 Task: Find connections with filter location Rossendale with filter topic #contentmarketingwith filter profile language Potuguese with filter current company PNC Infratech Ltd. with filter school Mahatma Education Societys Pillais Institute of Information Technology Engineering Media Studies & Research Composite College Complex Plot No10 Sector16 New Panvel Dist Raigad with filter industry Building Structure and Exterior Contractors with filter service category Interior Design with filter keywords title Vehicle or Equipment Cleaner
Action: Mouse moved to (212, 296)
Screenshot: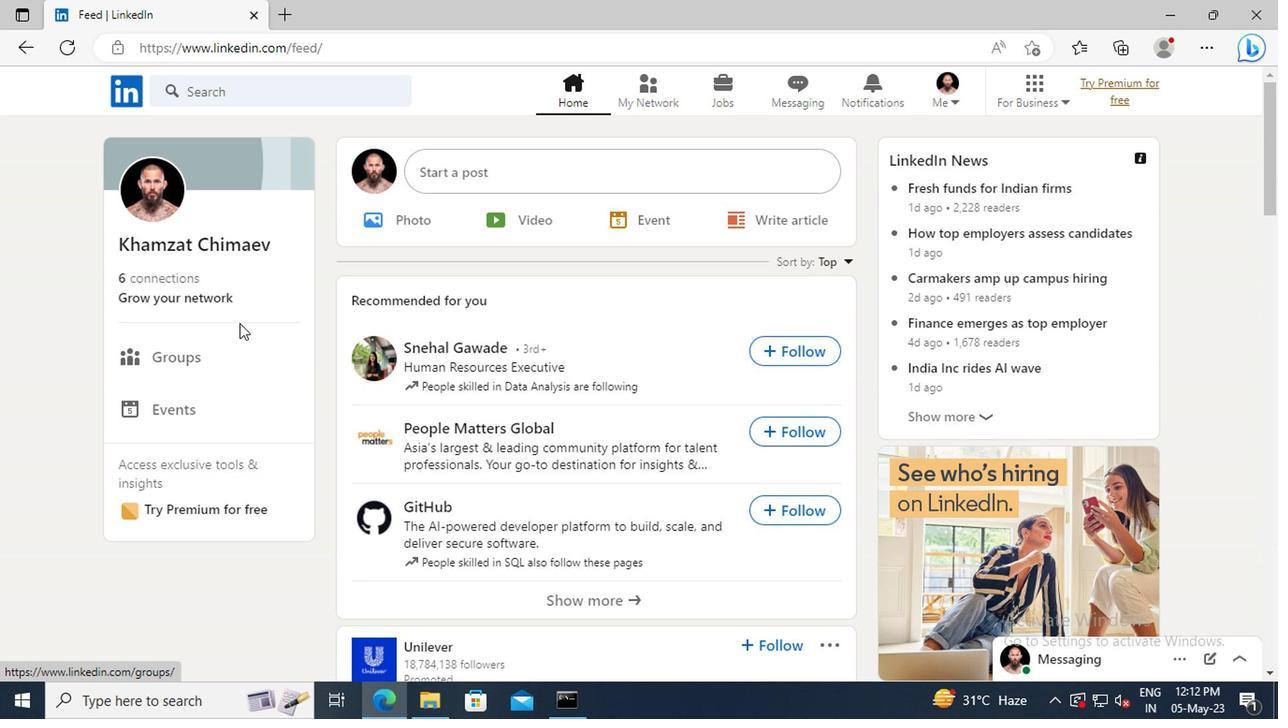 
Action: Mouse pressed left at (212, 296)
Screenshot: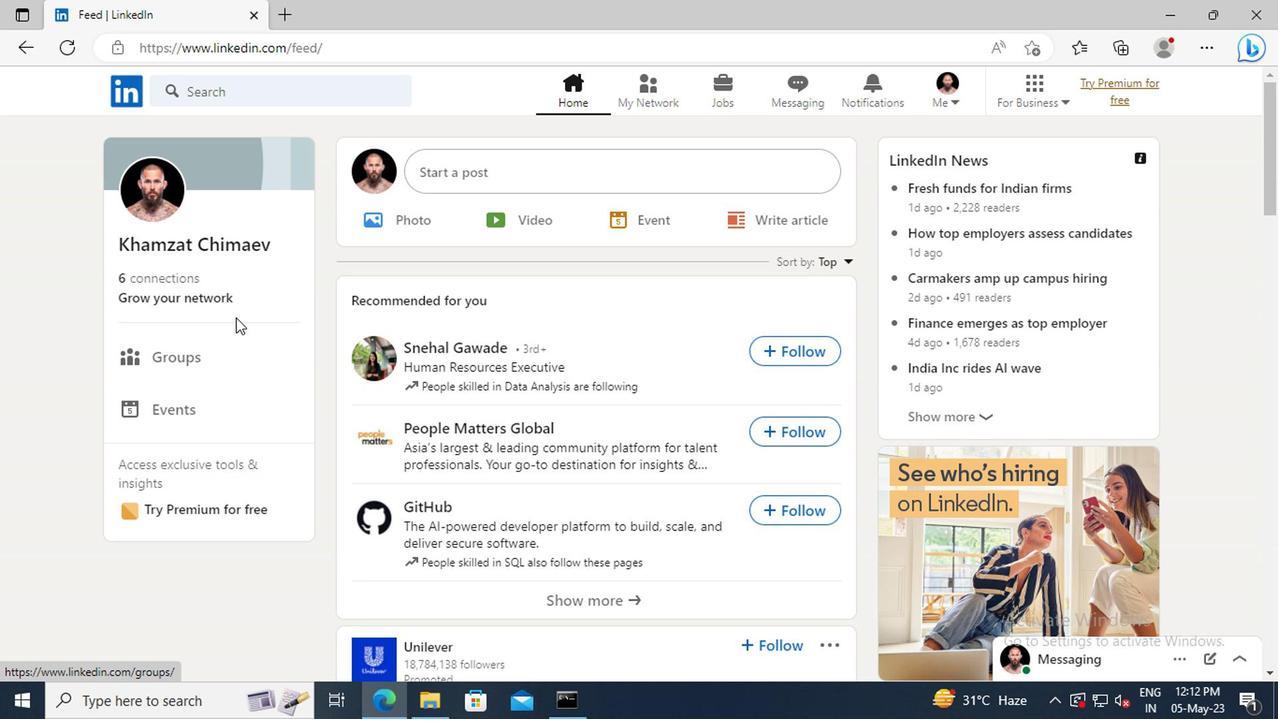 
Action: Mouse moved to (211, 199)
Screenshot: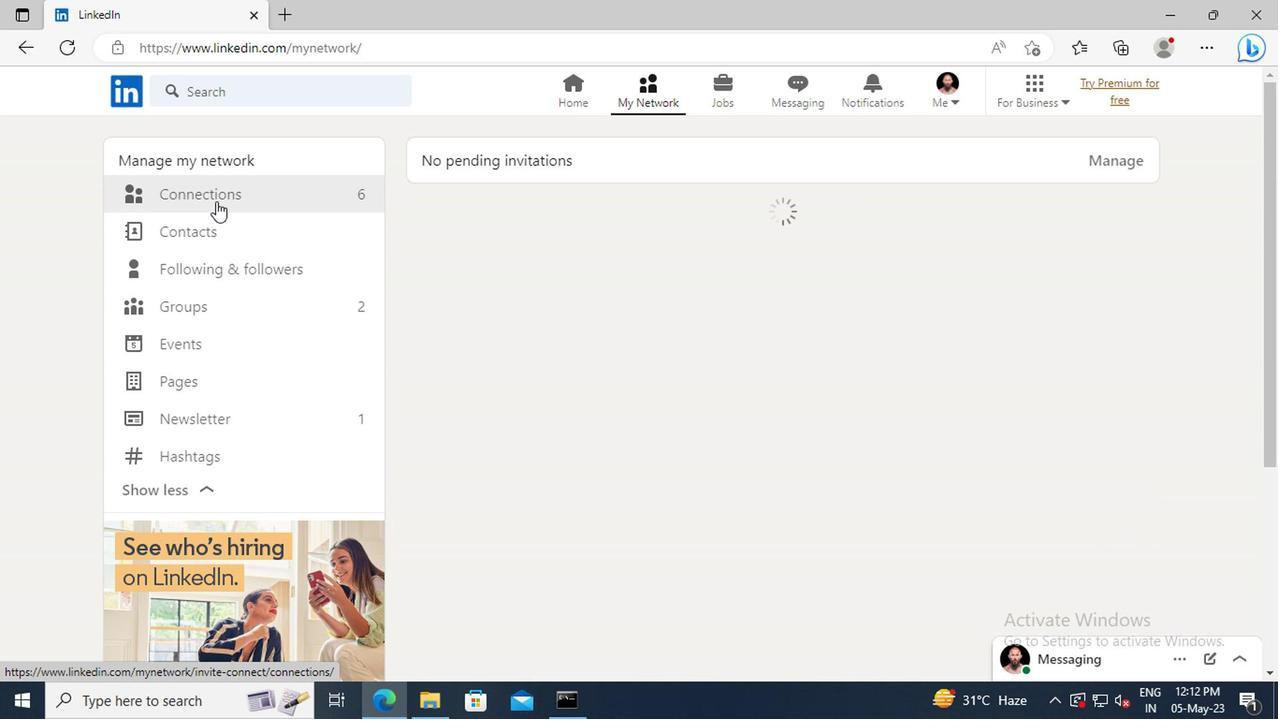 
Action: Mouse pressed left at (211, 199)
Screenshot: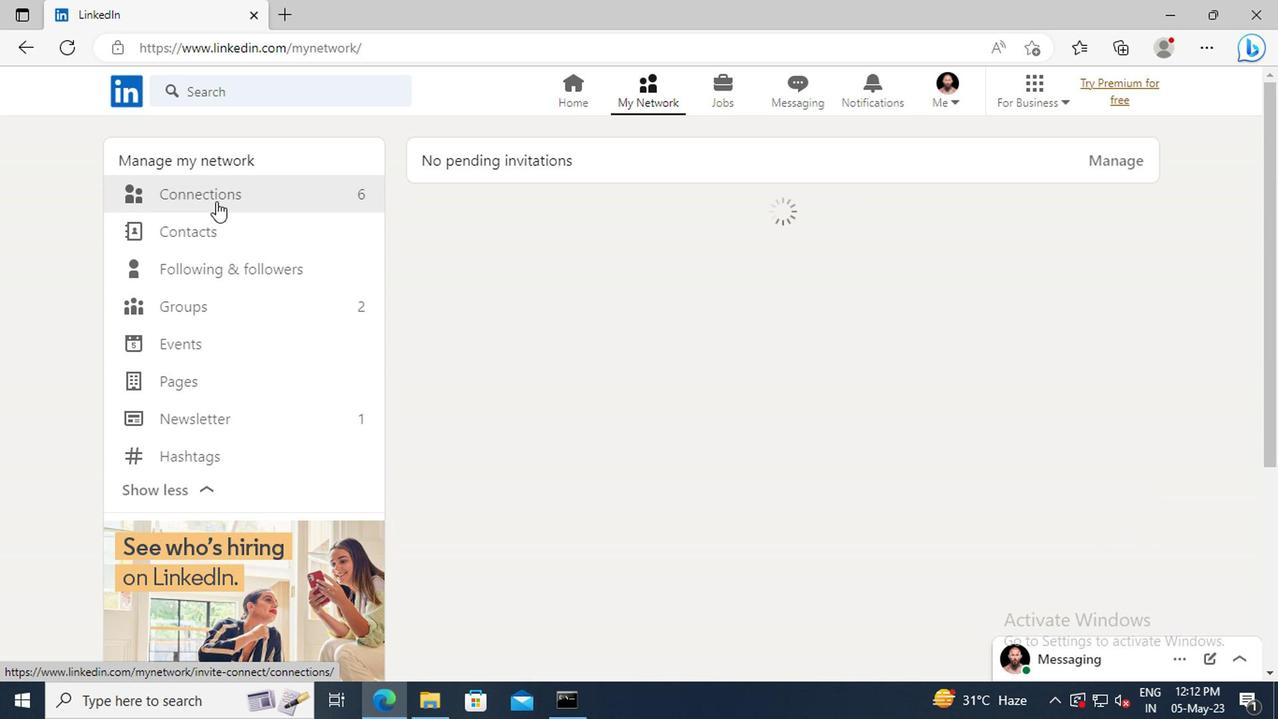 
Action: Mouse moved to (760, 203)
Screenshot: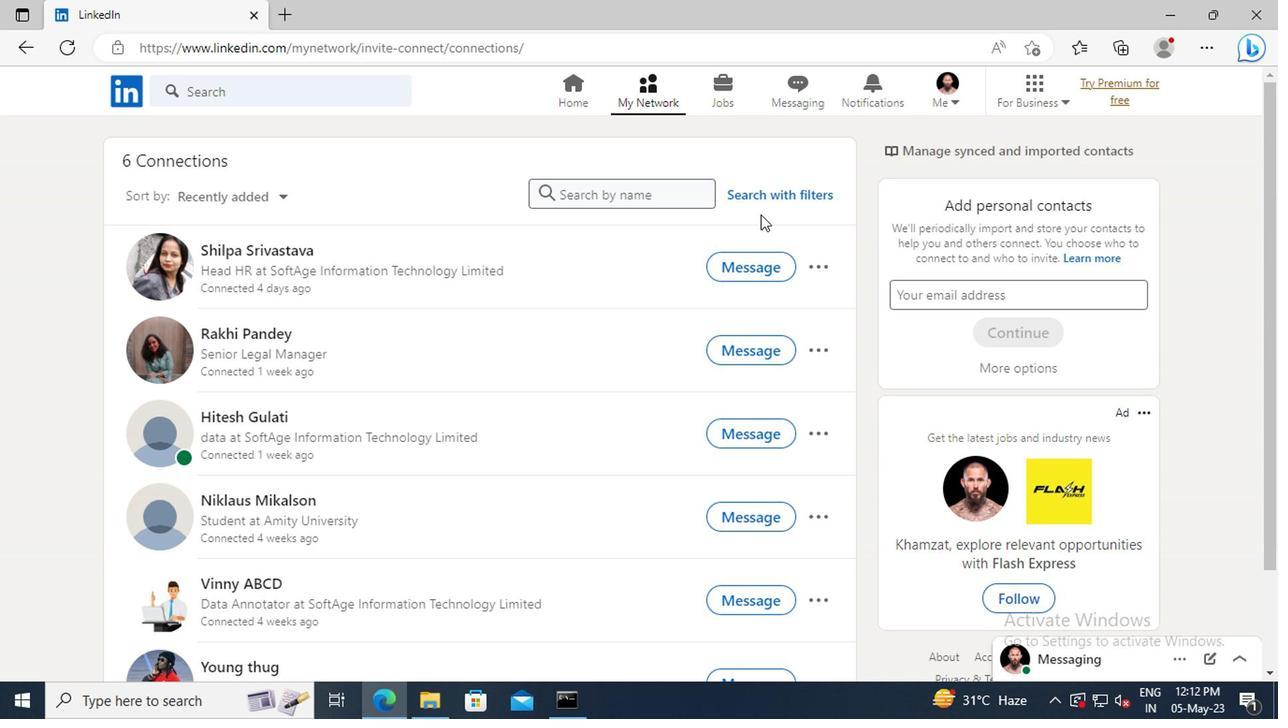 
Action: Mouse pressed left at (760, 203)
Screenshot: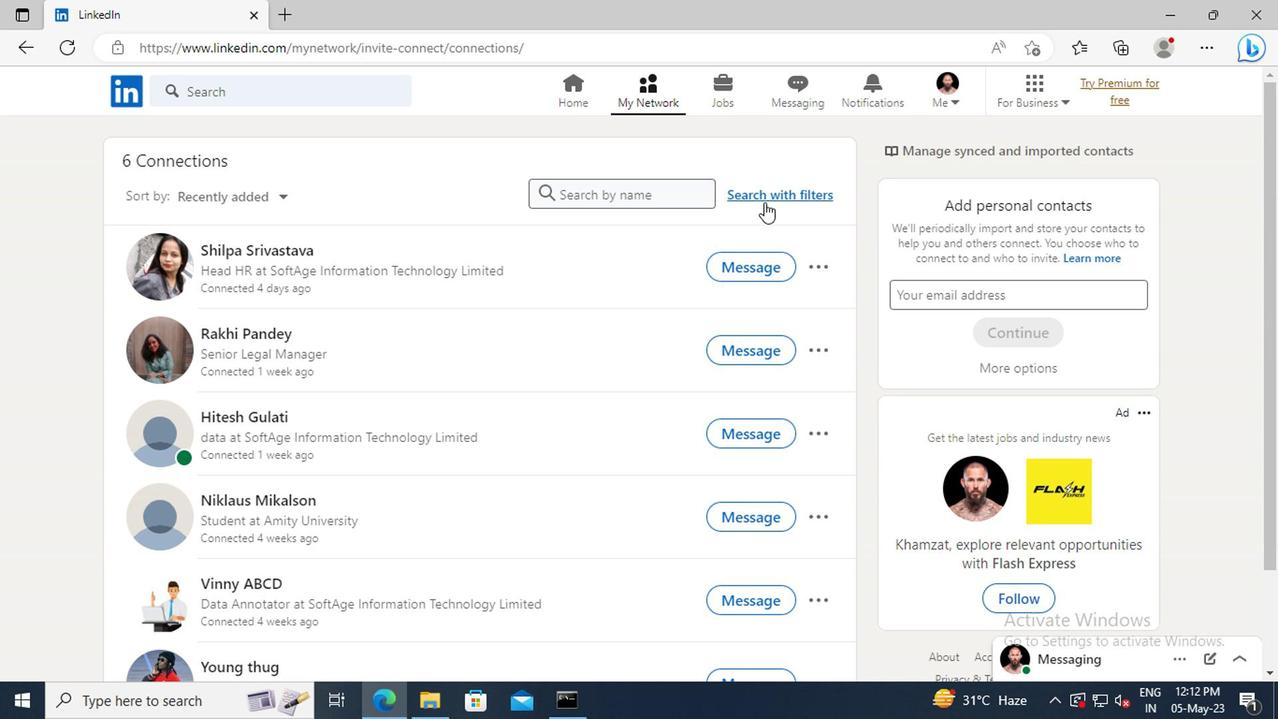 
Action: Mouse moved to (708, 145)
Screenshot: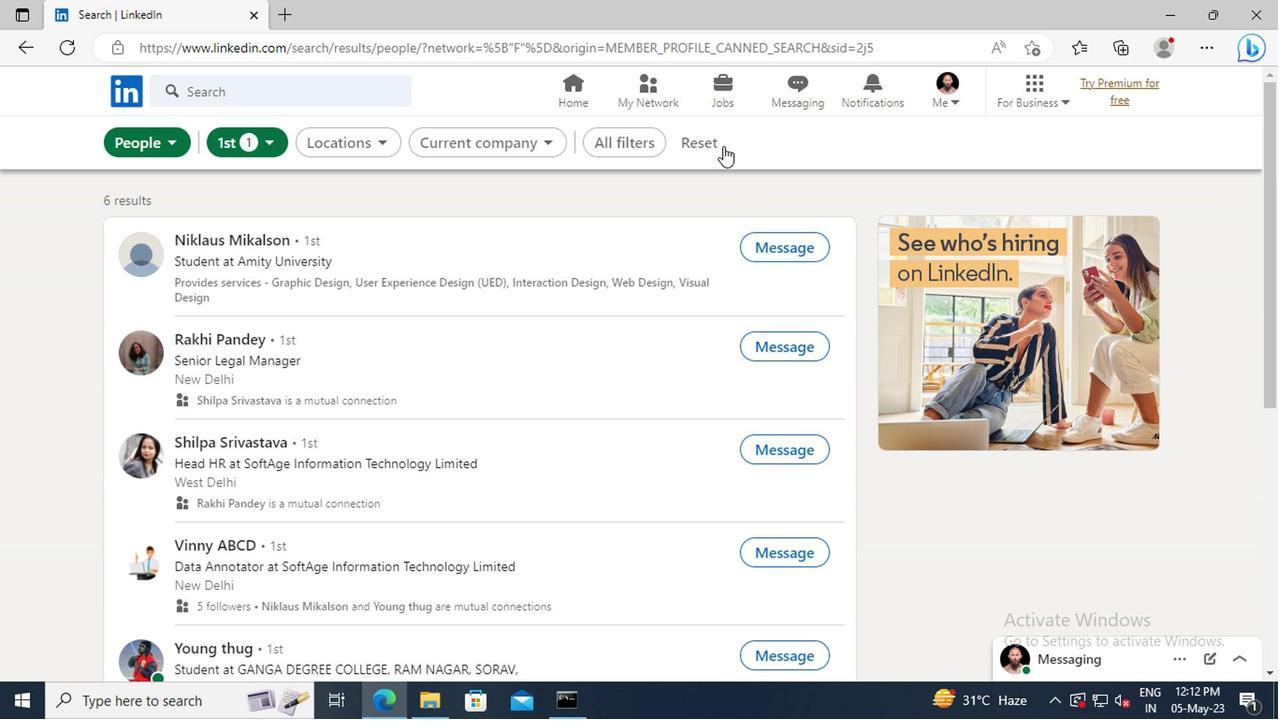 
Action: Mouse pressed left at (708, 145)
Screenshot: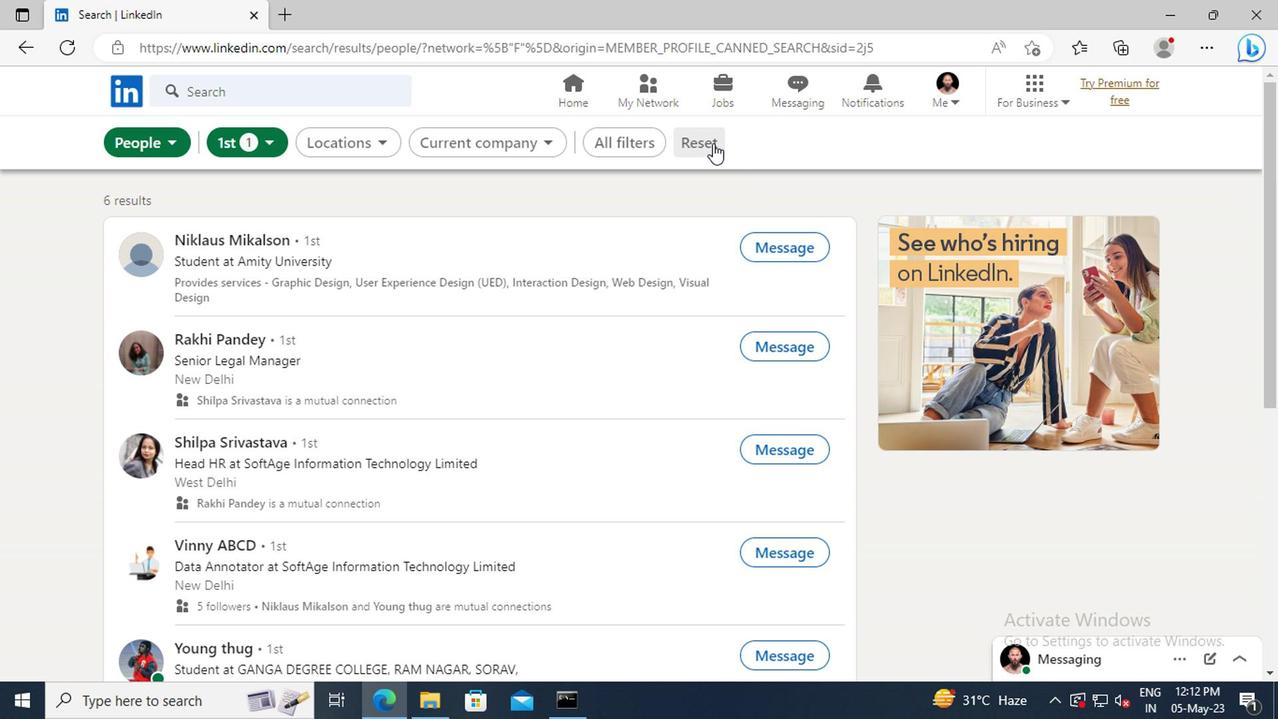 
Action: Mouse moved to (684, 145)
Screenshot: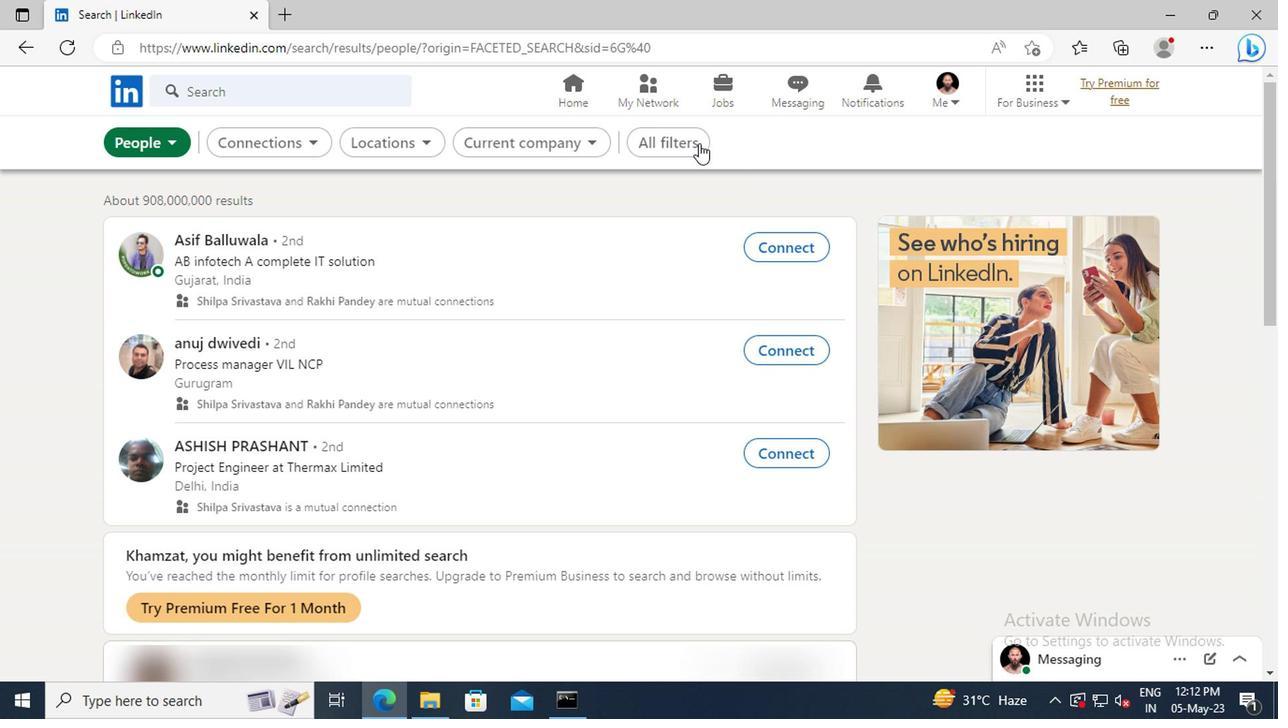 
Action: Mouse pressed left at (684, 145)
Screenshot: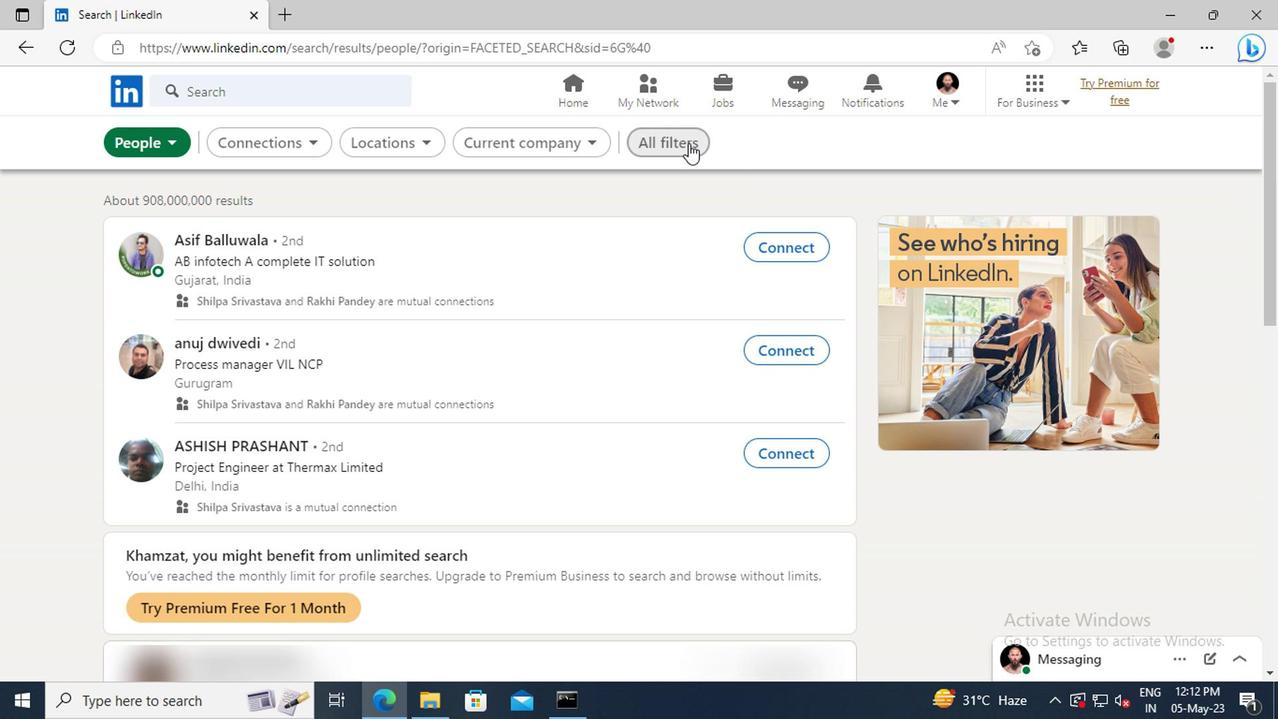 
Action: Mouse moved to (1010, 370)
Screenshot: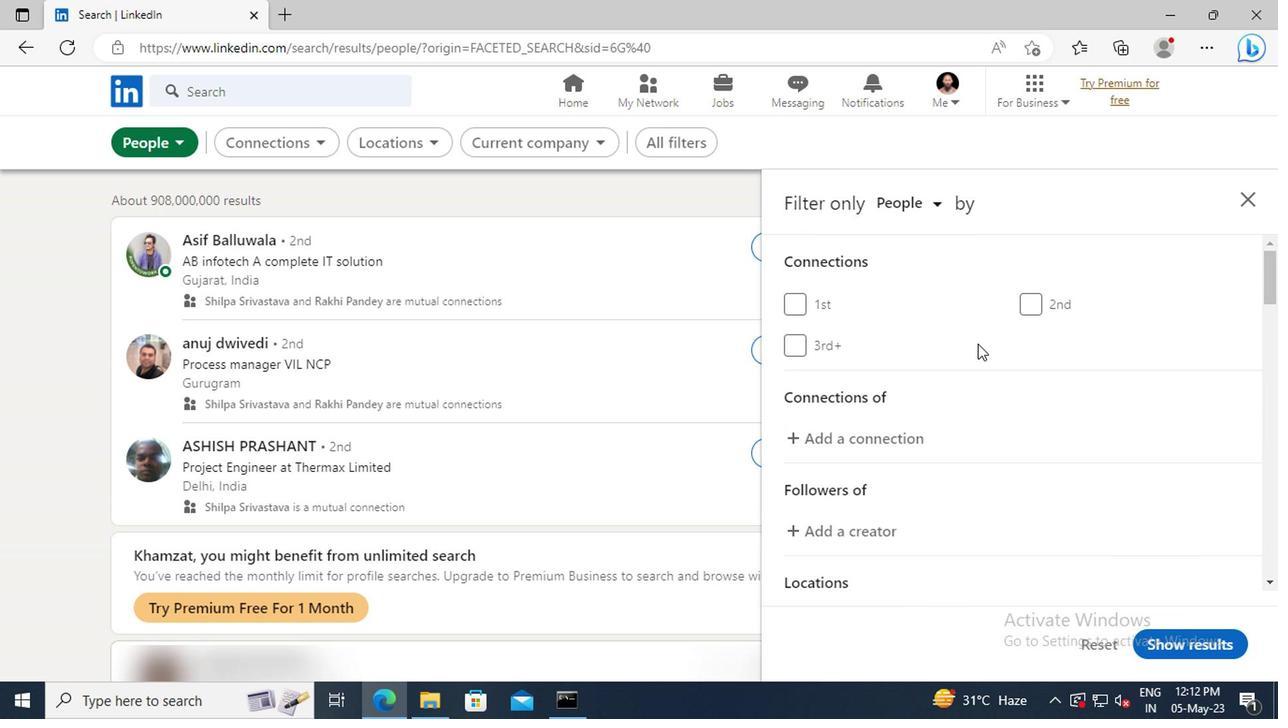 
Action: Mouse scrolled (1010, 370) with delta (0, 0)
Screenshot: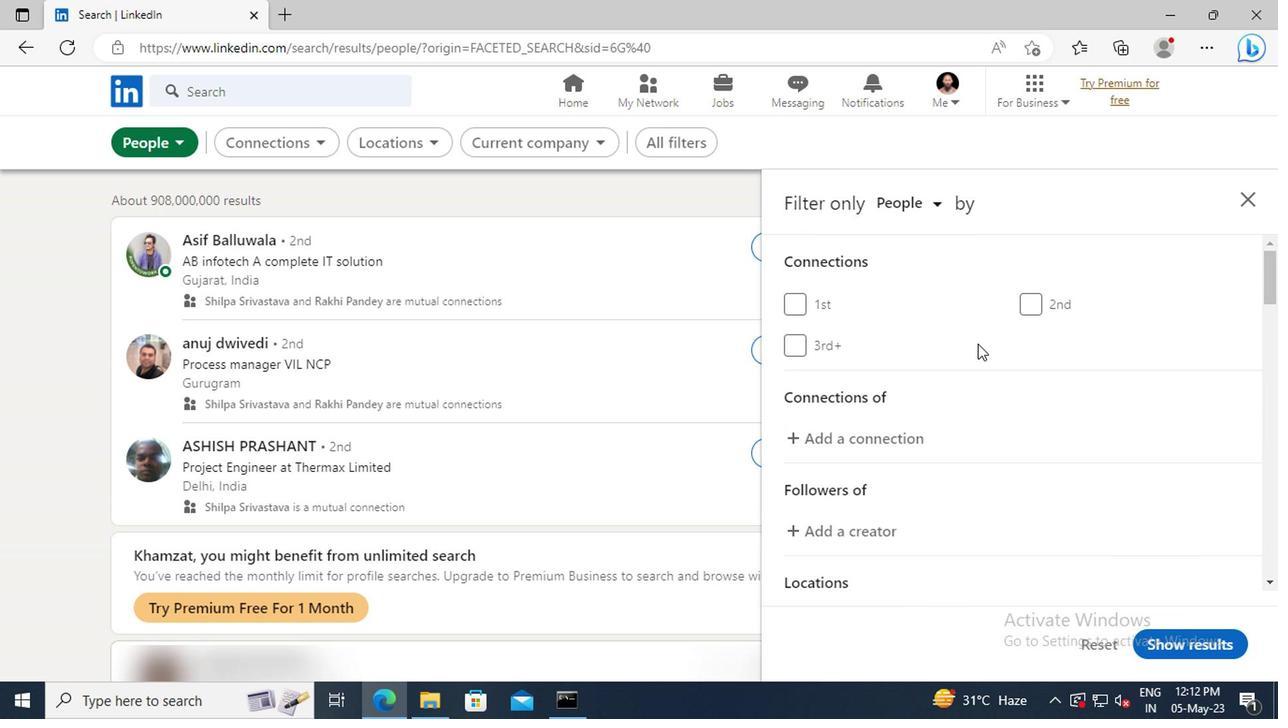 
Action: Mouse moved to (1013, 374)
Screenshot: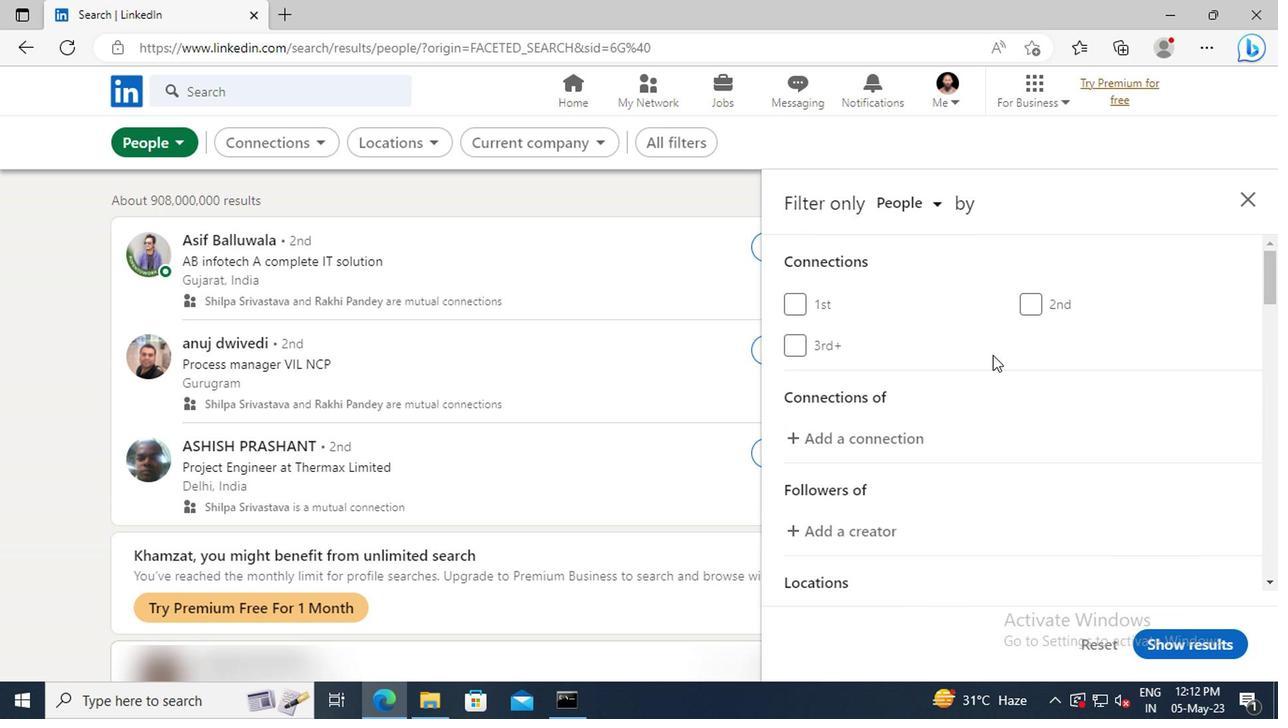 
Action: Mouse scrolled (1013, 372) with delta (0, -1)
Screenshot: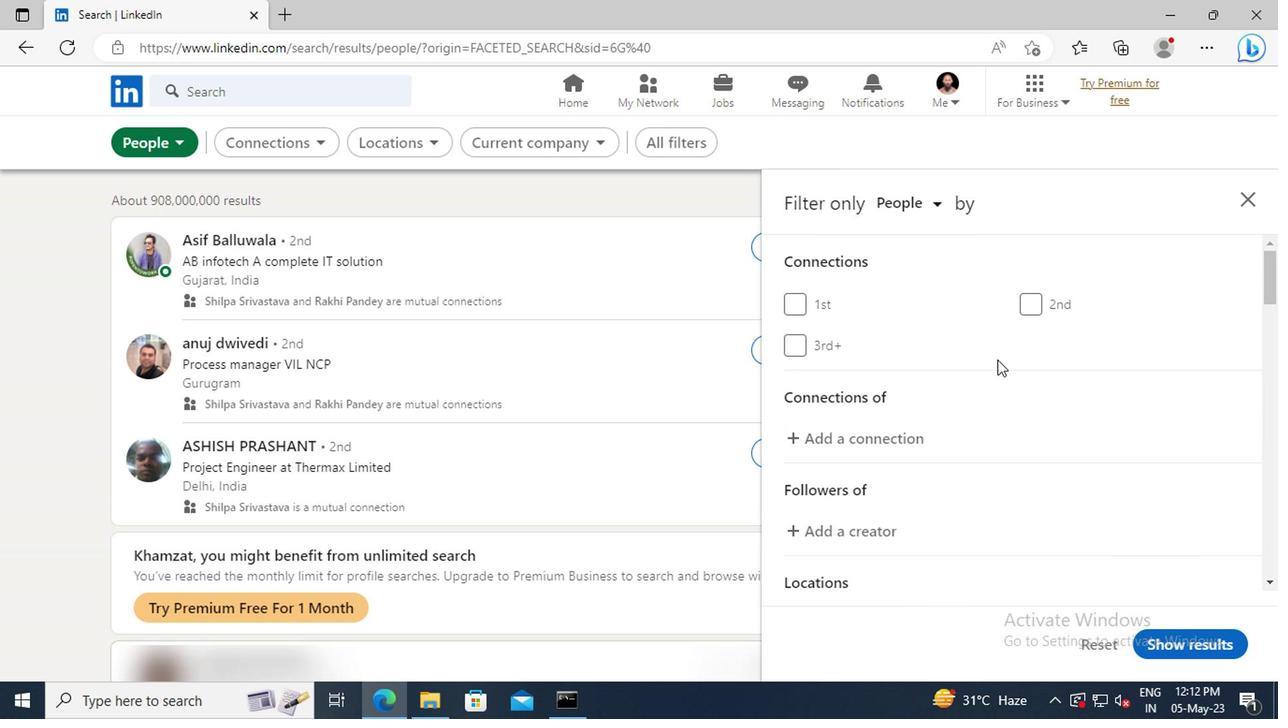 
Action: Mouse scrolled (1013, 372) with delta (0, -1)
Screenshot: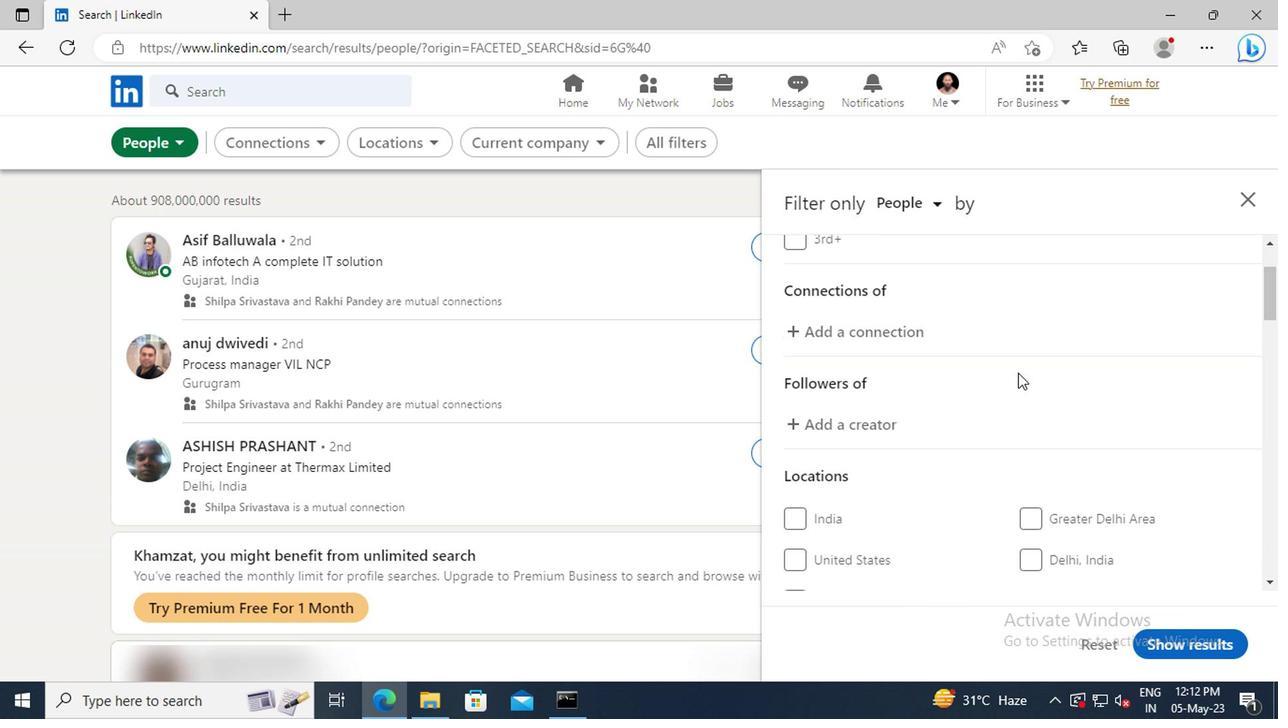 
Action: Mouse scrolled (1013, 372) with delta (0, -1)
Screenshot: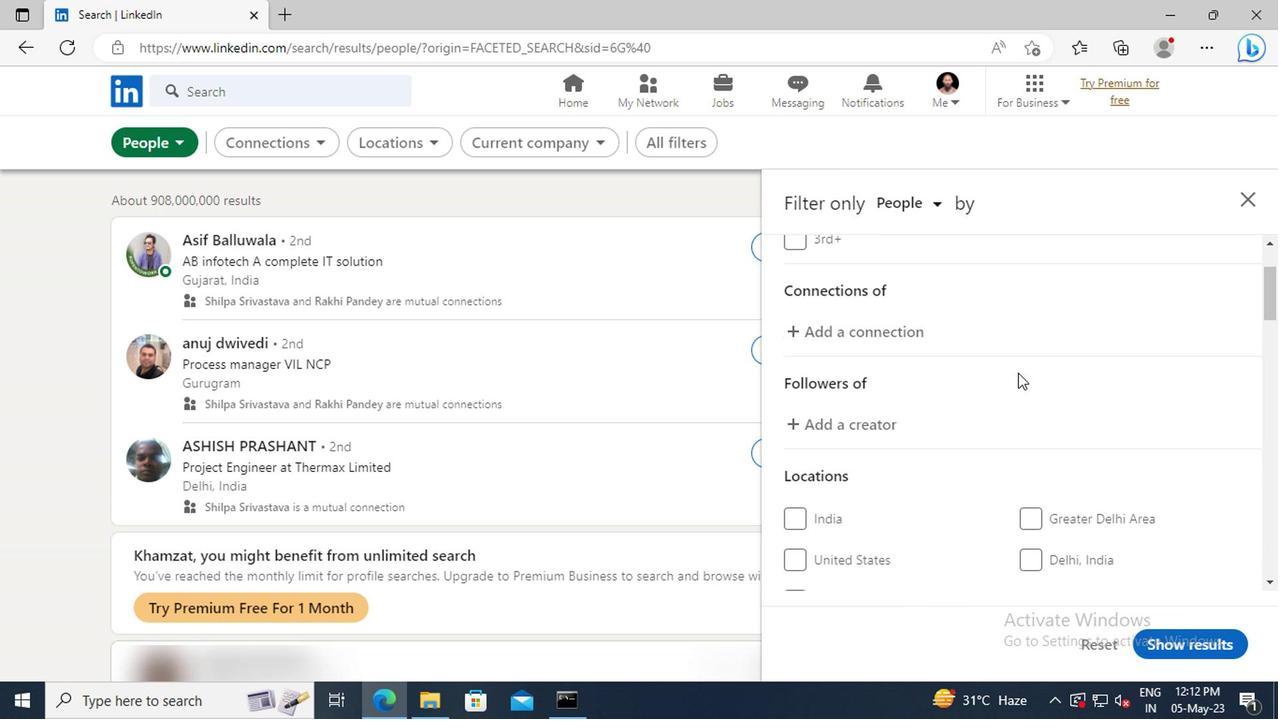 
Action: Mouse scrolled (1013, 372) with delta (0, -1)
Screenshot: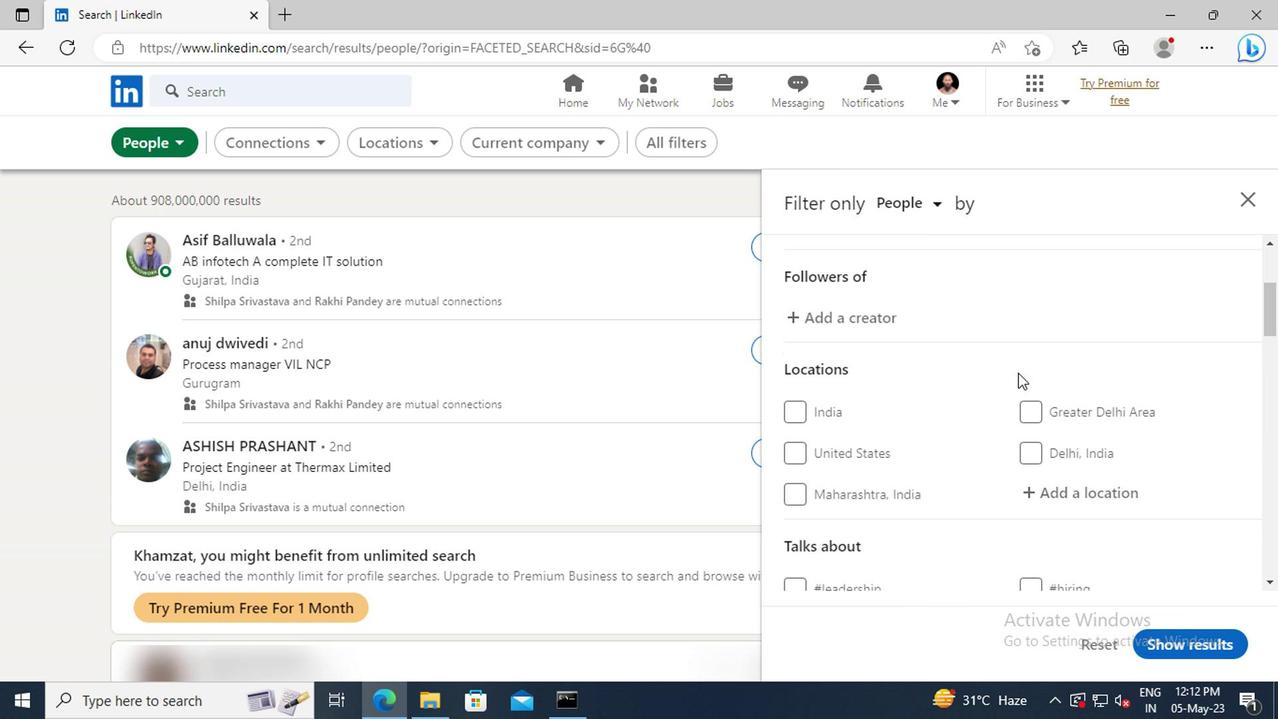 
Action: Mouse scrolled (1013, 372) with delta (0, -1)
Screenshot: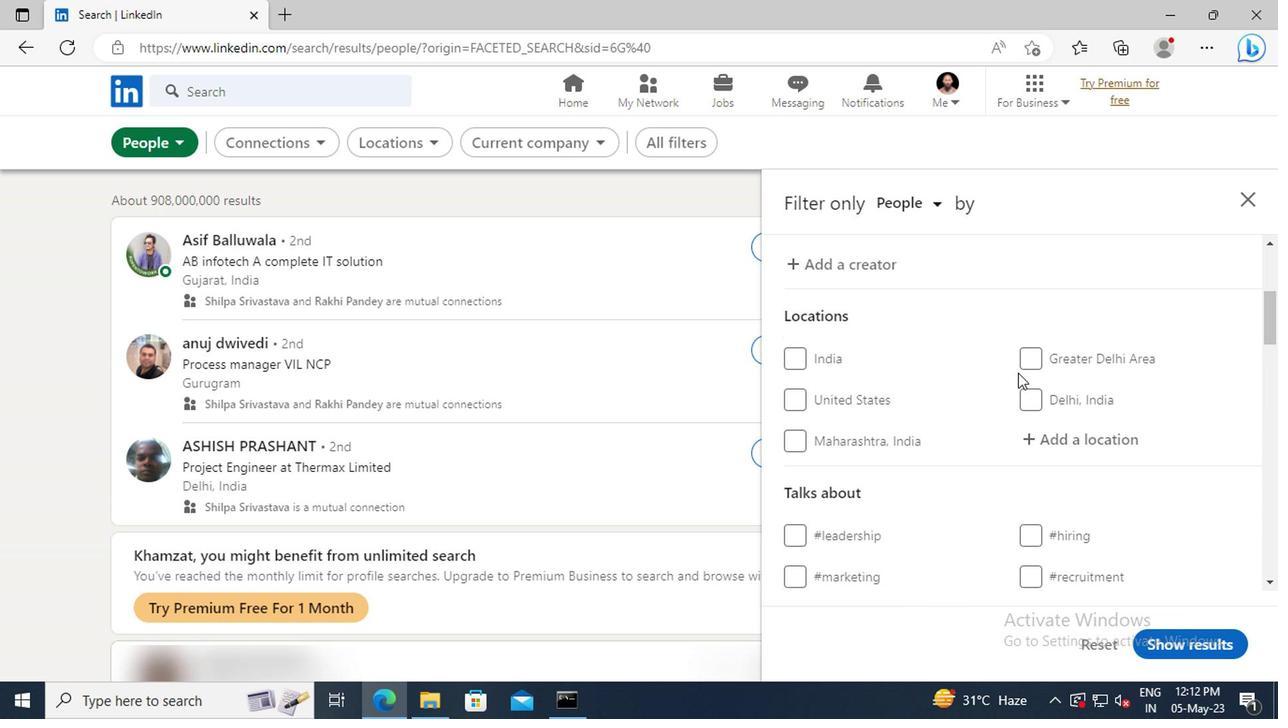 
Action: Mouse moved to (1033, 388)
Screenshot: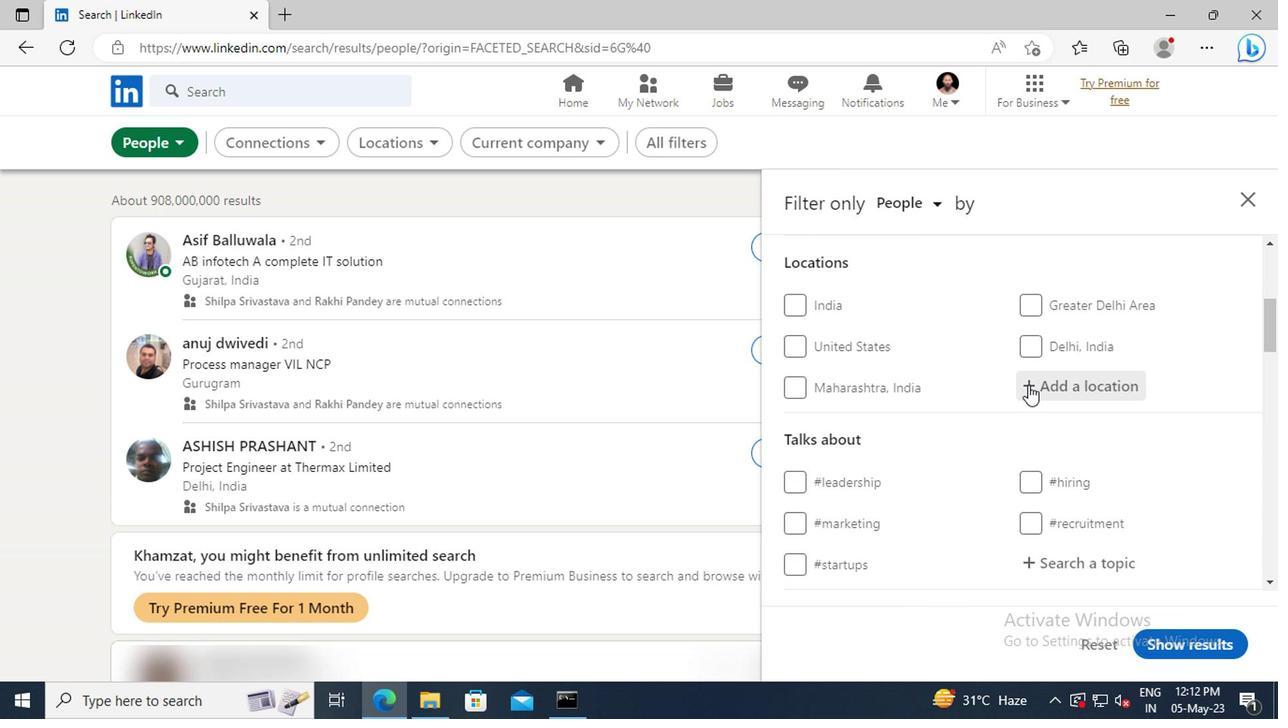 
Action: Mouse pressed left at (1033, 388)
Screenshot: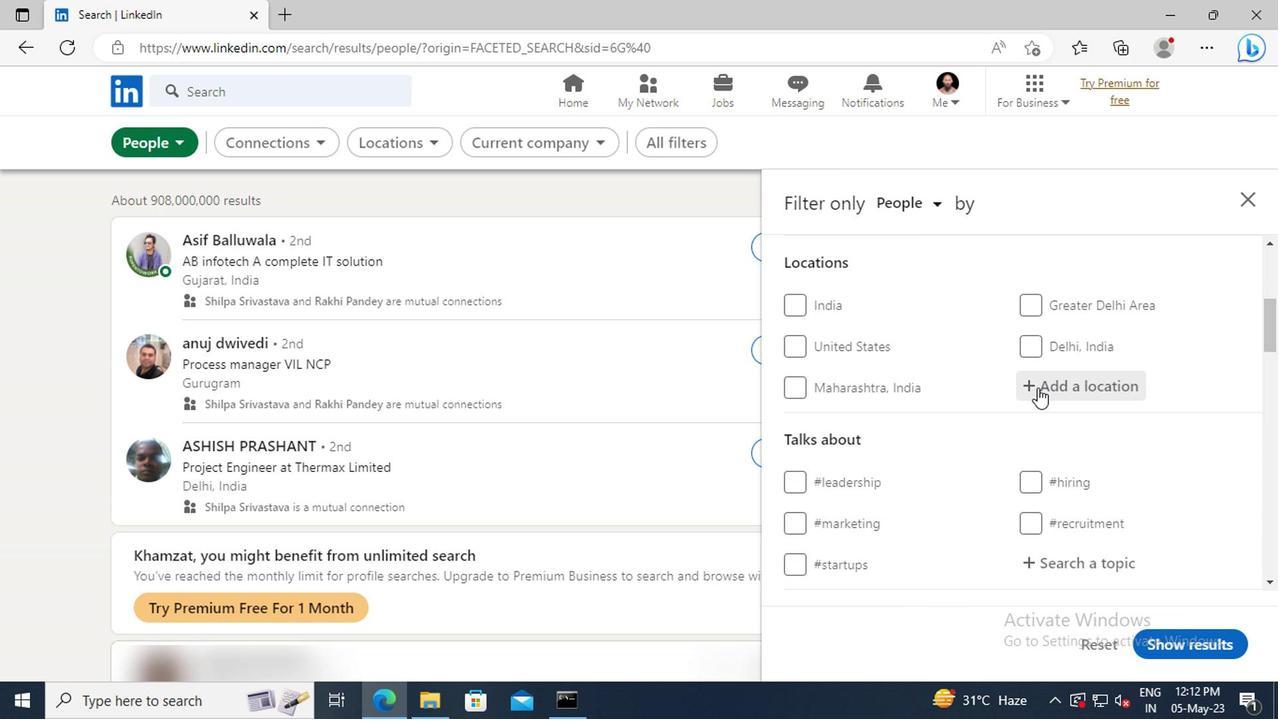 
Action: Mouse moved to (1033, 386)
Screenshot: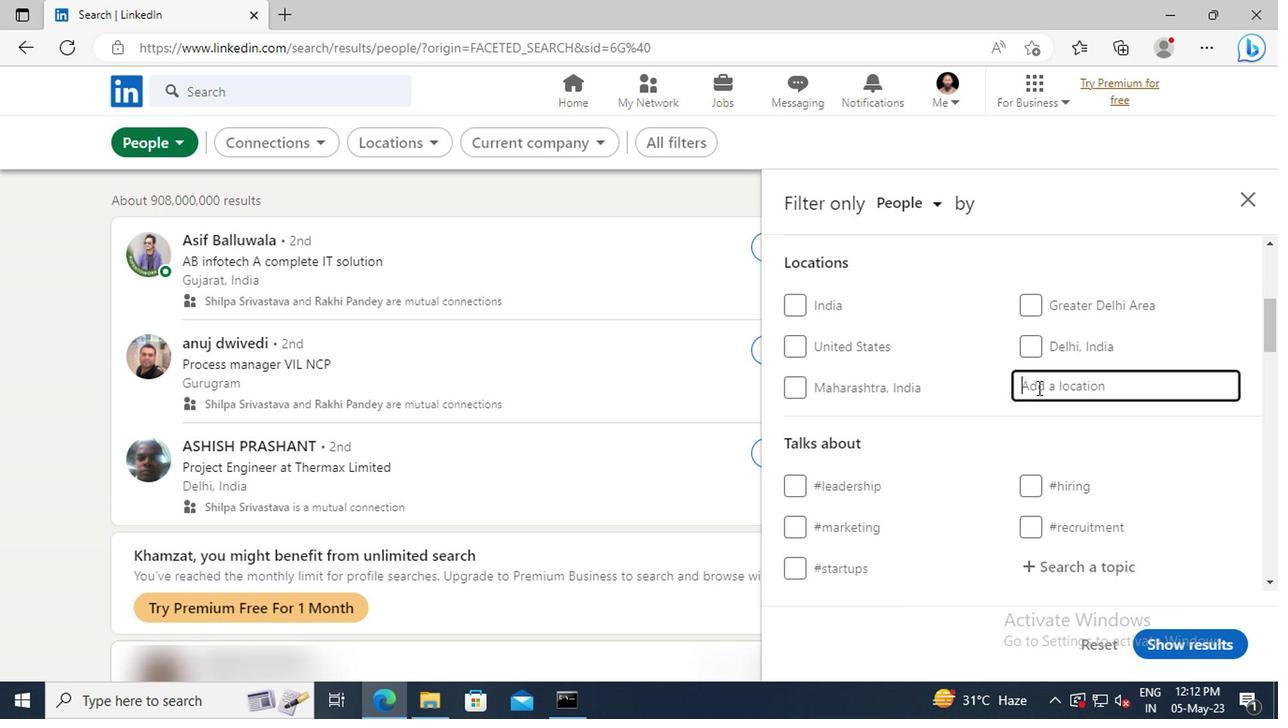 
Action: Key pressed <Key.shift><Key.shift>ROSSEND
Screenshot: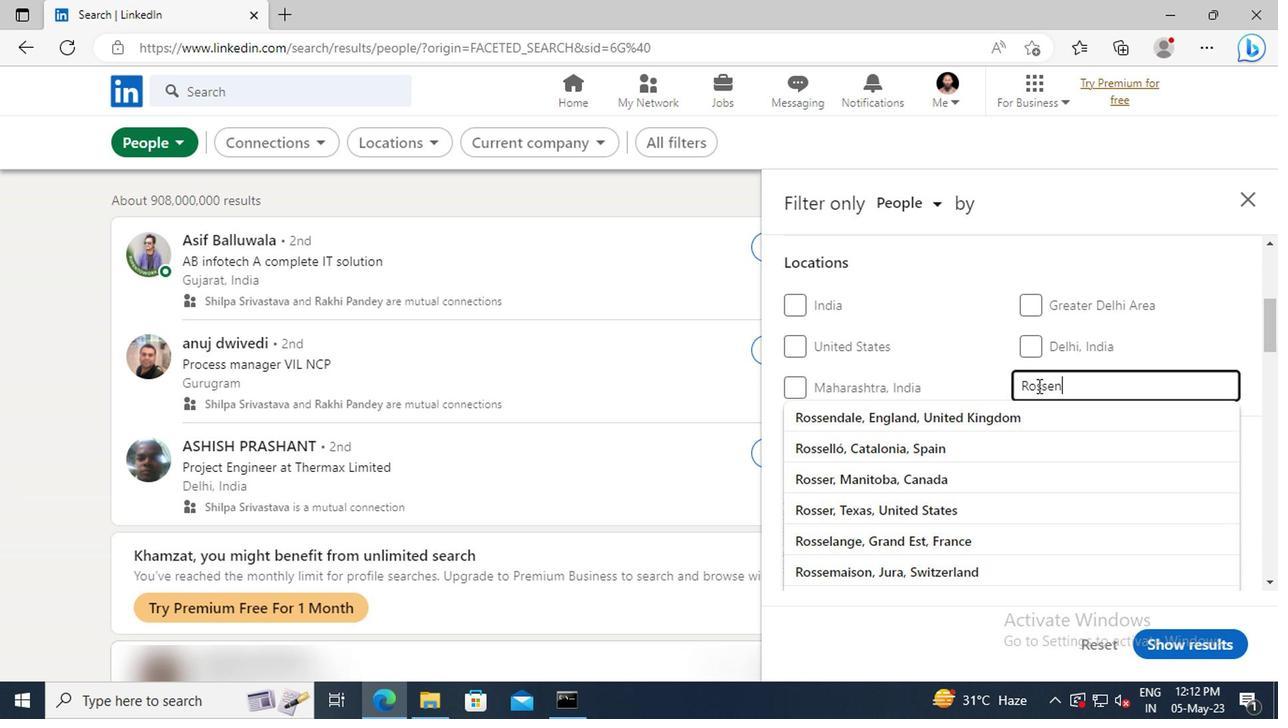 
Action: Mouse moved to (1040, 411)
Screenshot: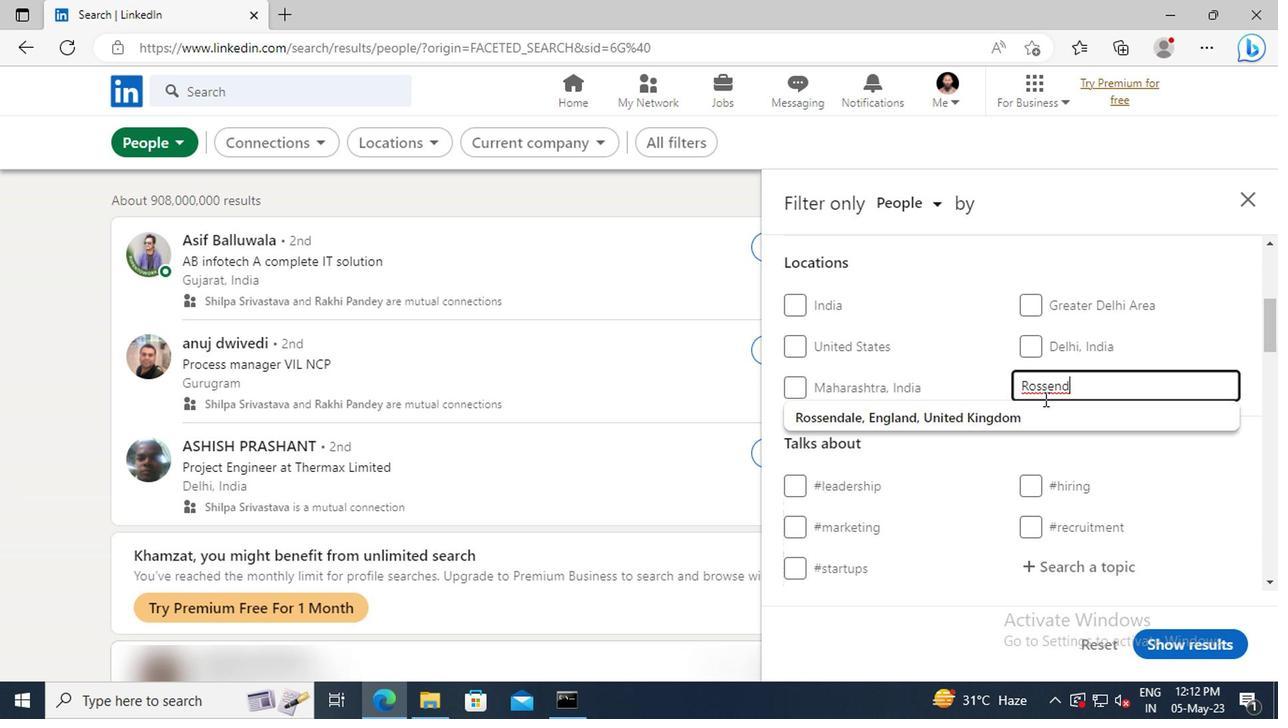 
Action: Mouse pressed left at (1040, 411)
Screenshot: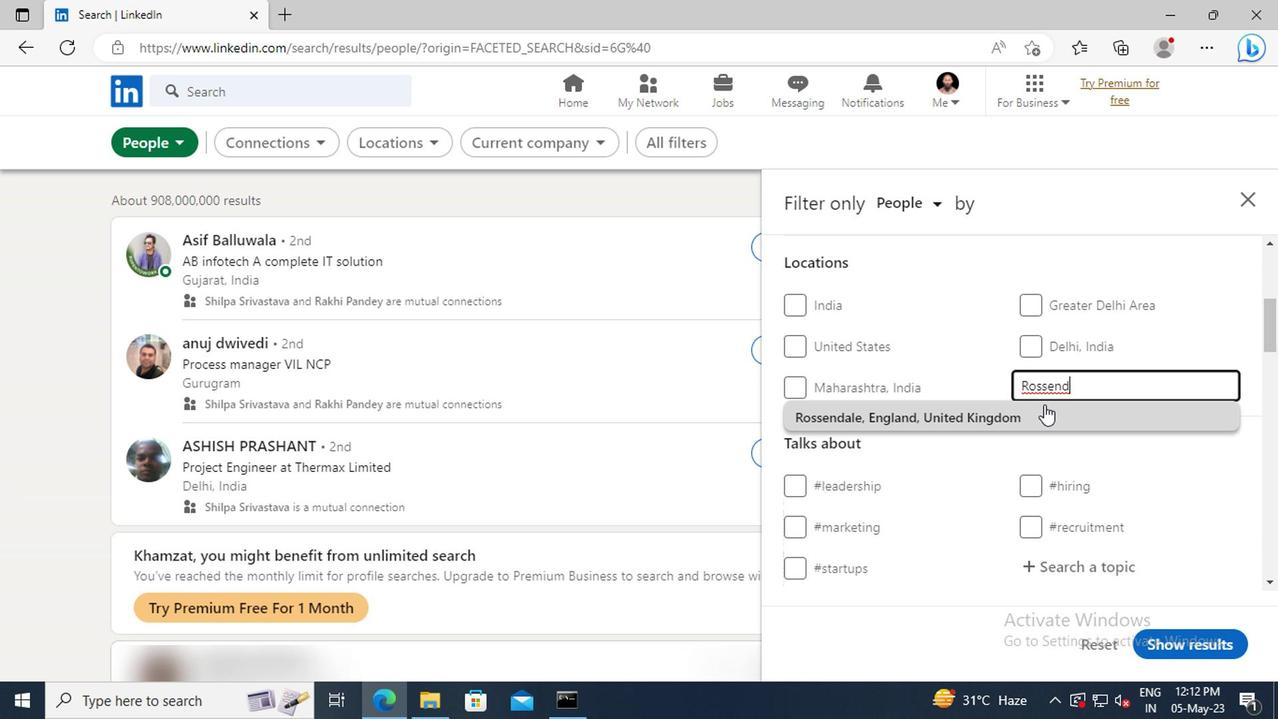 
Action: Mouse moved to (1042, 411)
Screenshot: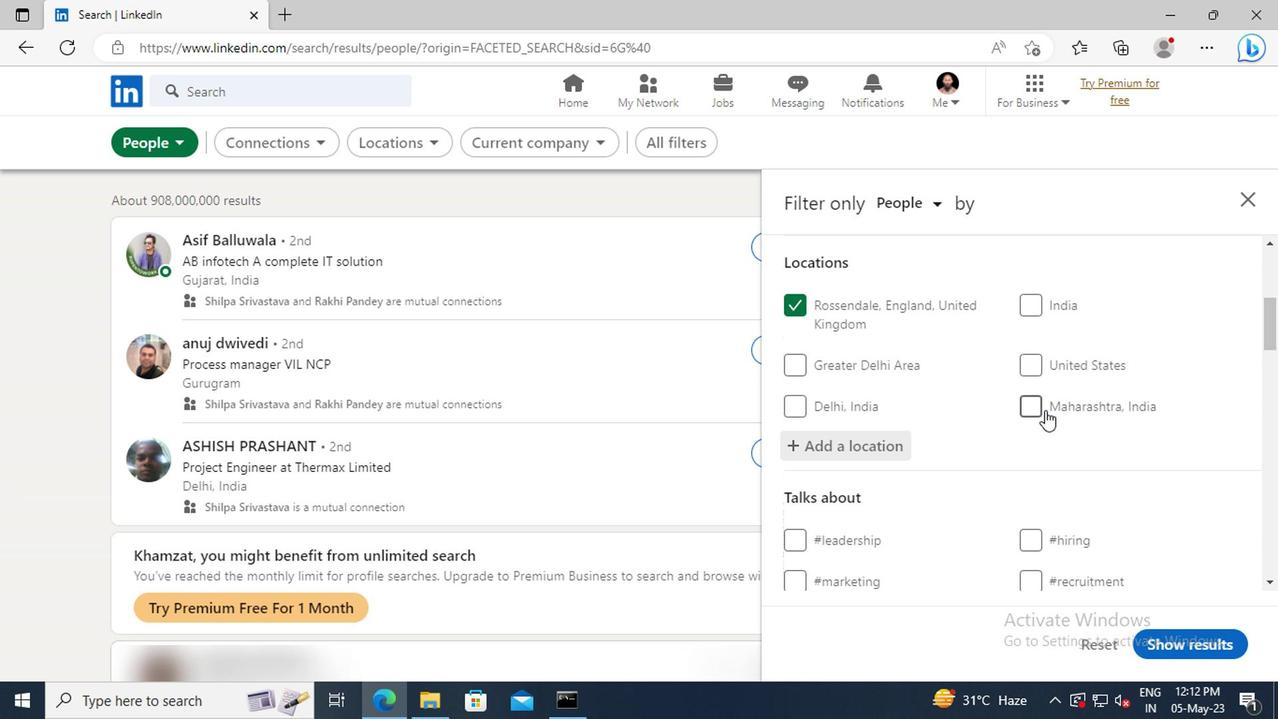 
Action: Mouse scrolled (1042, 410) with delta (0, -1)
Screenshot: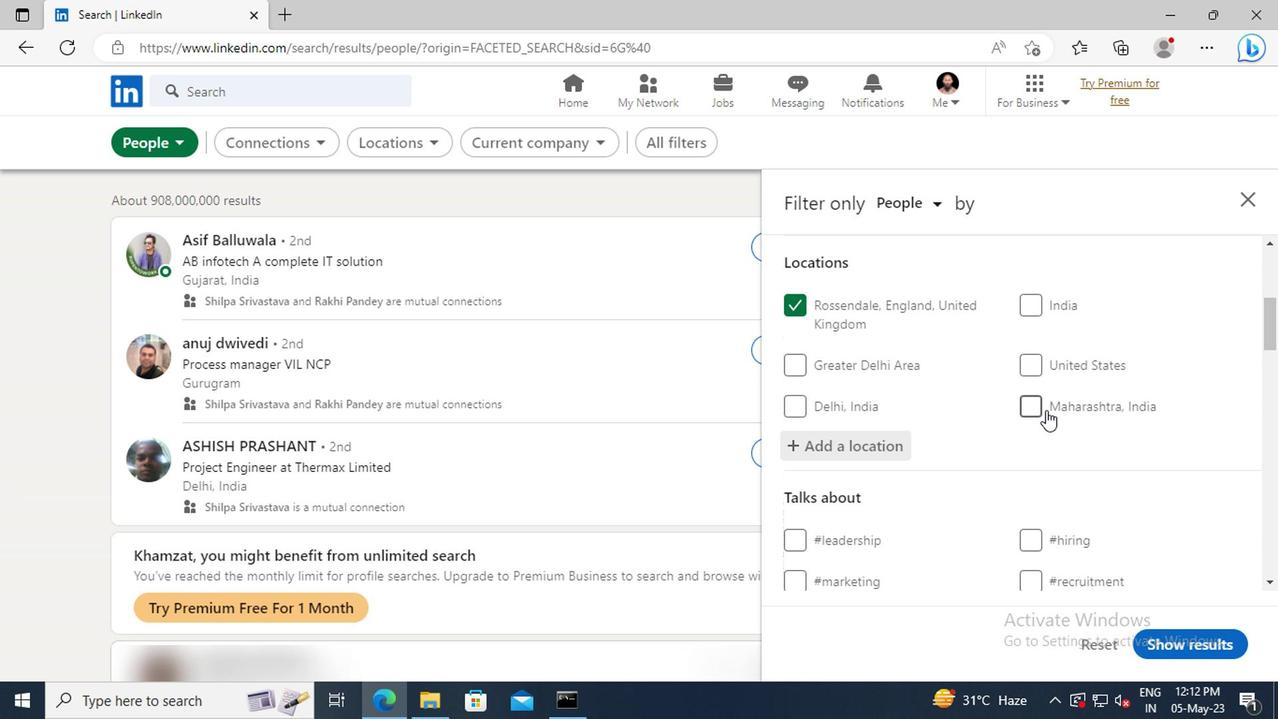 
Action: Mouse scrolled (1042, 410) with delta (0, -1)
Screenshot: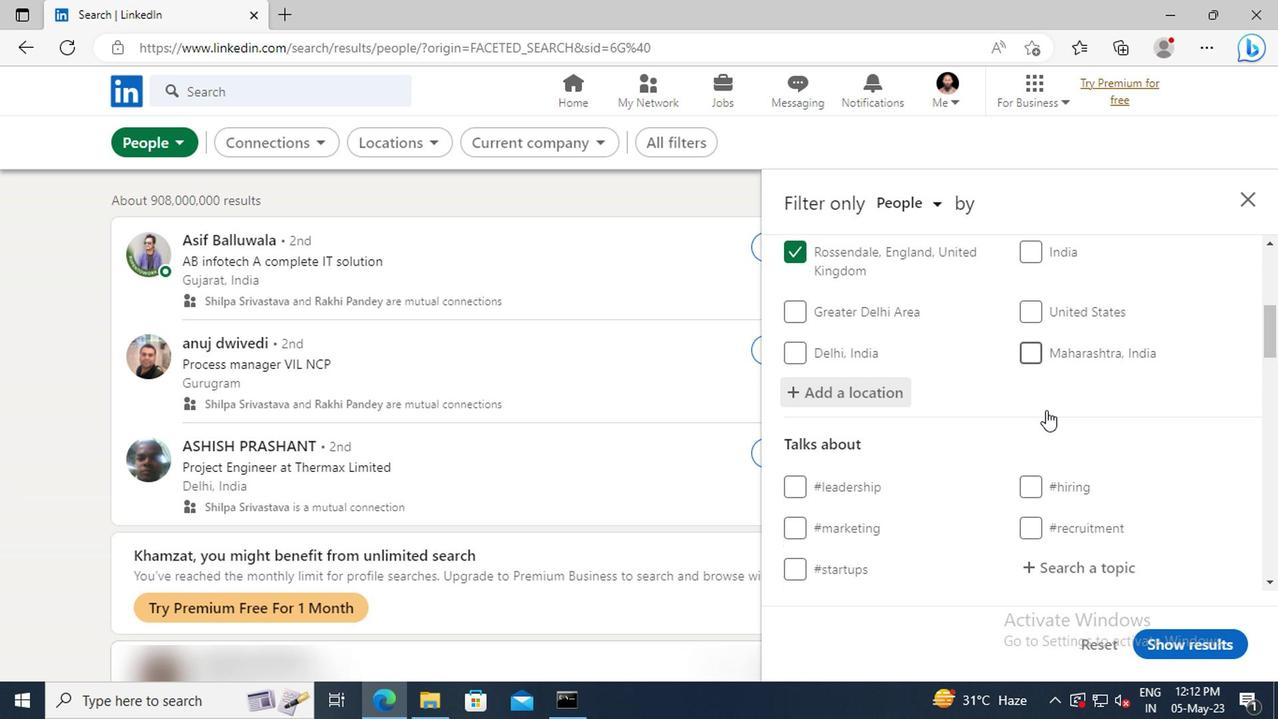 
Action: Mouse scrolled (1042, 410) with delta (0, -1)
Screenshot: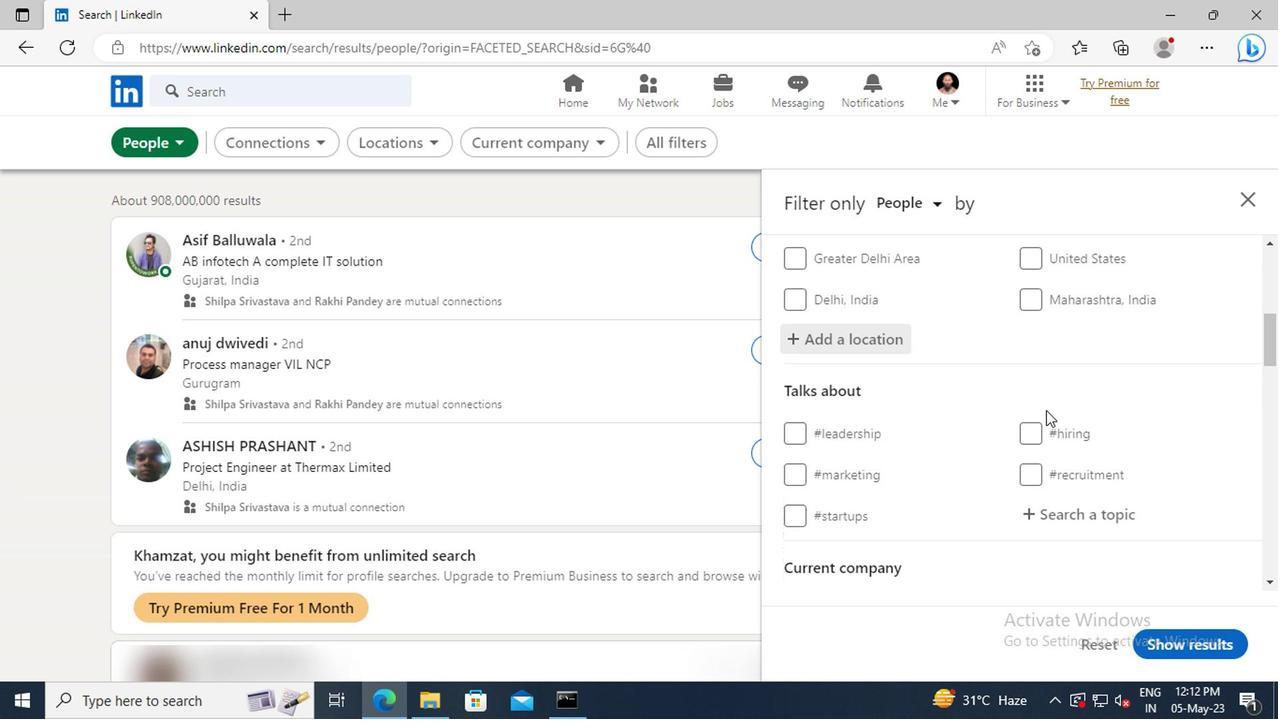 
Action: Mouse scrolled (1042, 410) with delta (0, -1)
Screenshot: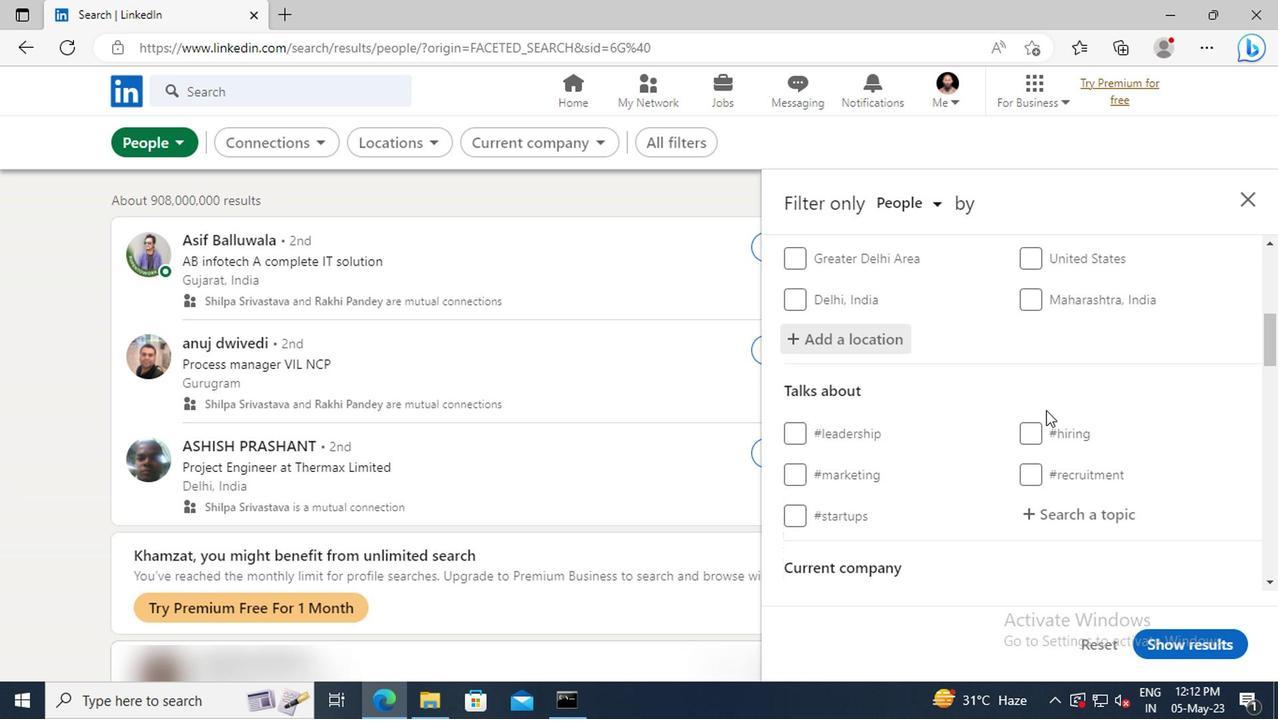 
Action: Mouse moved to (1042, 414)
Screenshot: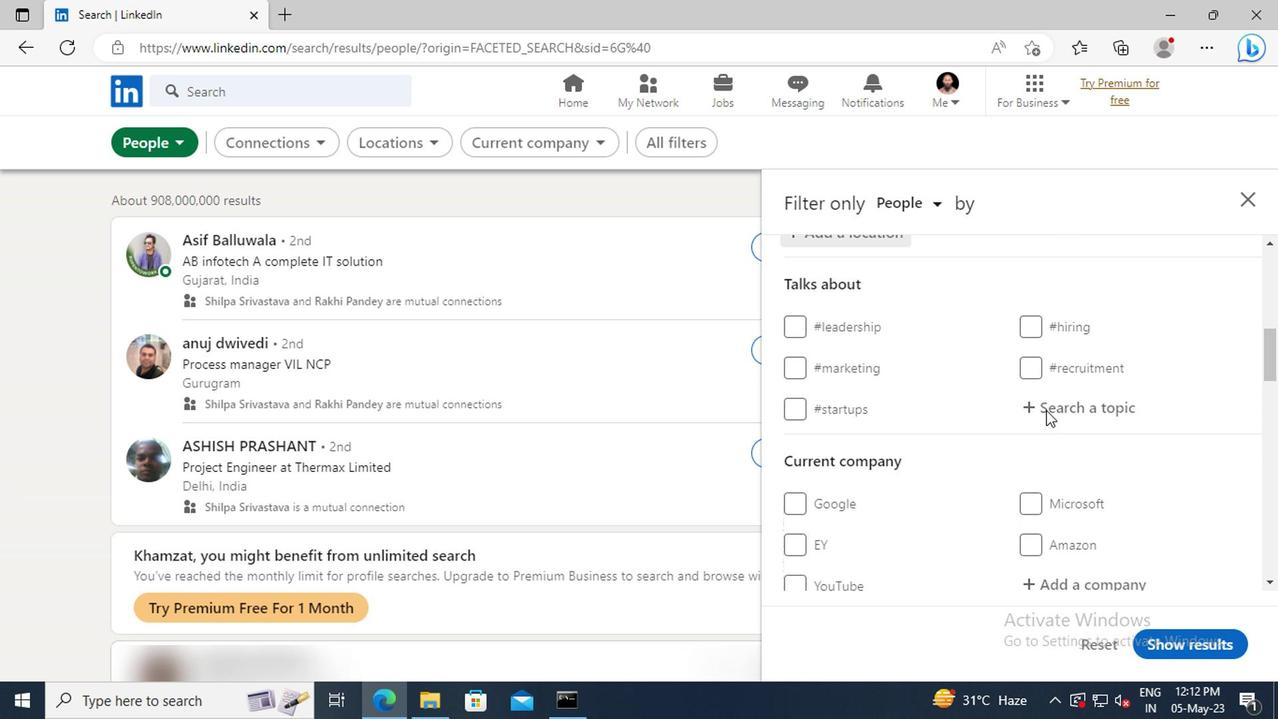 
Action: Mouse pressed left at (1042, 414)
Screenshot: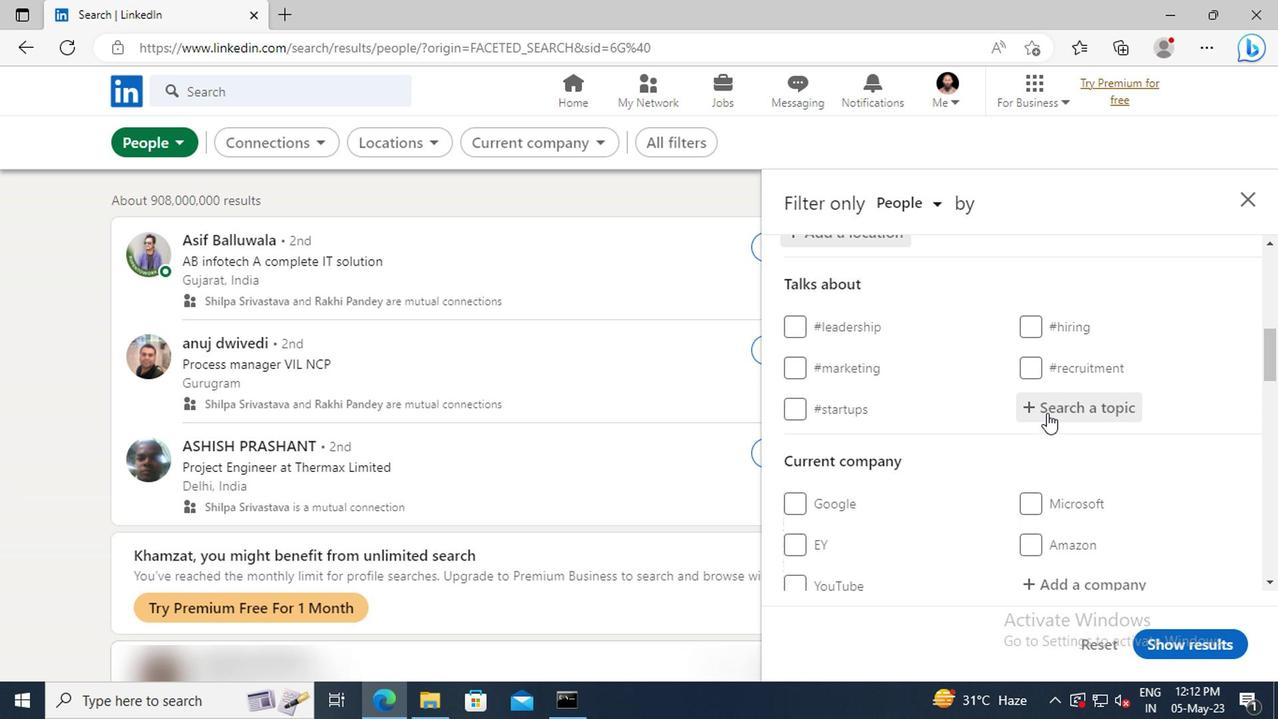 
Action: Mouse moved to (1043, 414)
Screenshot: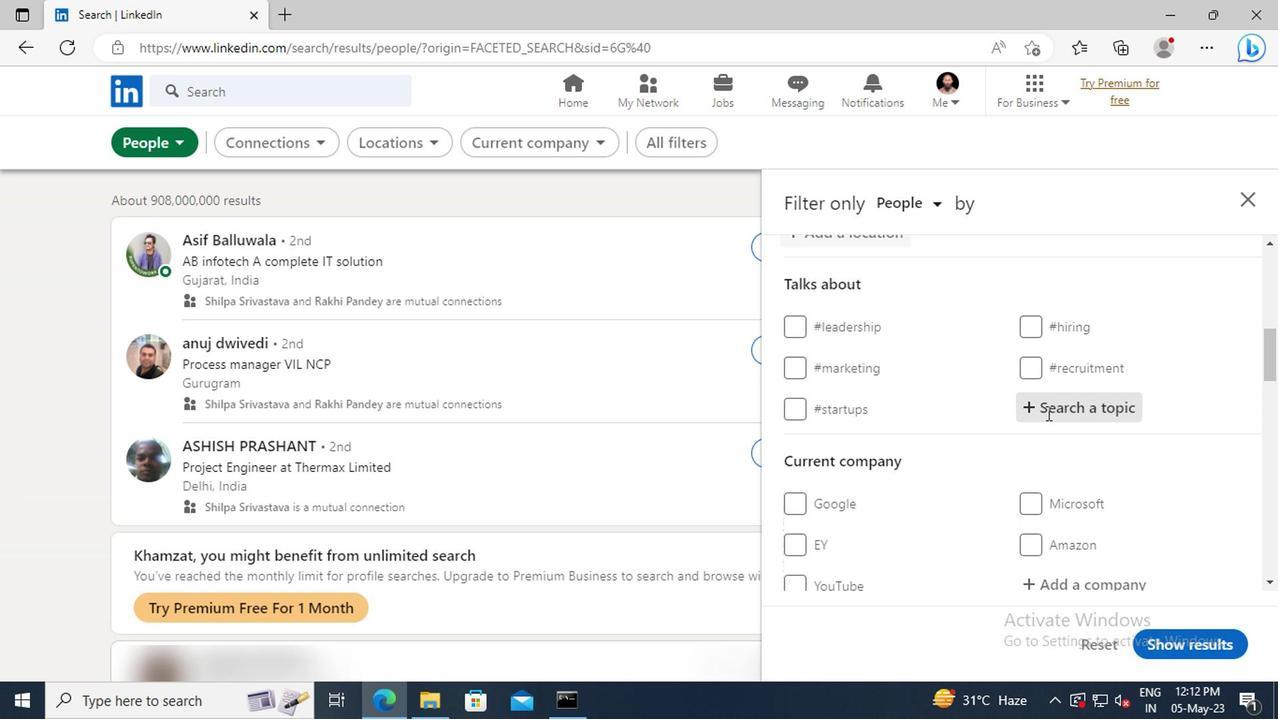 
Action: Key pressed CONTENTM
Screenshot: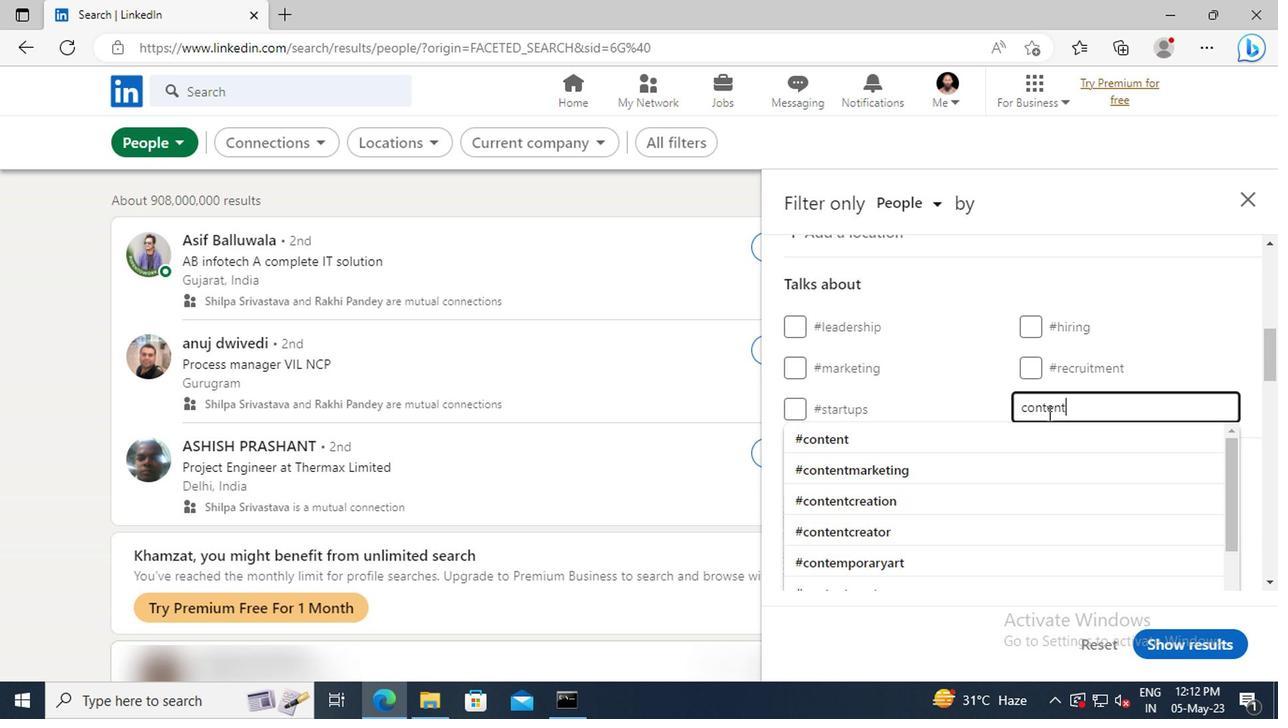 
Action: Mouse moved to (1048, 432)
Screenshot: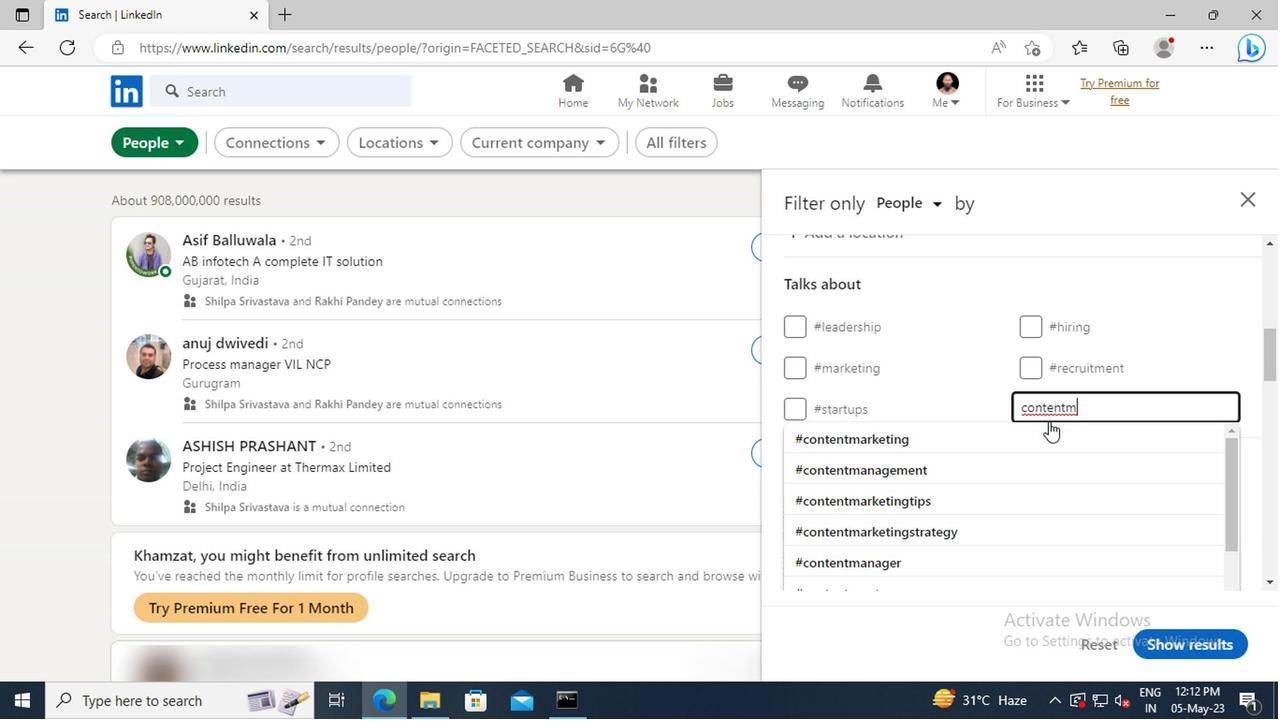 
Action: Mouse pressed left at (1048, 432)
Screenshot: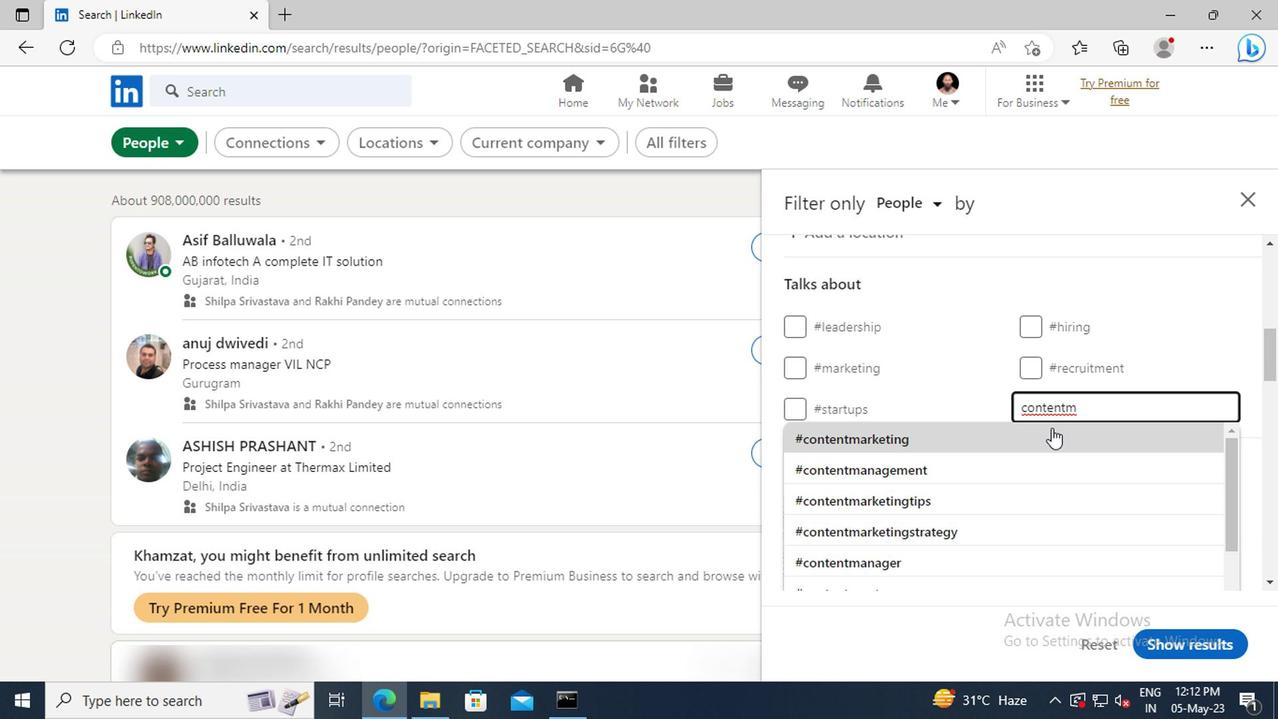 
Action: Mouse scrolled (1048, 430) with delta (0, -1)
Screenshot: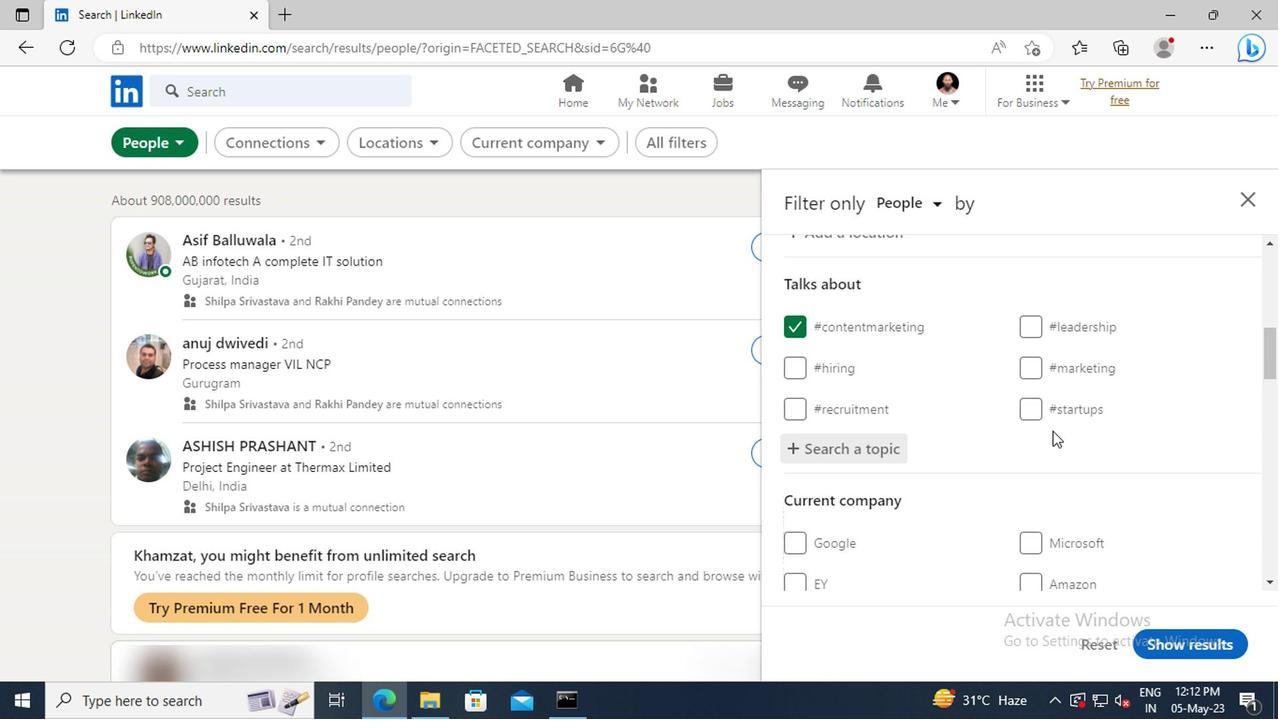 
Action: Mouse scrolled (1048, 430) with delta (0, -1)
Screenshot: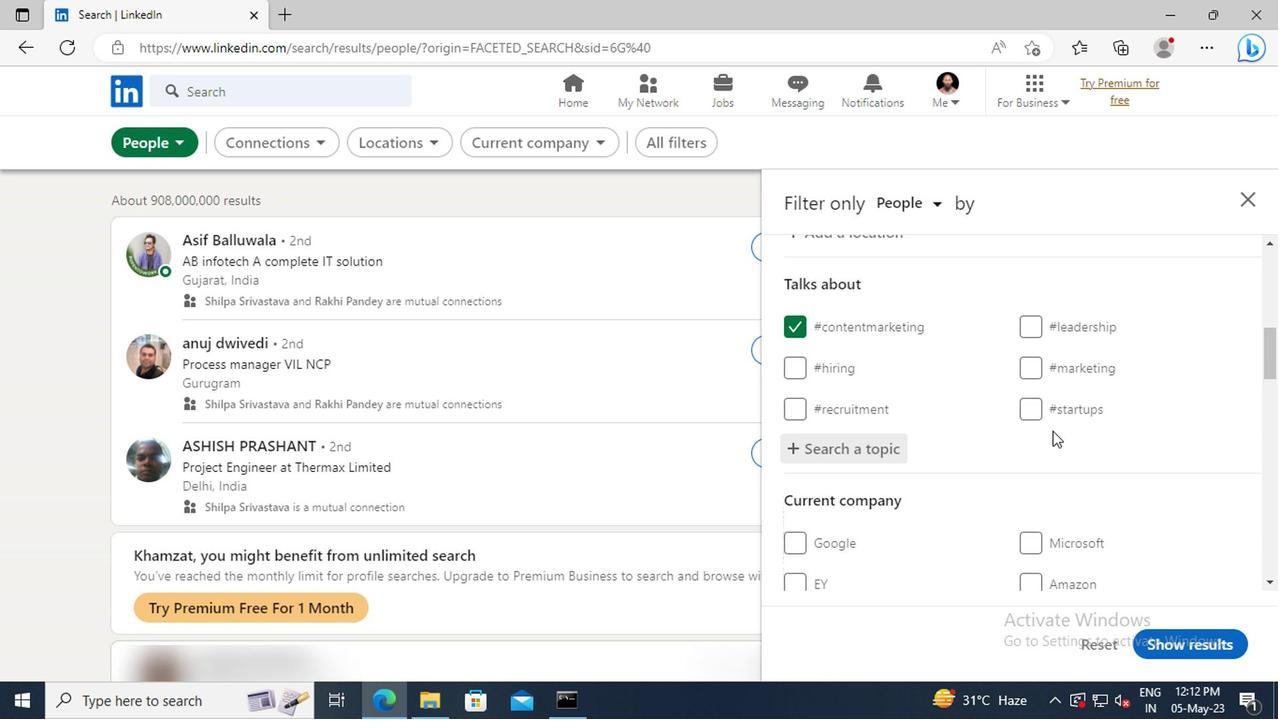 
Action: Mouse scrolled (1048, 430) with delta (0, -1)
Screenshot: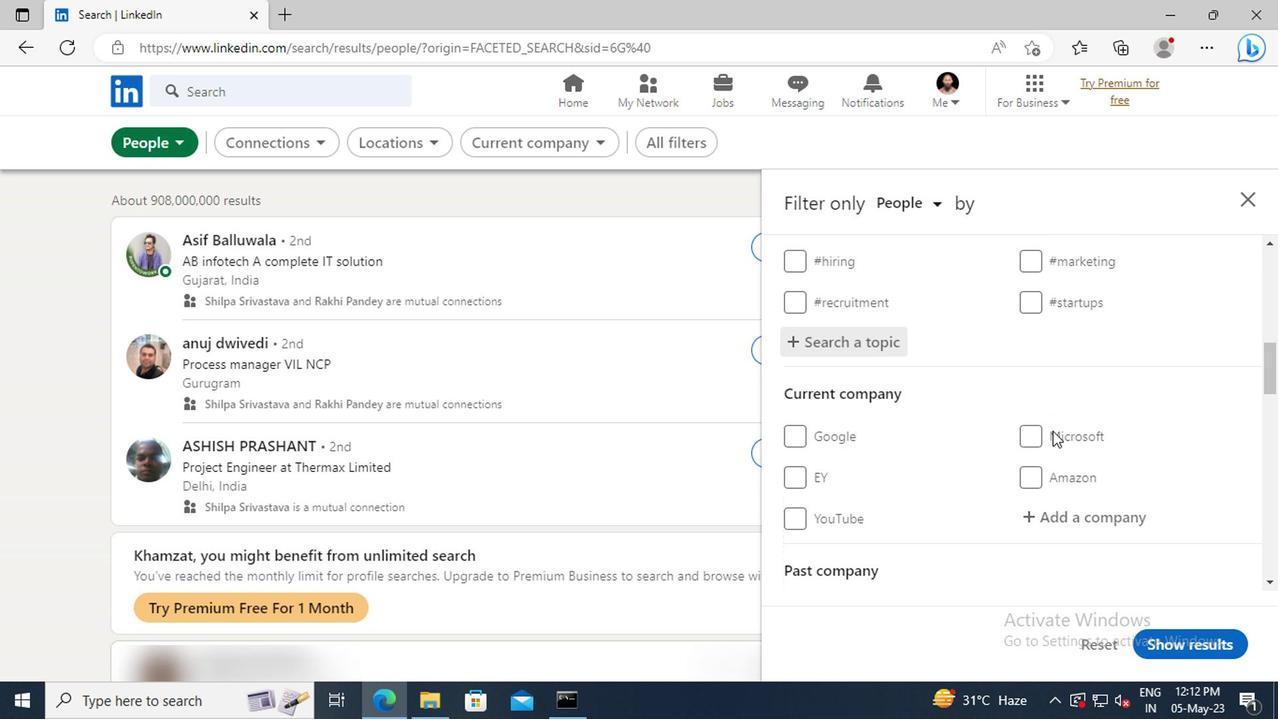 
Action: Mouse scrolled (1048, 430) with delta (0, -1)
Screenshot: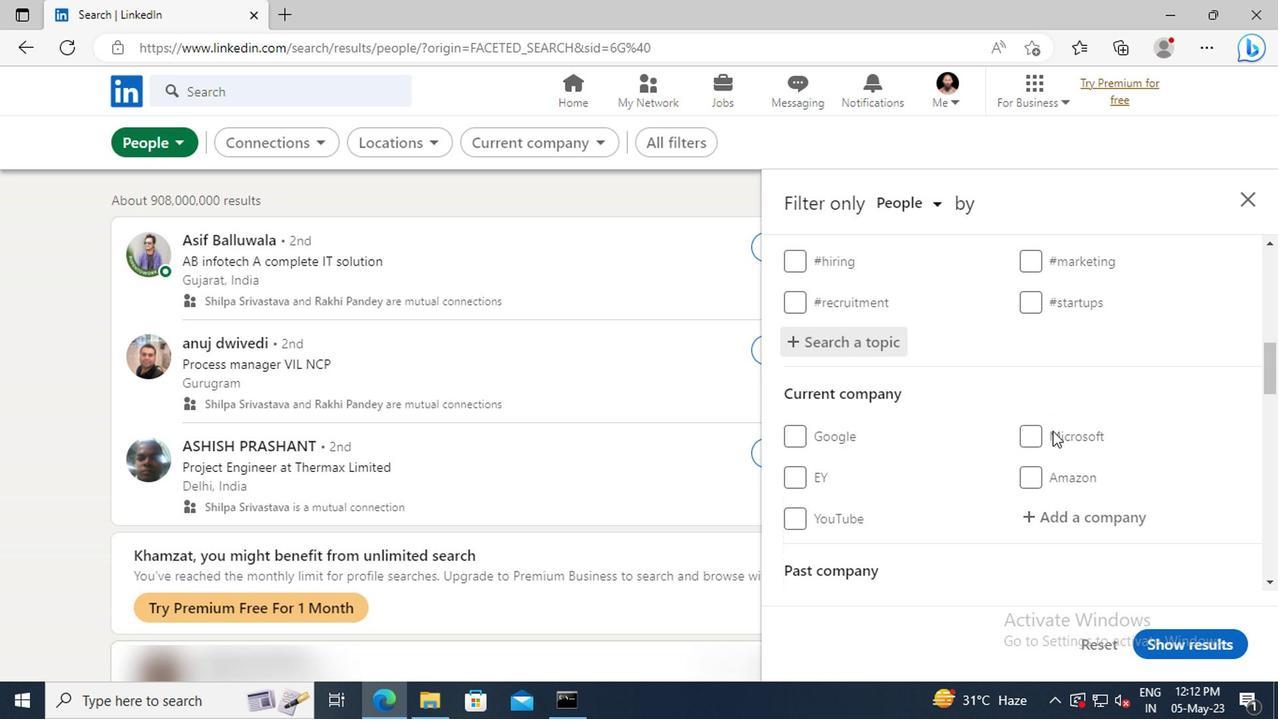 
Action: Mouse scrolled (1048, 430) with delta (0, -1)
Screenshot: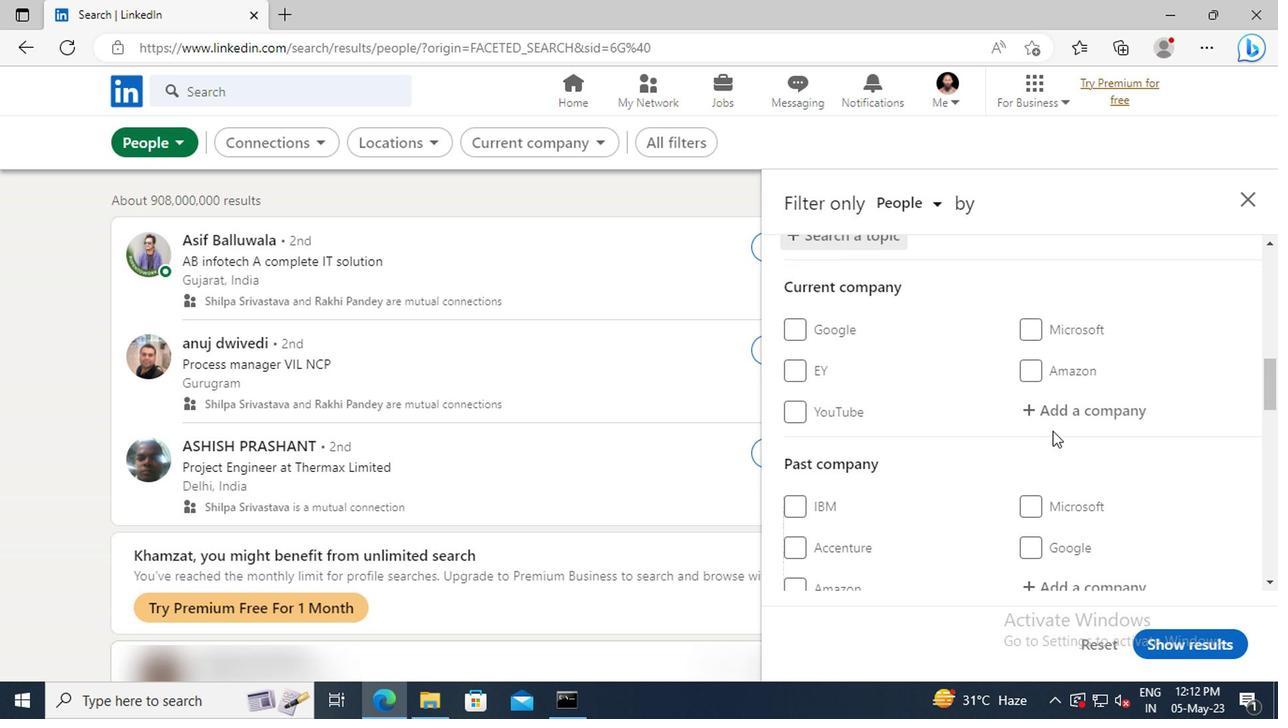 
Action: Mouse scrolled (1048, 430) with delta (0, -1)
Screenshot: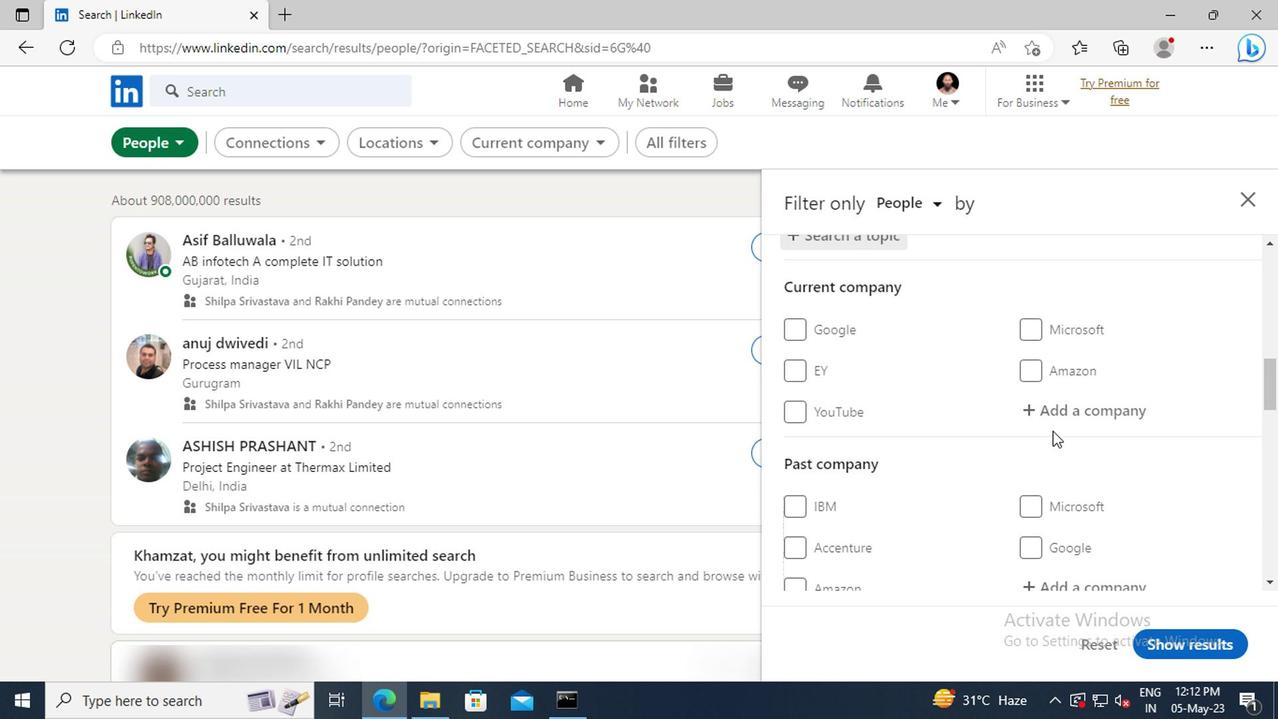 
Action: Mouse scrolled (1048, 430) with delta (0, -1)
Screenshot: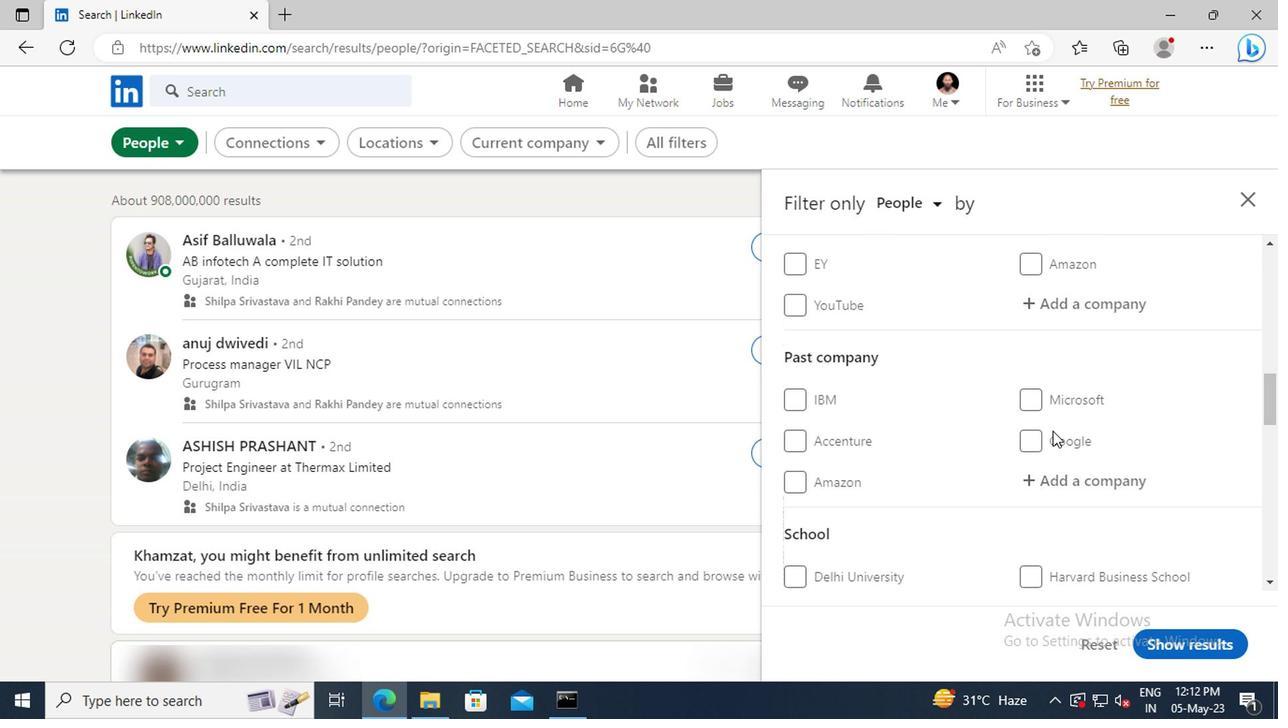 
Action: Mouse scrolled (1048, 430) with delta (0, -1)
Screenshot: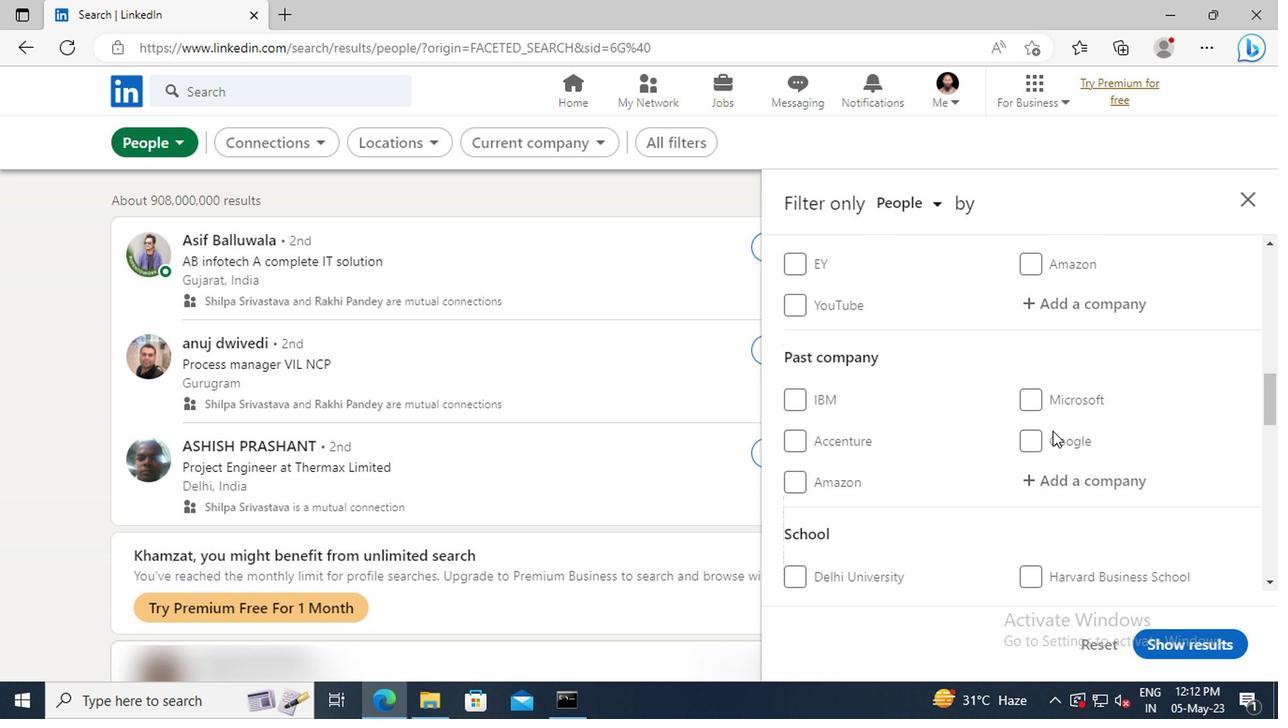 
Action: Mouse scrolled (1048, 430) with delta (0, -1)
Screenshot: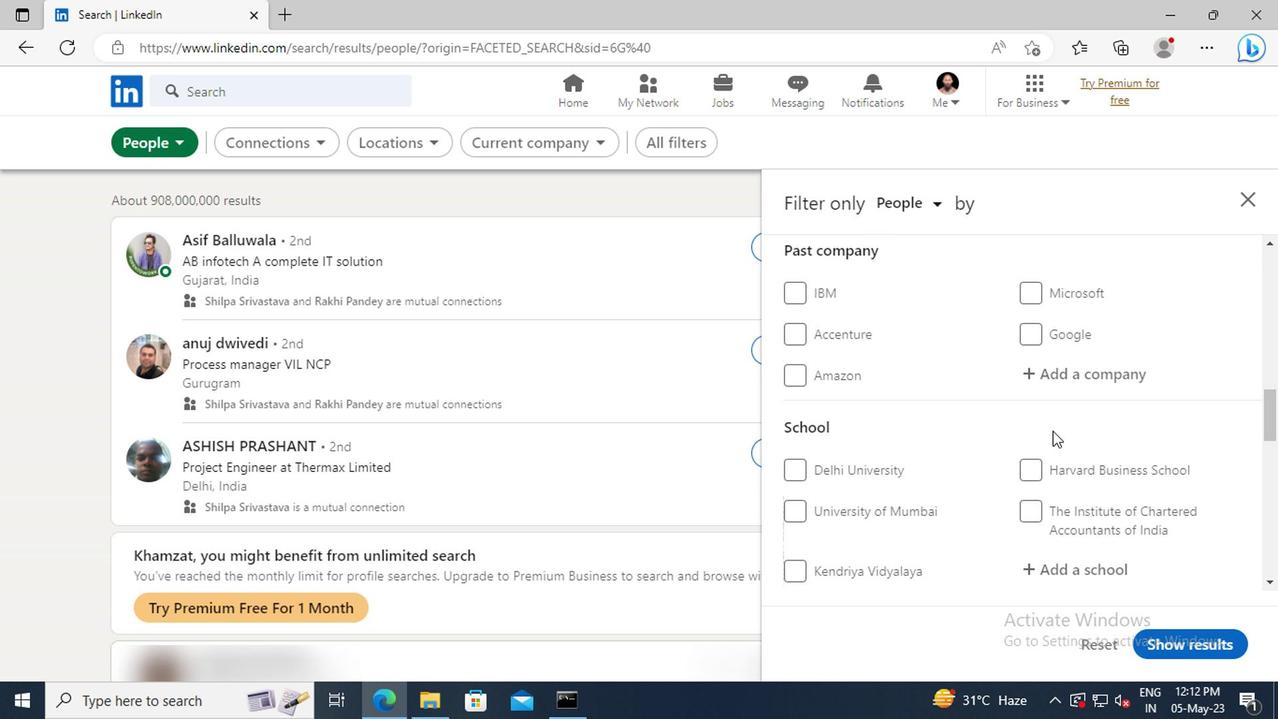 
Action: Mouse scrolled (1048, 430) with delta (0, -1)
Screenshot: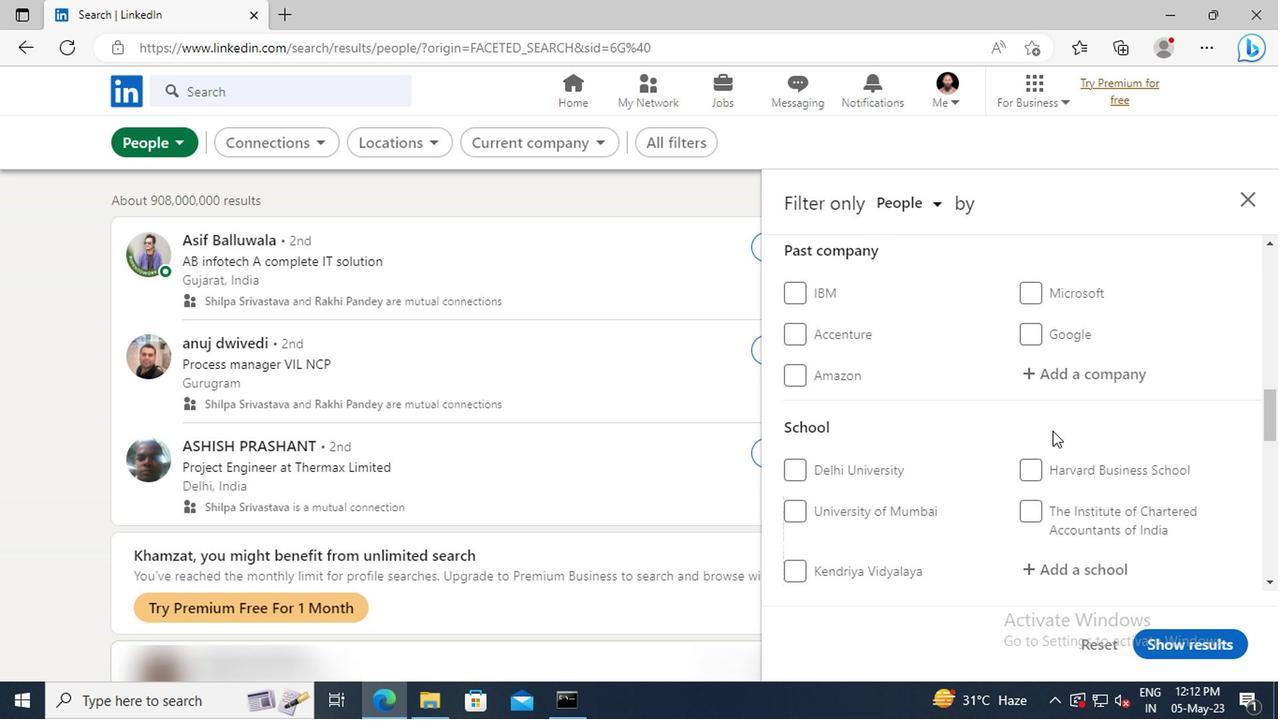 
Action: Mouse scrolled (1048, 430) with delta (0, -1)
Screenshot: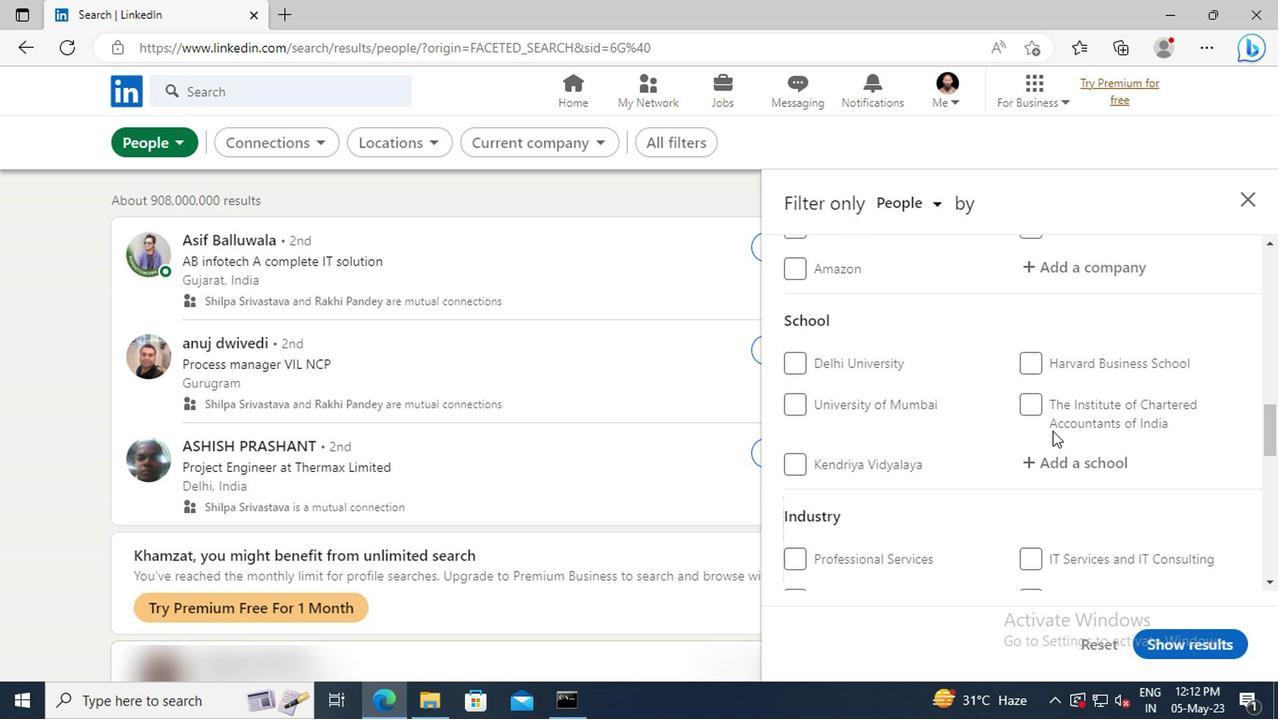 
Action: Mouse scrolled (1048, 430) with delta (0, -1)
Screenshot: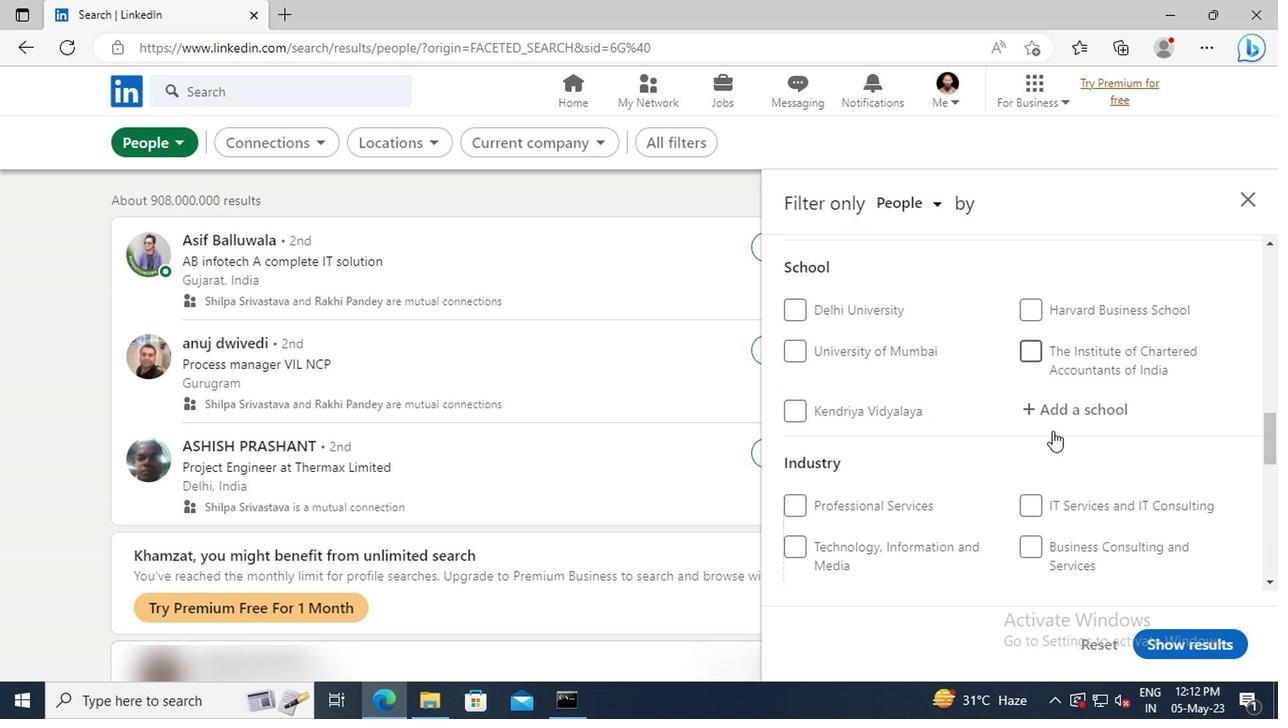 
Action: Mouse scrolled (1048, 430) with delta (0, -1)
Screenshot: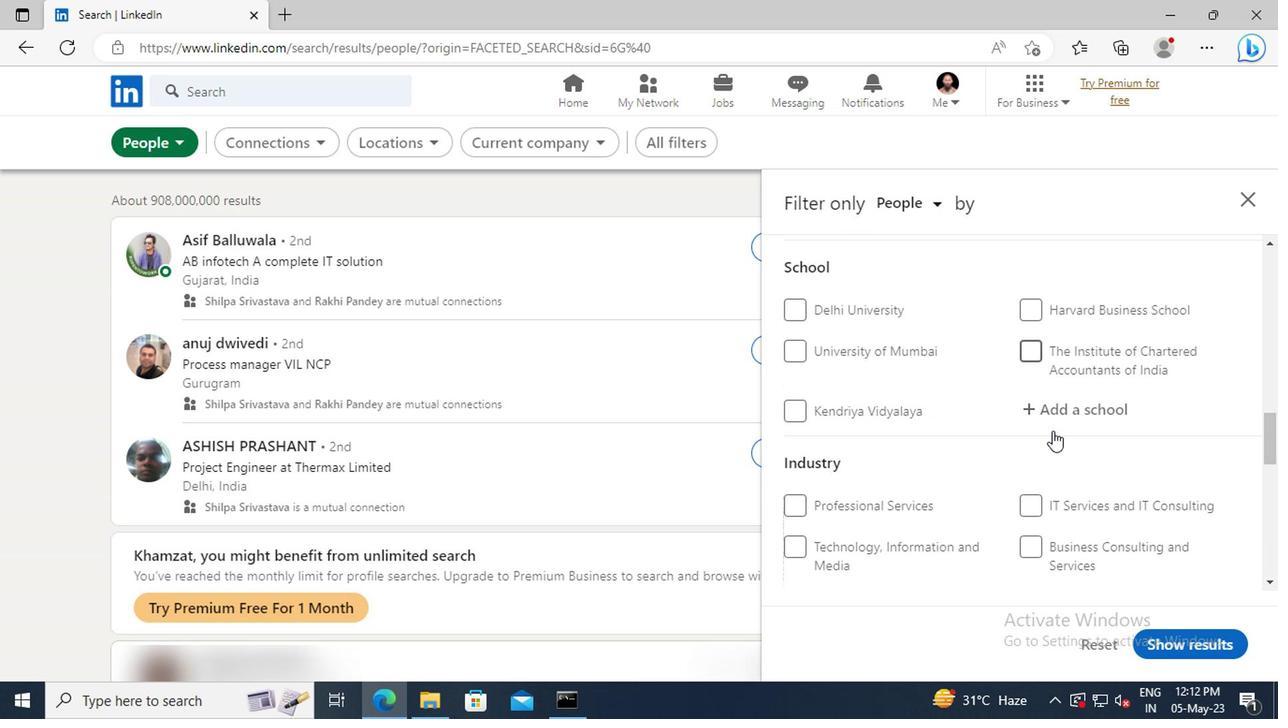 
Action: Mouse scrolled (1048, 430) with delta (0, -1)
Screenshot: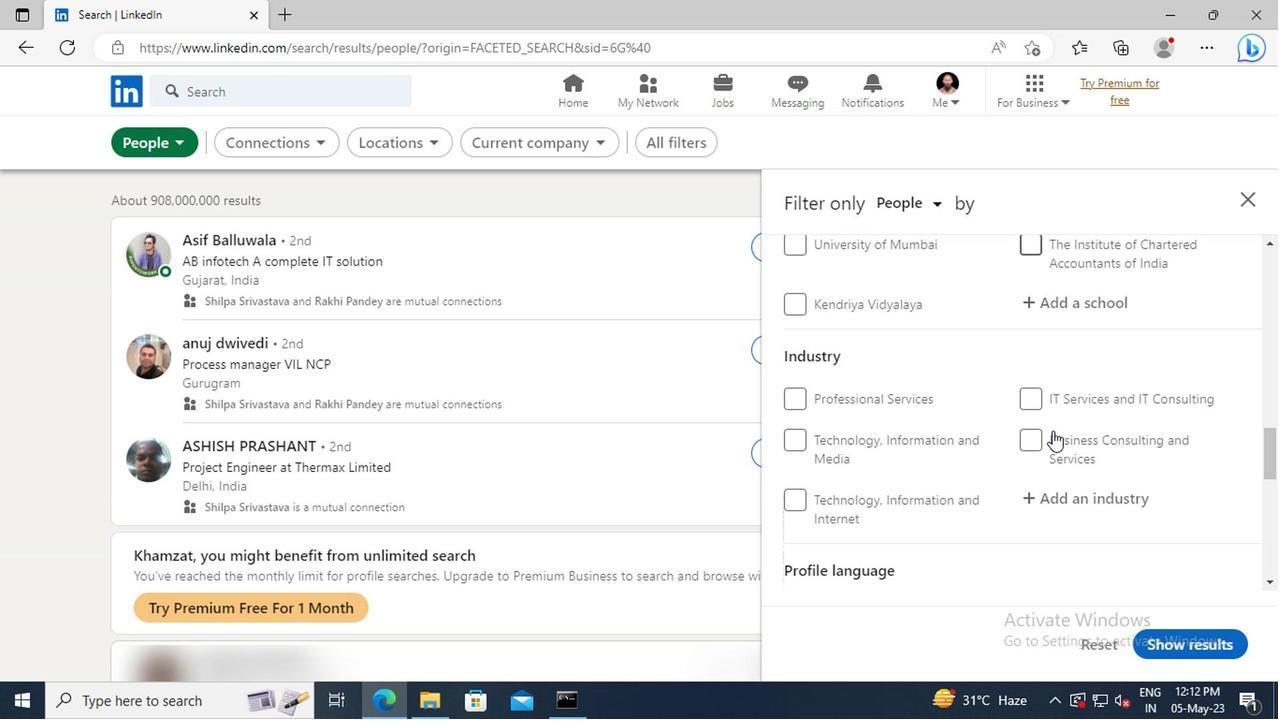 
Action: Mouse scrolled (1048, 430) with delta (0, -1)
Screenshot: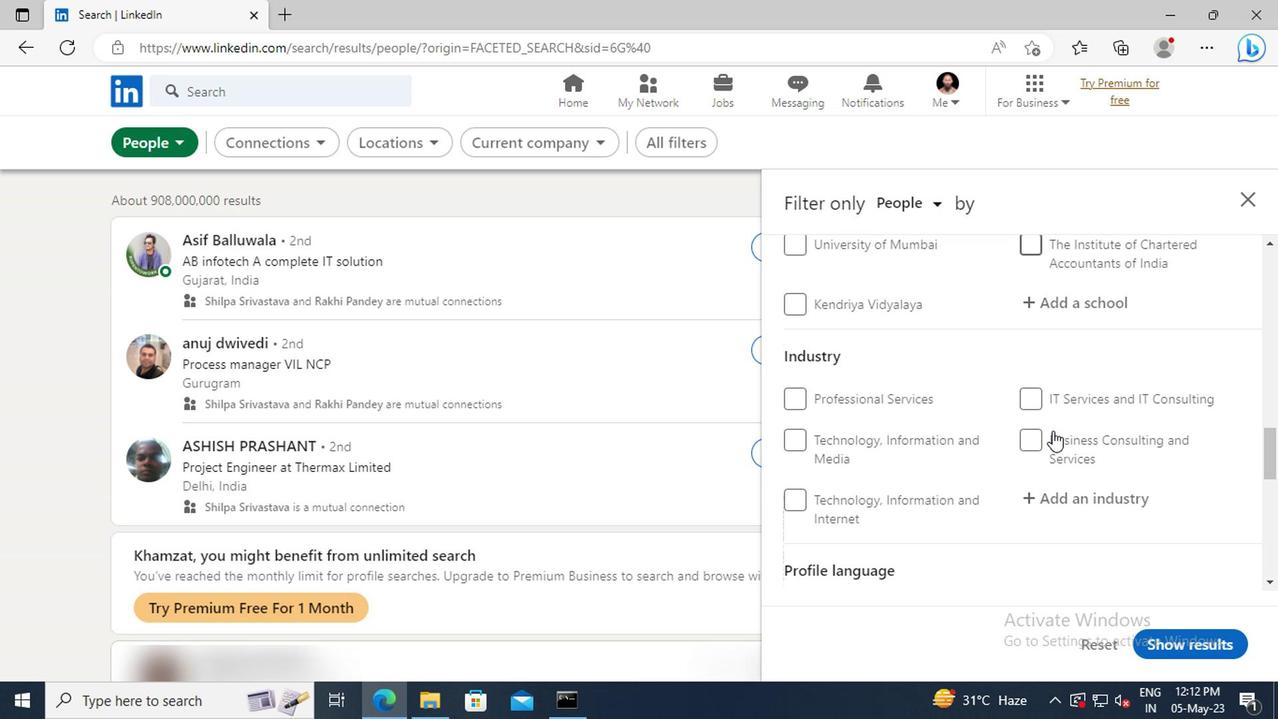 
Action: Mouse scrolled (1048, 430) with delta (0, -1)
Screenshot: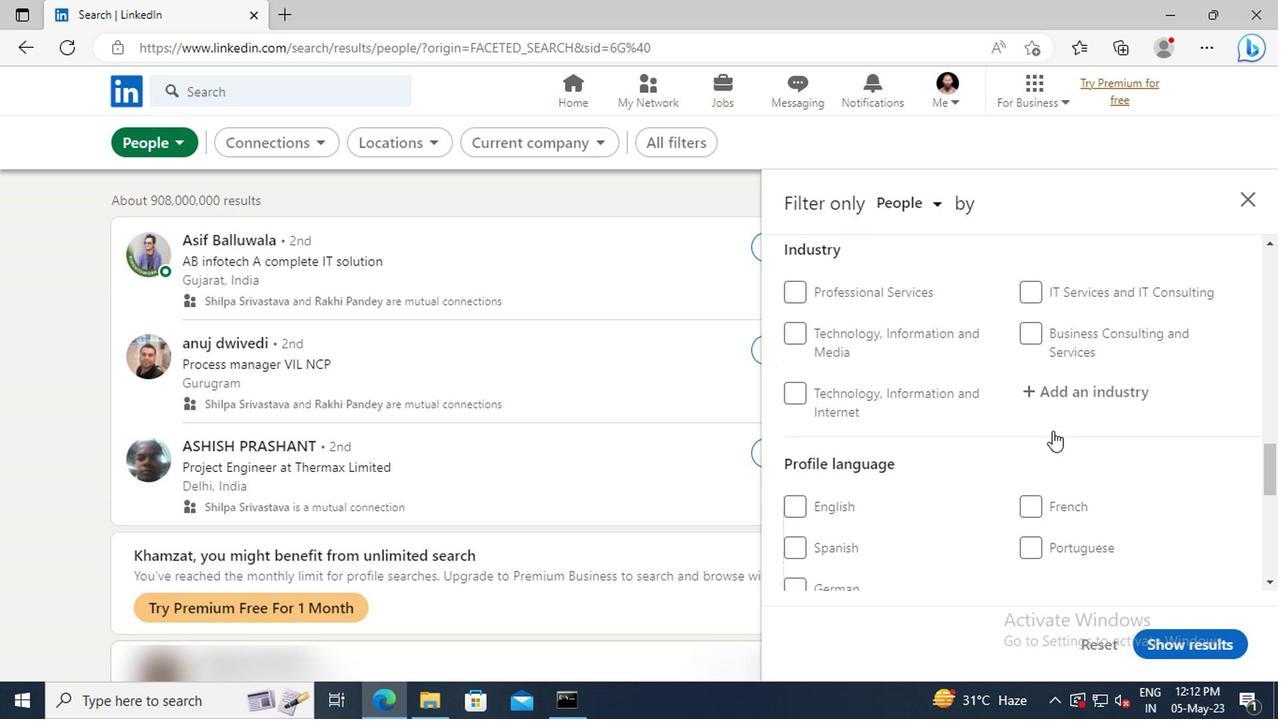 
Action: Mouse scrolled (1048, 430) with delta (0, -1)
Screenshot: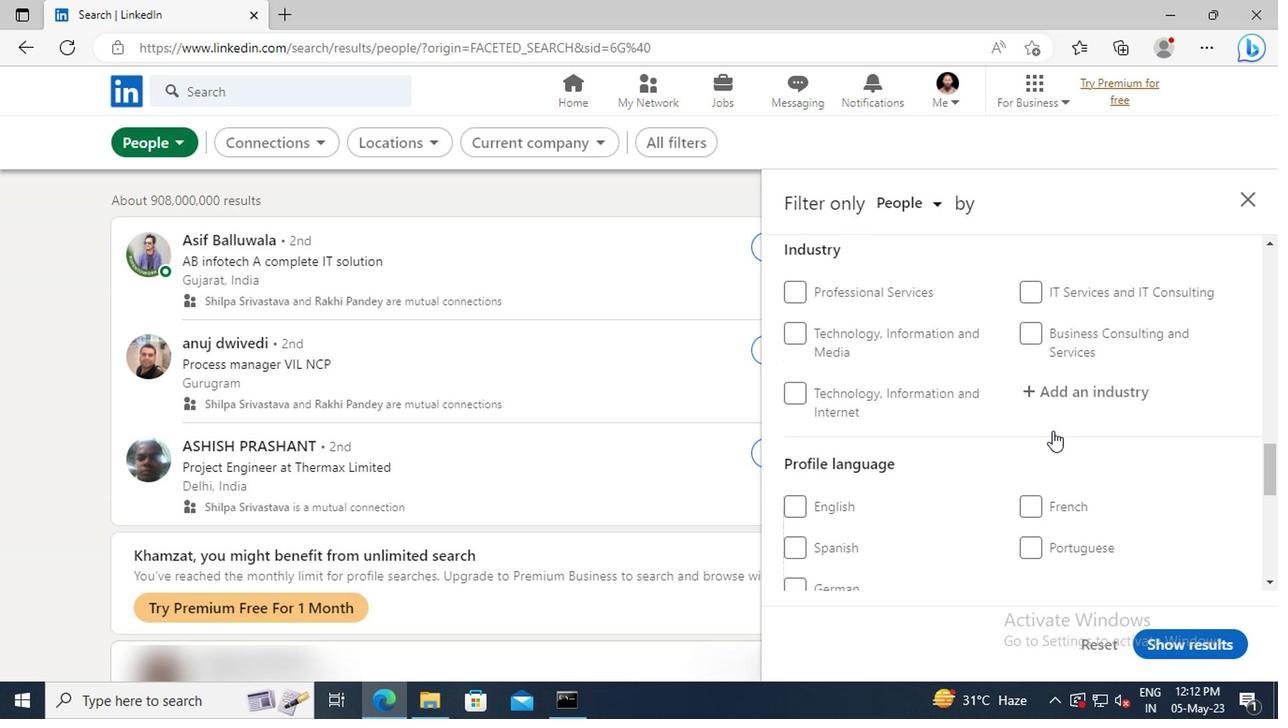 
Action: Mouse moved to (1030, 446)
Screenshot: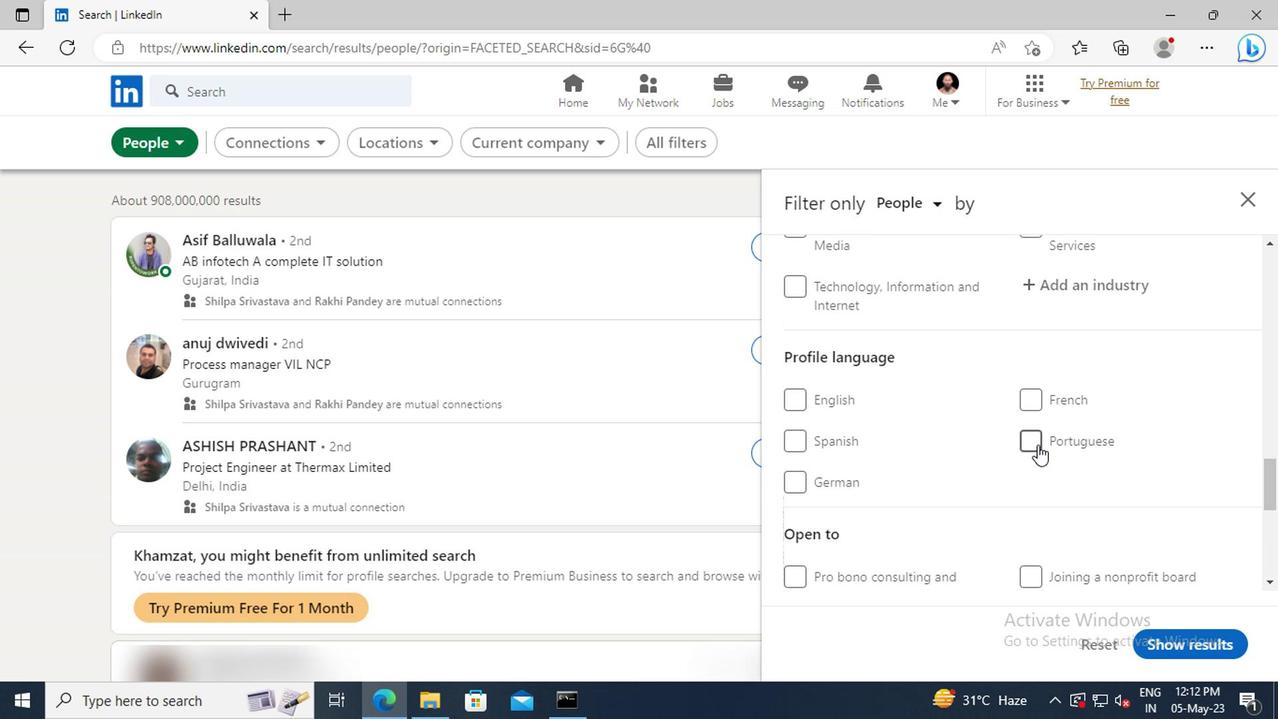 
Action: Mouse pressed left at (1030, 446)
Screenshot: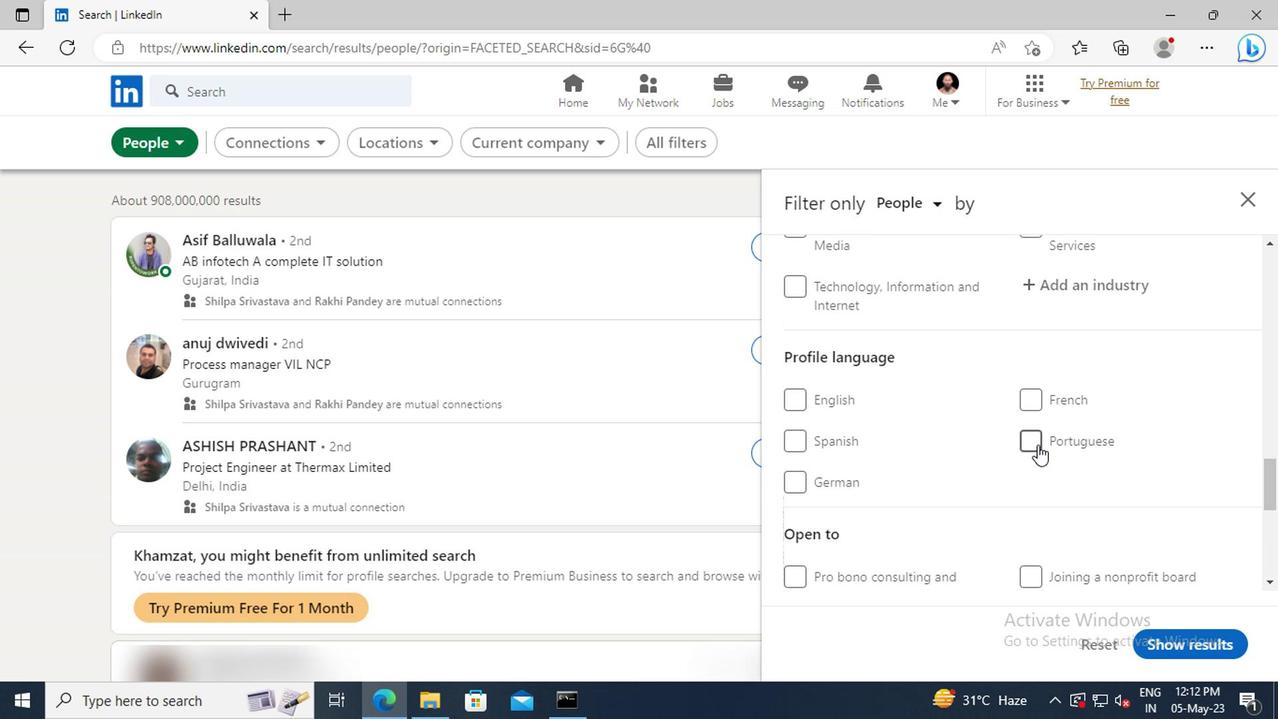 
Action: Mouse moved to (1056, 414)
Screenshot: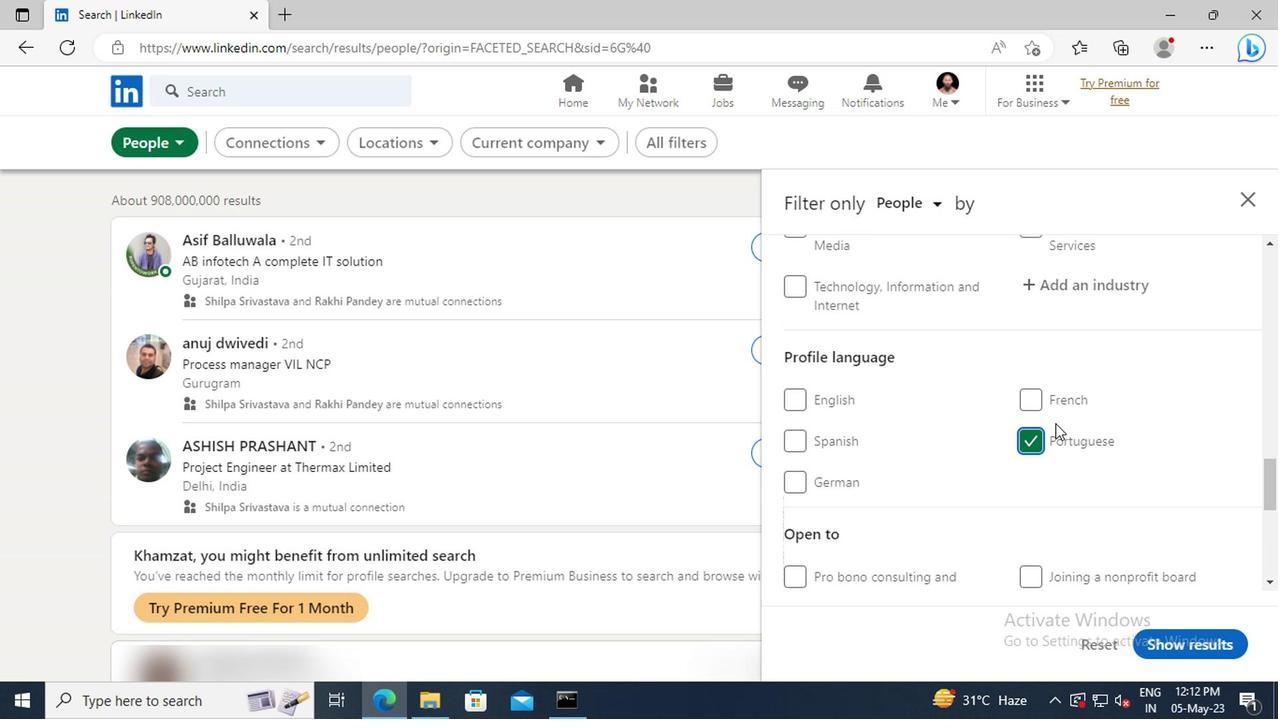
Action: Mouse scrolled (1056, 416) with delta (0, 1)
Screenshot: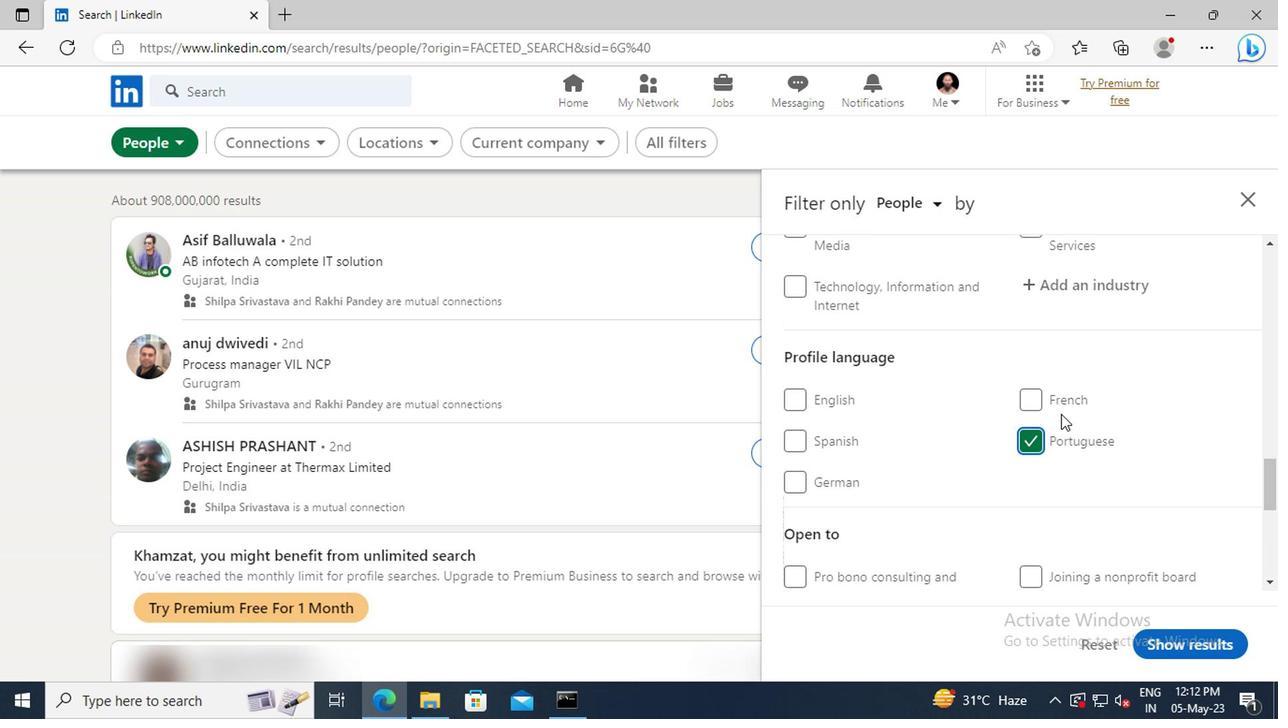 
Action: Mouse scrolled (1056, 416) with delta (0, 1)
Screenshot: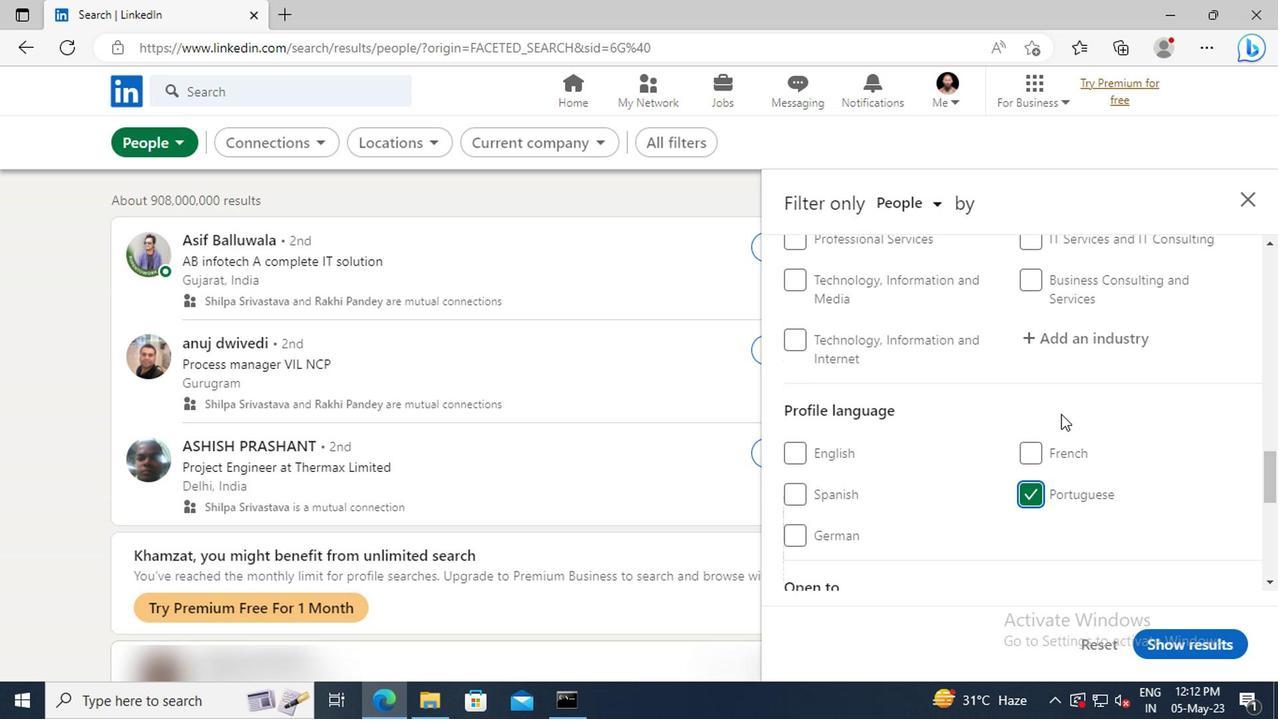 
Action: Mouse scrolled (1056, 416) with delta (0, 1)
Screenshot: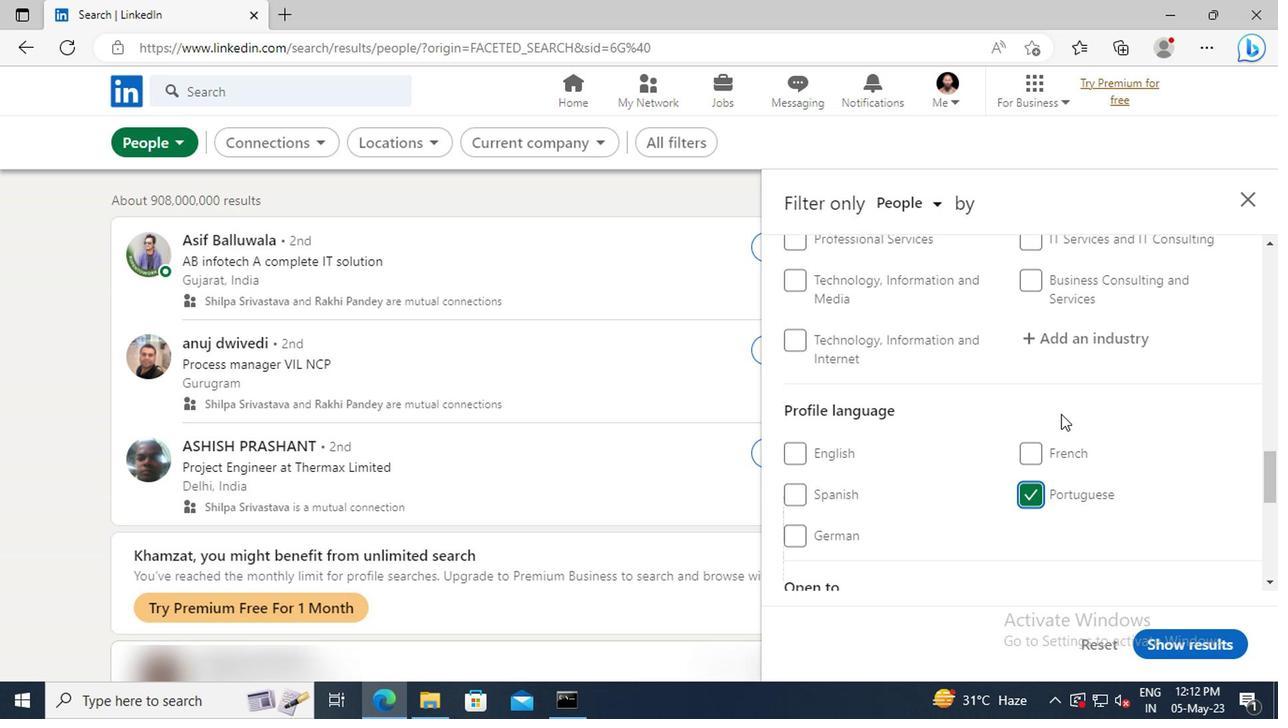 
Action: Mouse scrolled (1056, 416) with delta (0, 1)
Screenshot: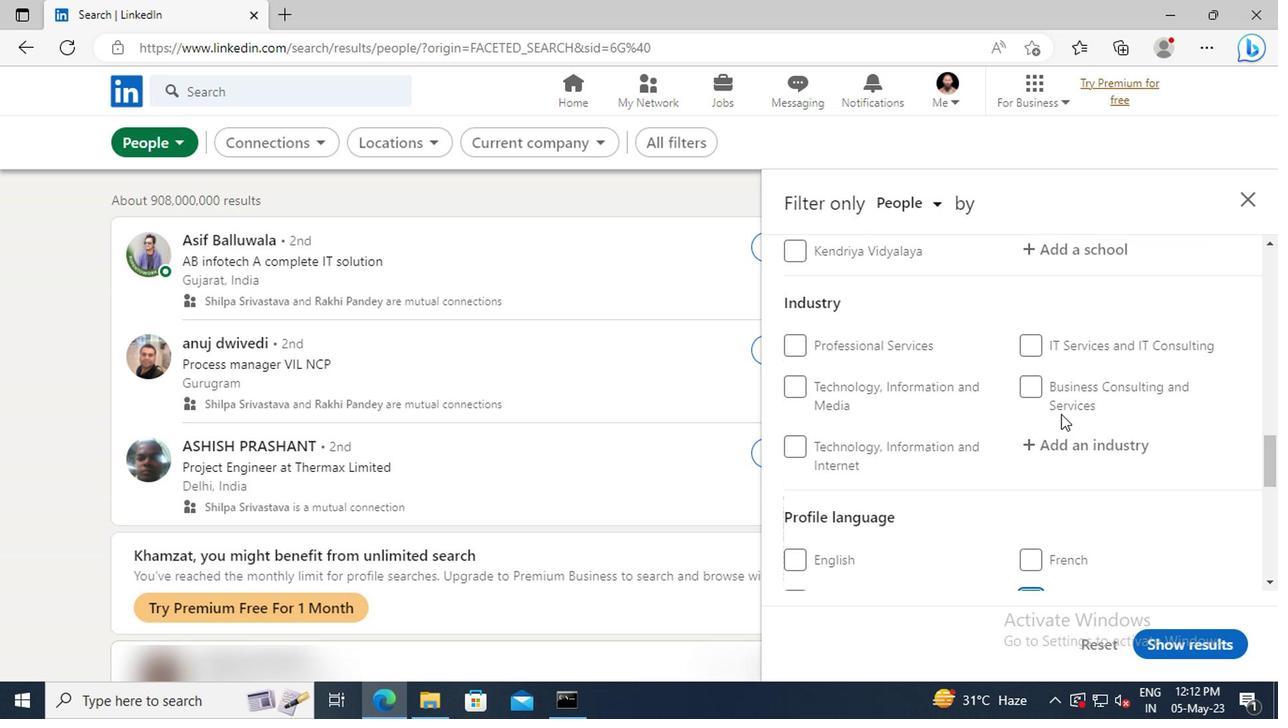 
Action: Mouse scrolled (1056, 416) with delta (0, 1)
Screenshot: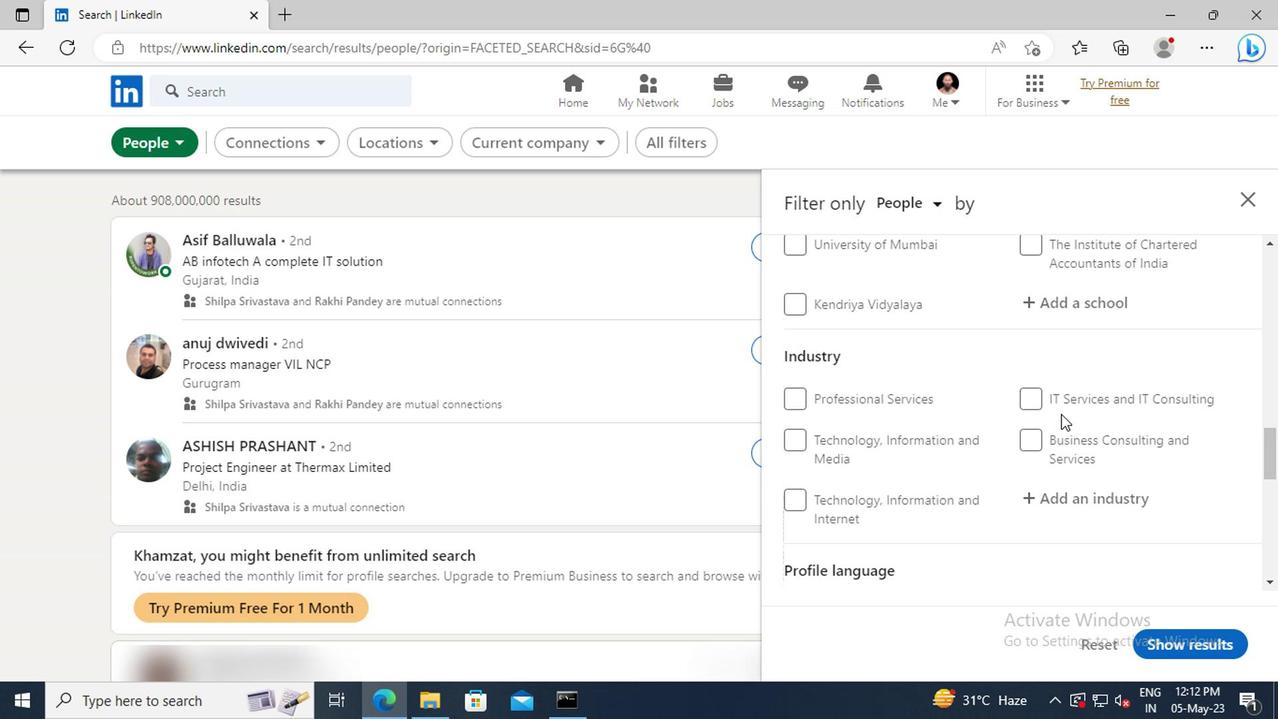 
Action: Mouse scrolled (1056, 416) with delta (0, 1)
Screenshot: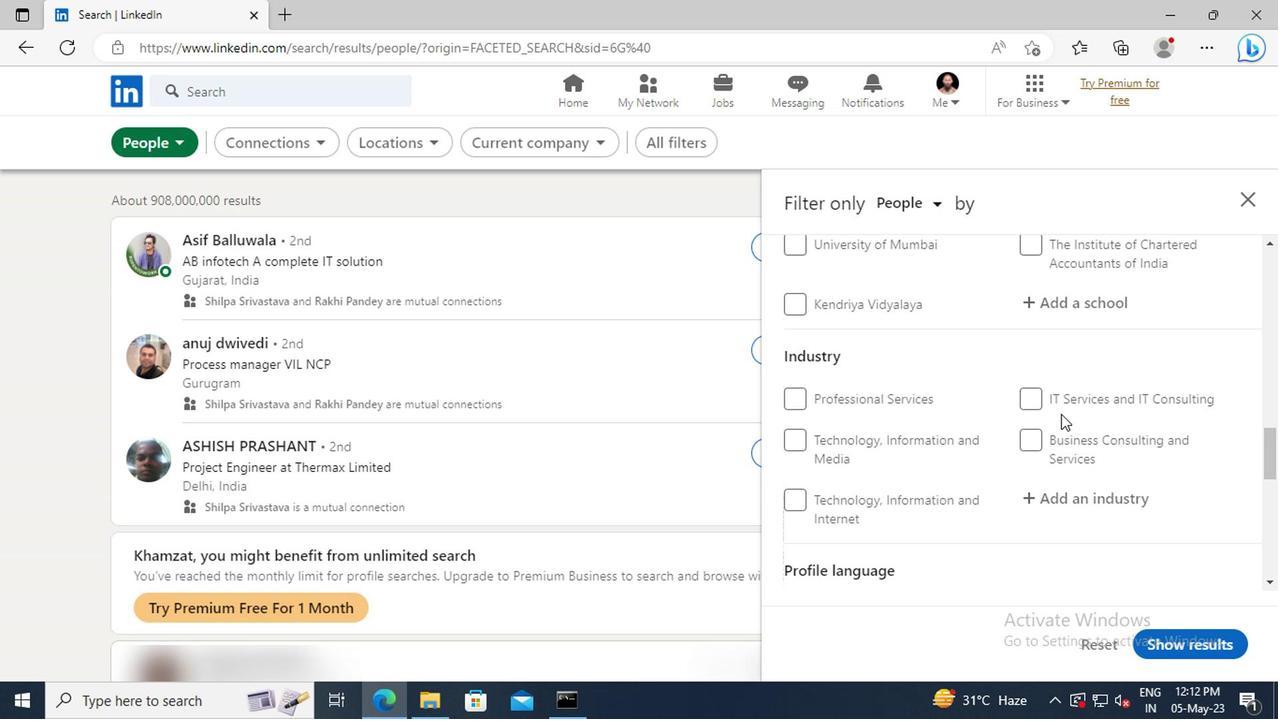 
Action: Mouse scrolled (1056, 416) with delta (0, 1)
Screenshot: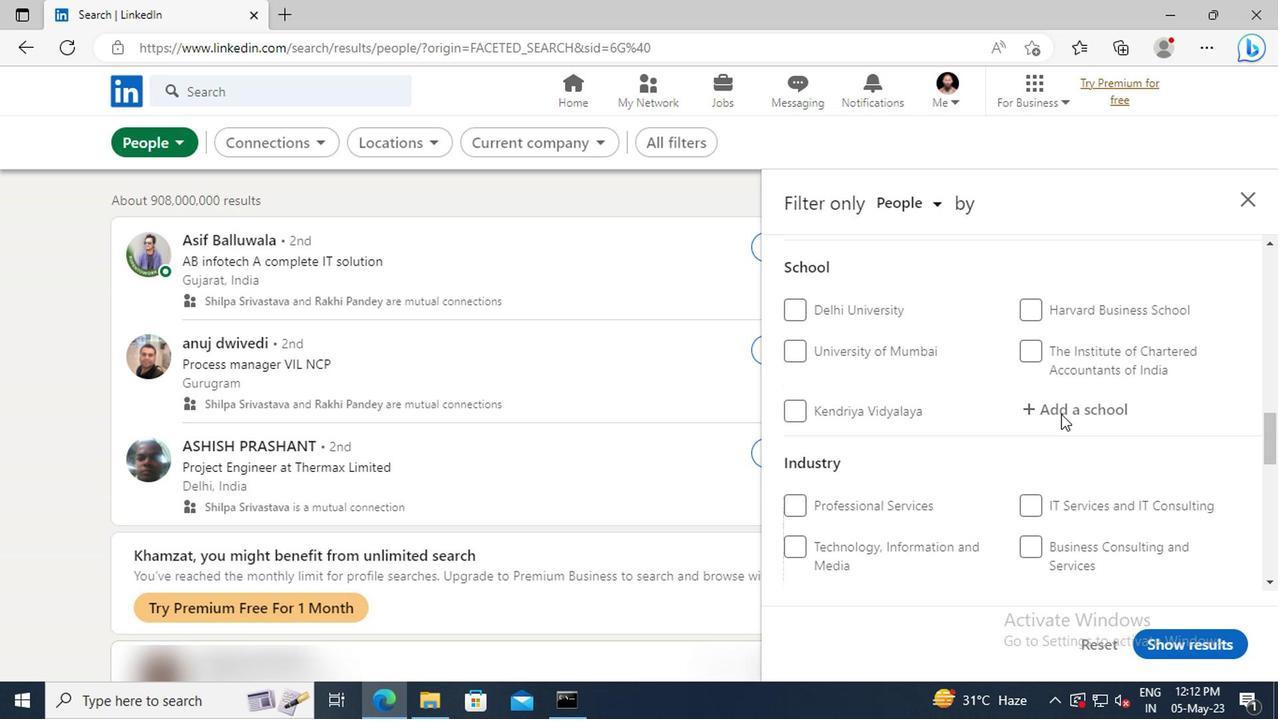 
Action: Mouse scrolled (1056, 416) with delta (0, 1)
Screenshot: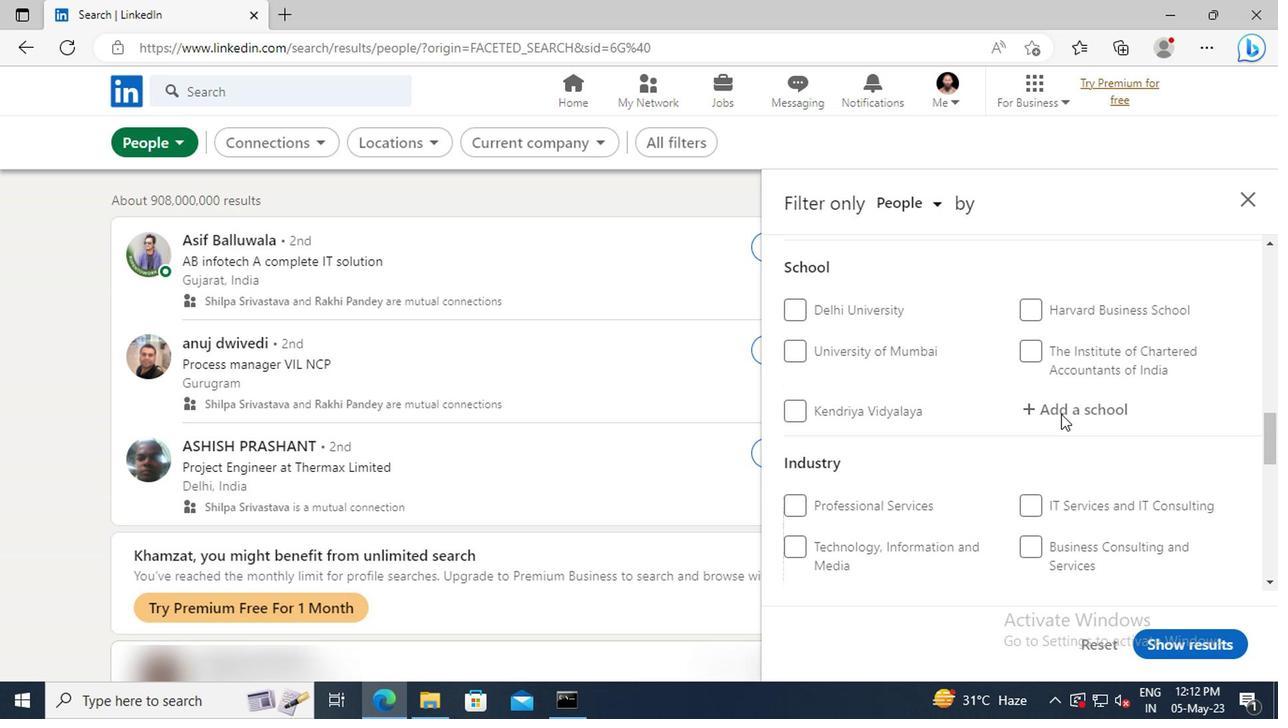 
Action: Mouse scrolled (1056, 416) with delta (0, 1)
Screenshot: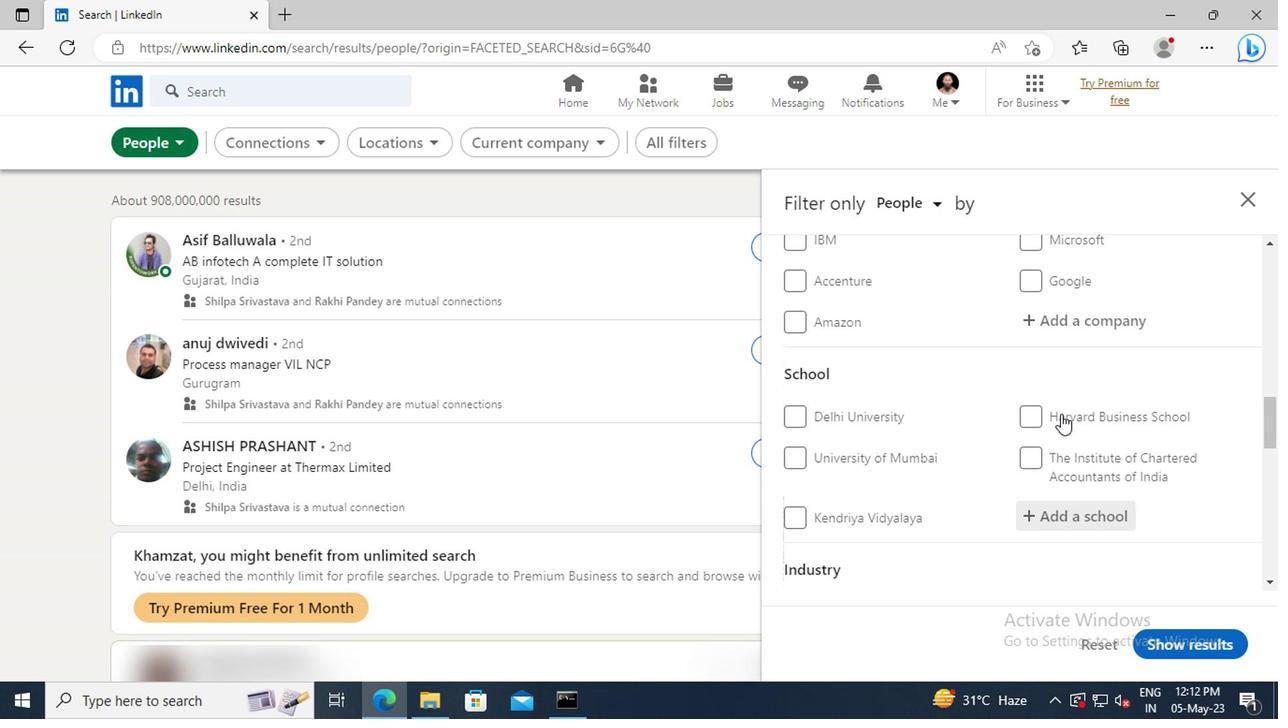 
Action: Mouse scrolled (1056, 416) with delta (0, 1)
Screenshot: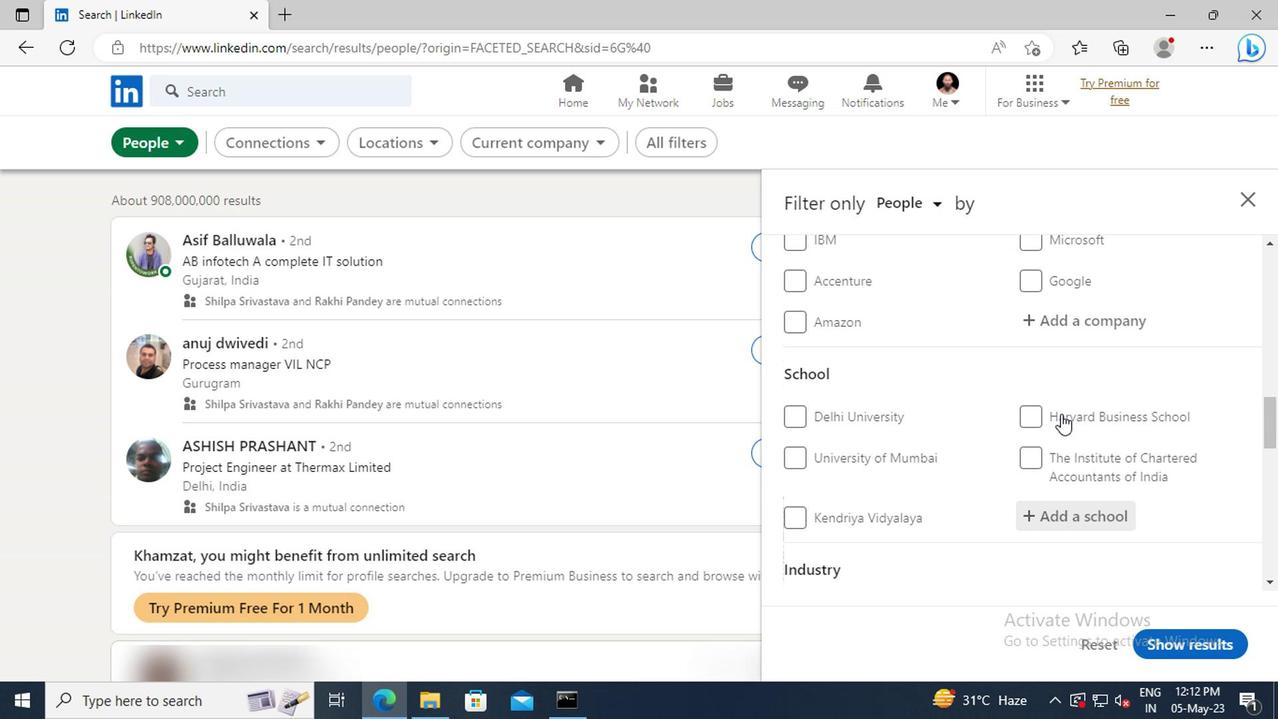 
Action: Mouse scrolled (1056, 416) with delta (0, 1)
Screenshot: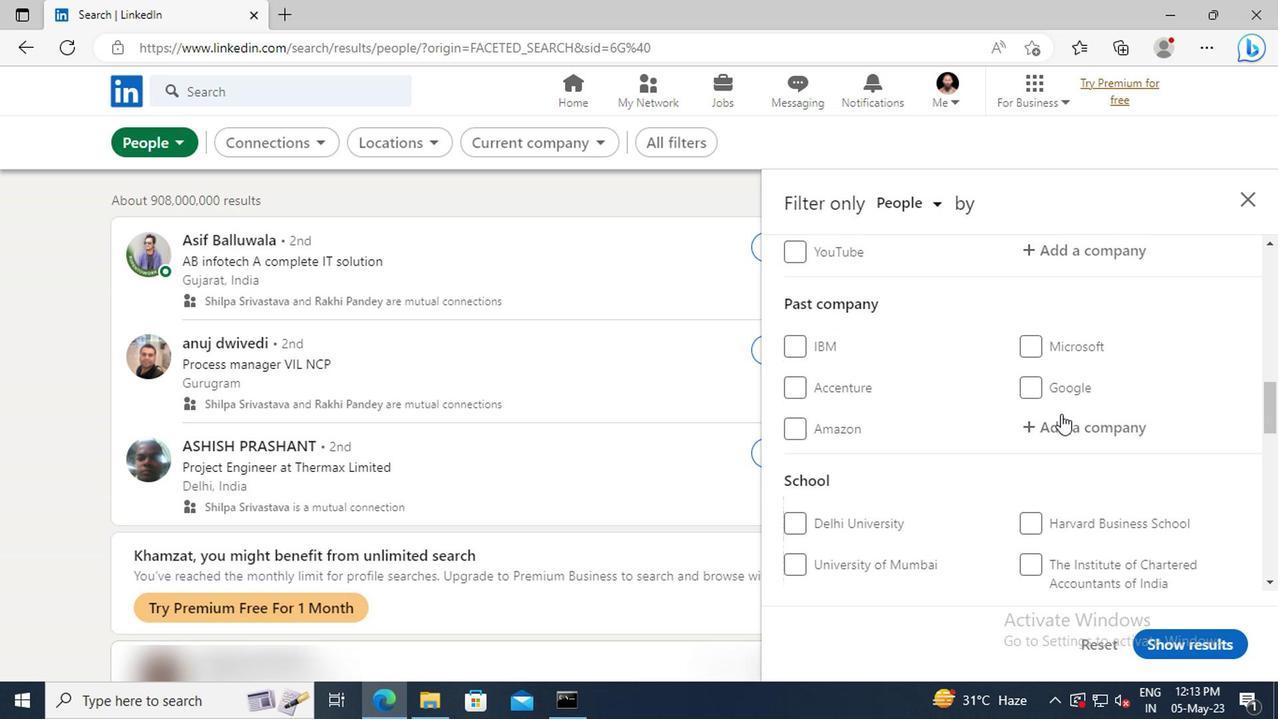 
Action: Mouse scrolled (1056, 416) with delta (0, 1)
Screenshot: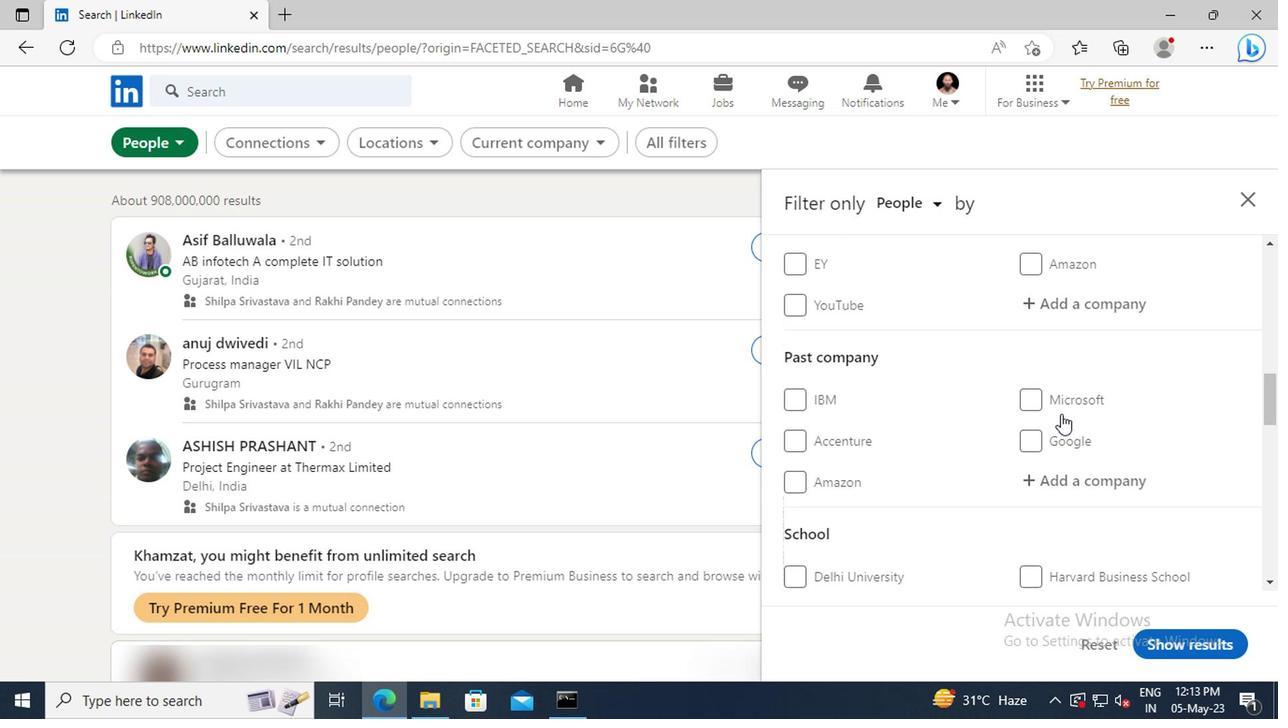 
Action: Mouse scrolled (1056, 416) with delta (0, 1)
Screenshot: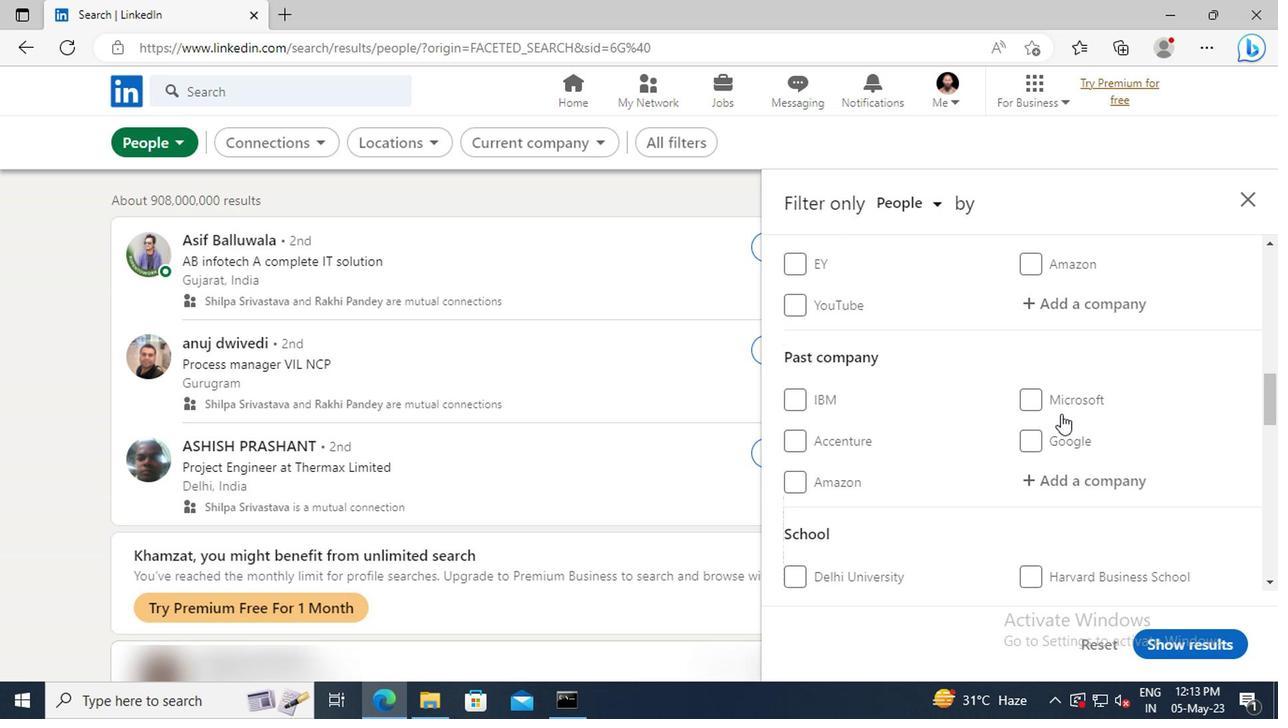 
Action: Mouse pressed left at (1056, 414)
Screenshot: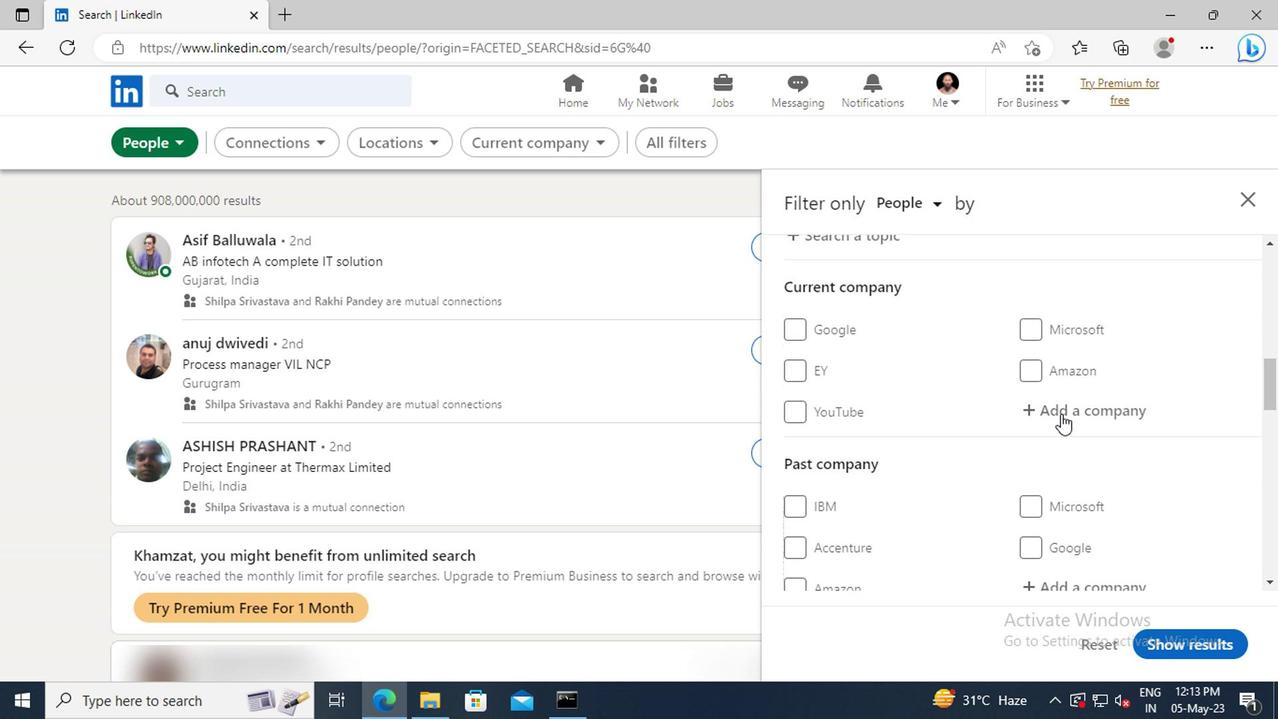 
Action: Mouse moved to (1056, 414)
Screenshot: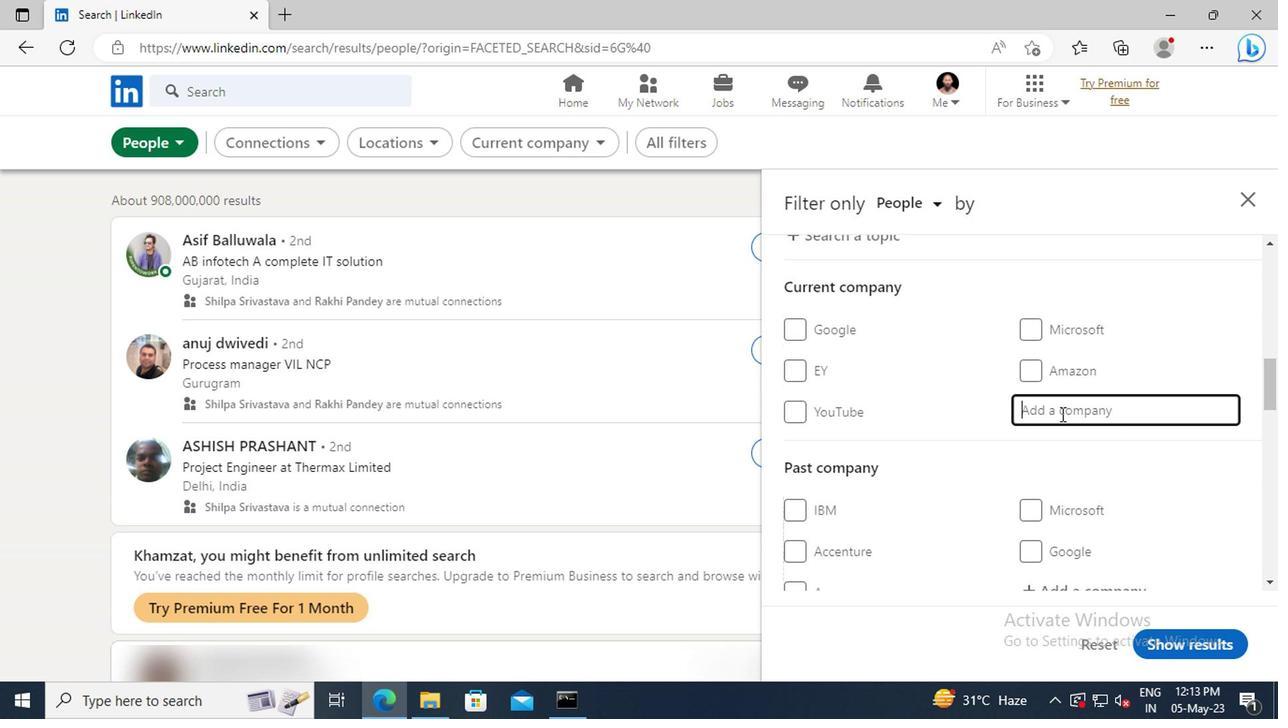 
Action: Key pressed <Key.shift>PNC<Key.space><Key.shift>INFR
Screenshot: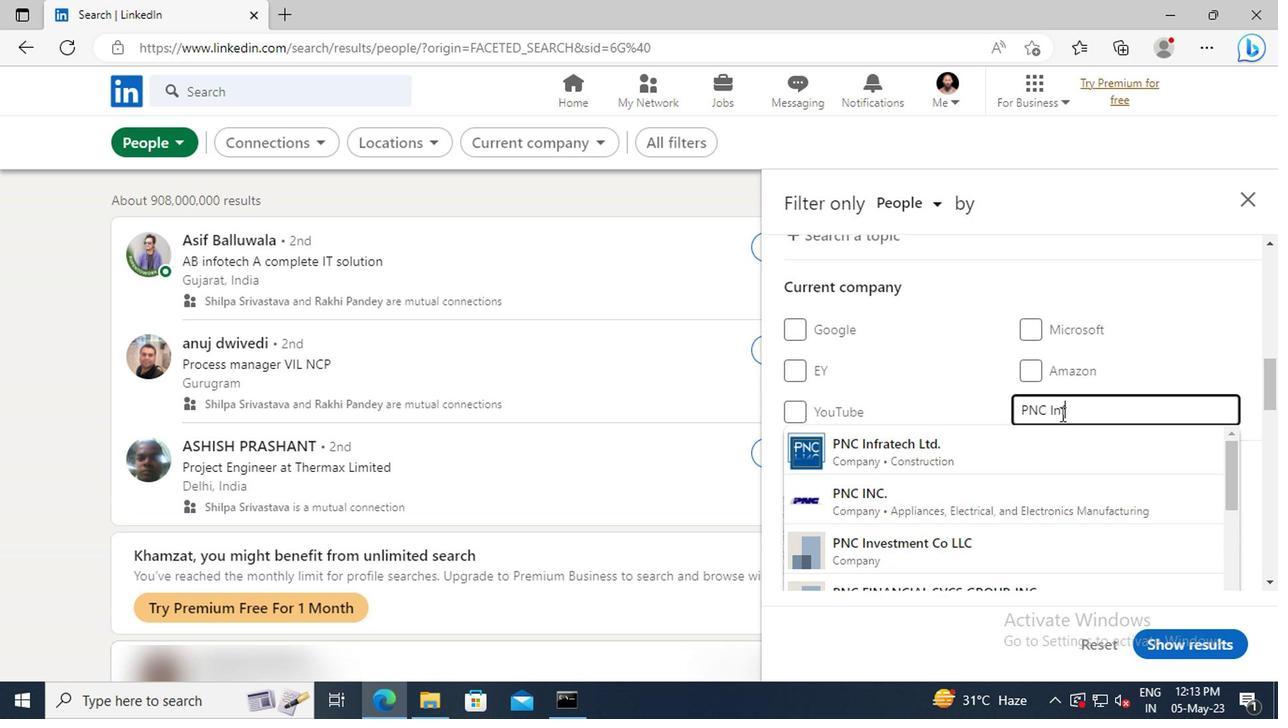 
Action: Mouse moved to (1052, 440)
Screenshot: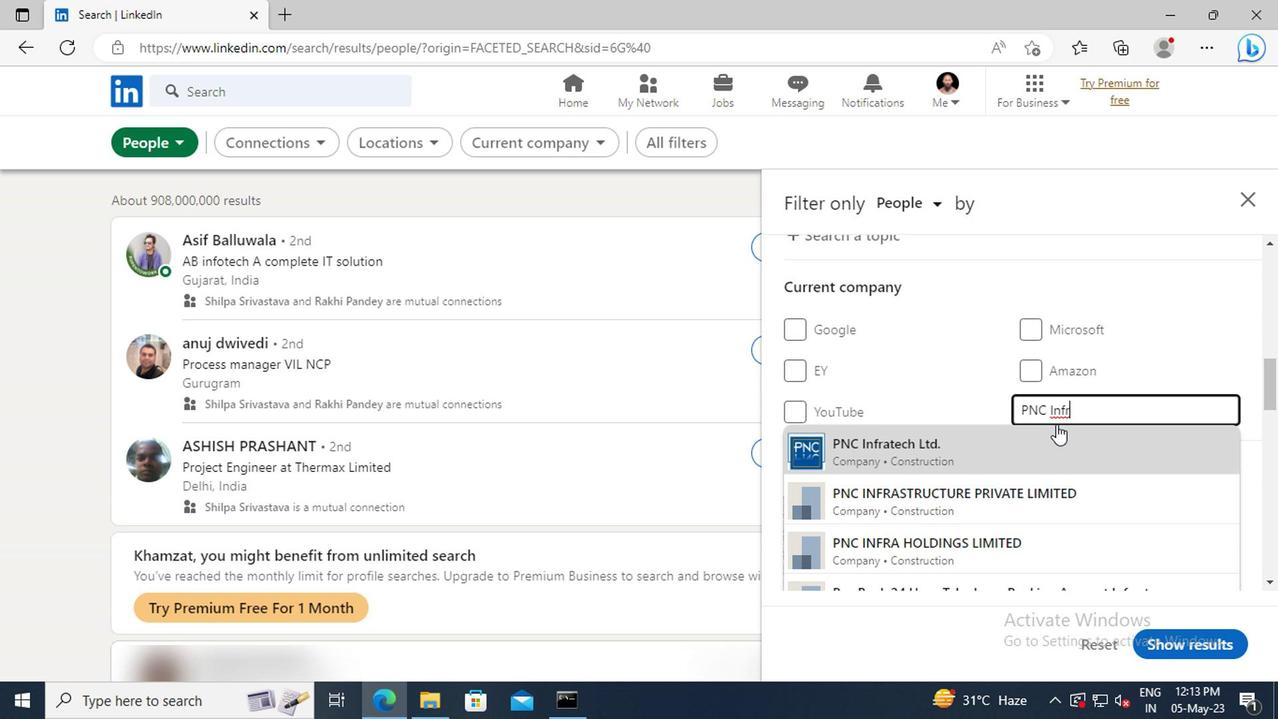 
Action: Mouse pressed left at (1052, 440)
Screenshot: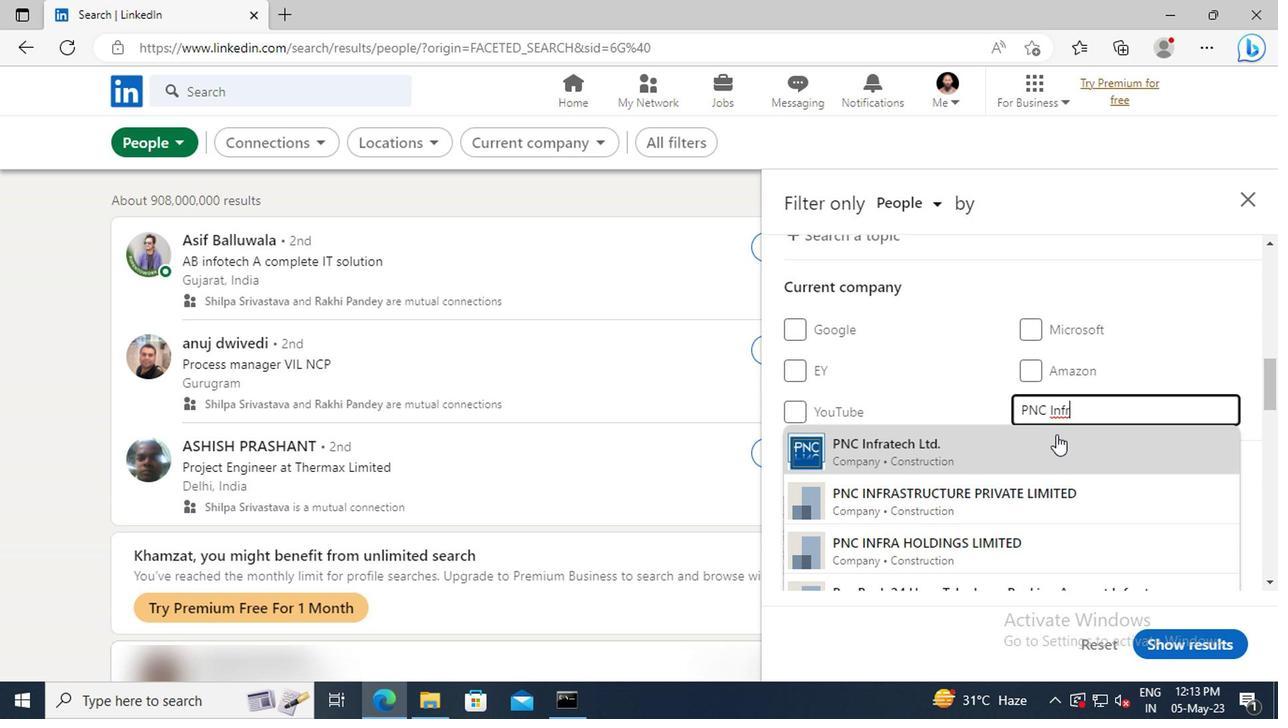 
Action: Mouse moved to (1050, 440)
Screenshot: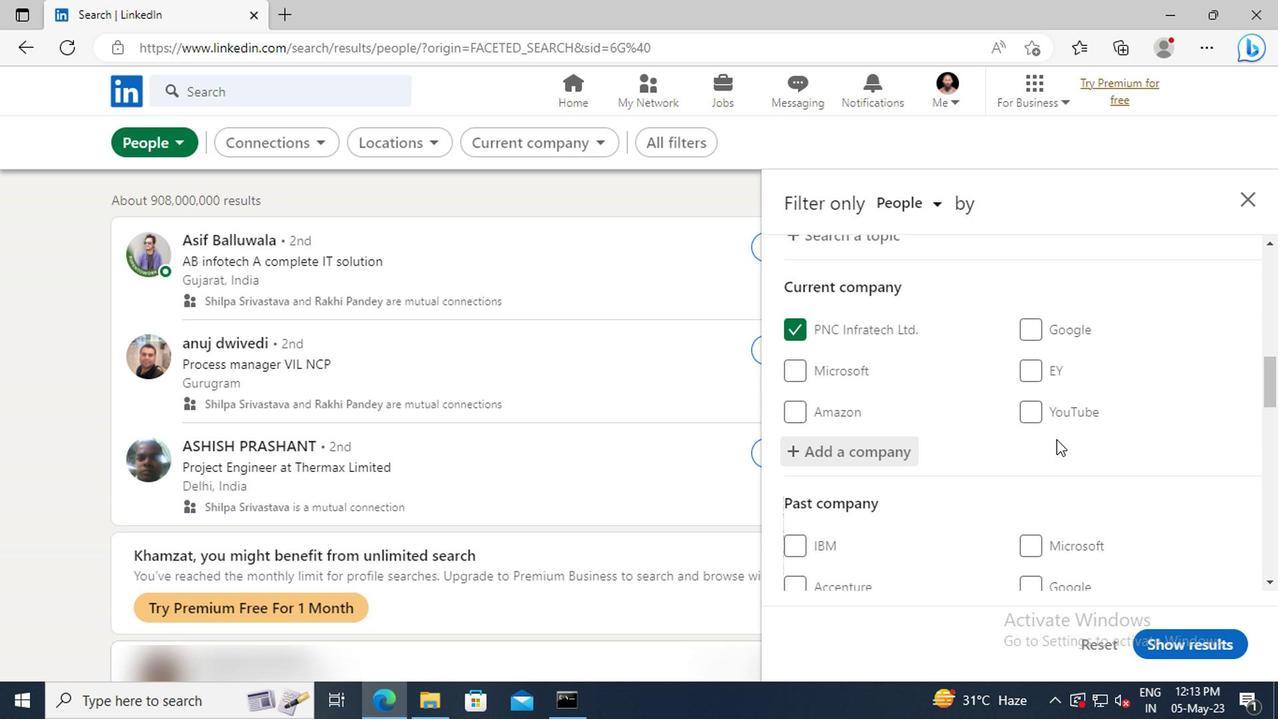 
Action: Mouse scrolled (1050, 439) with delta (0, 0)
Screenshot: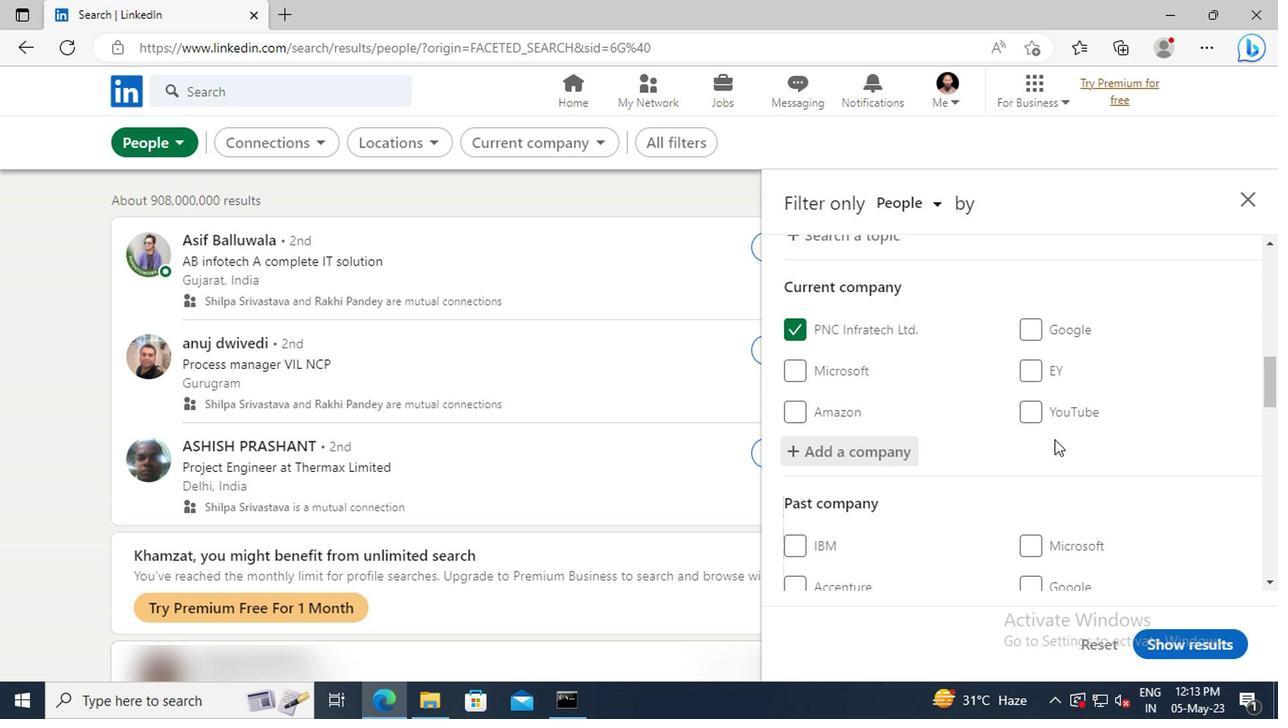 
Action: Mouse scrolled (1050, 439) with delta (0, 0)
Screenshot: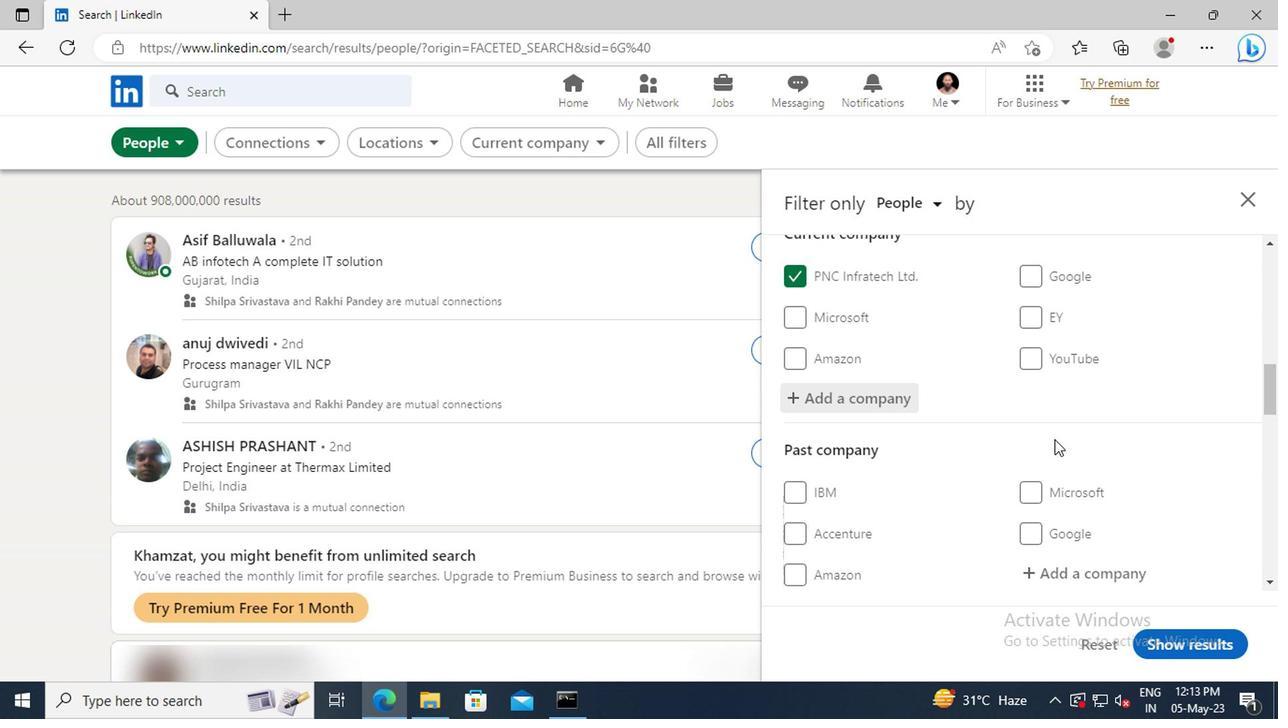 
Action: Mouse scrolled (1050, 439) with delta (0, 0)
Screenshot: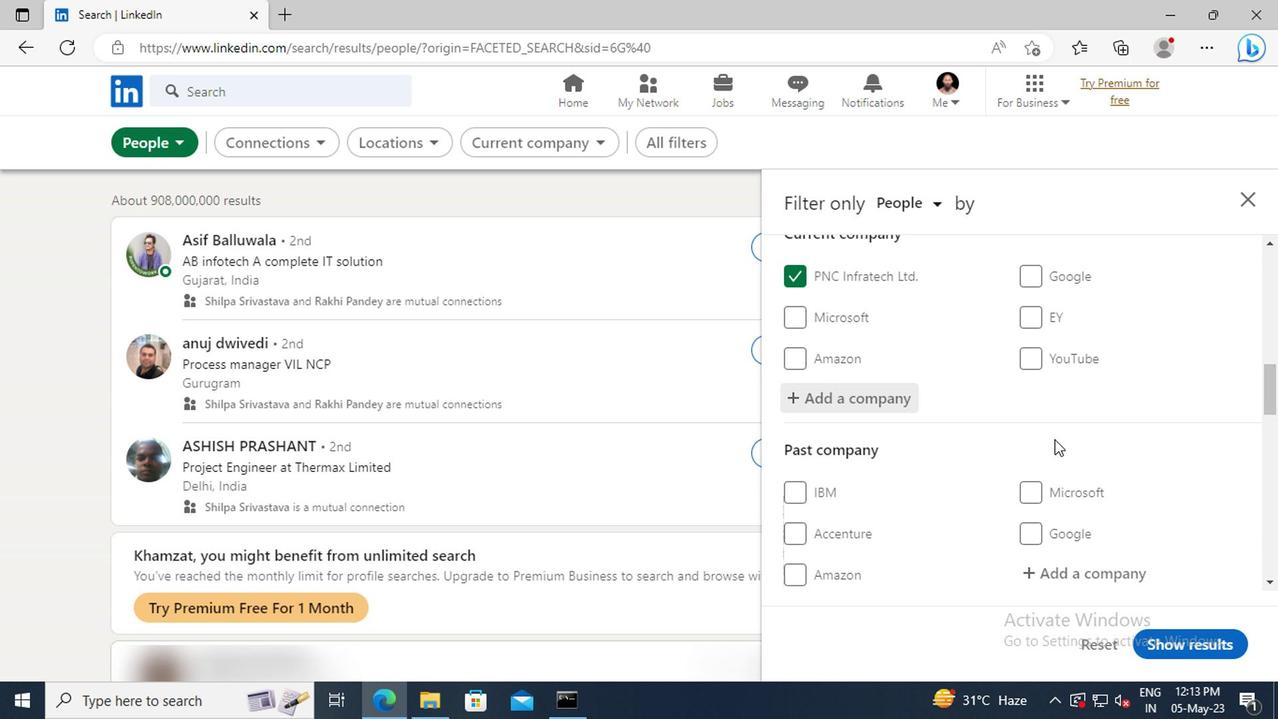 
Action: Mouse moved to (1050, 440)
Screenshot: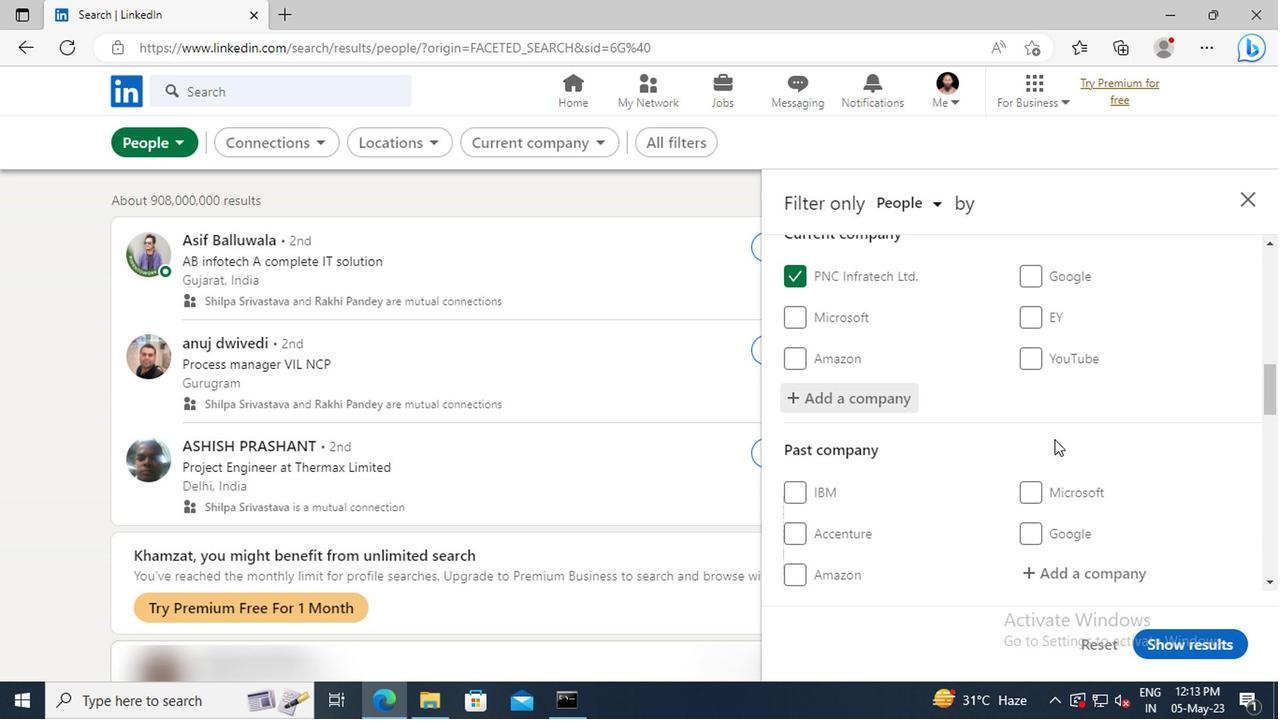 
Action: Mouse scrolled (1050, 439) with delta (0, 0)
Screenshot: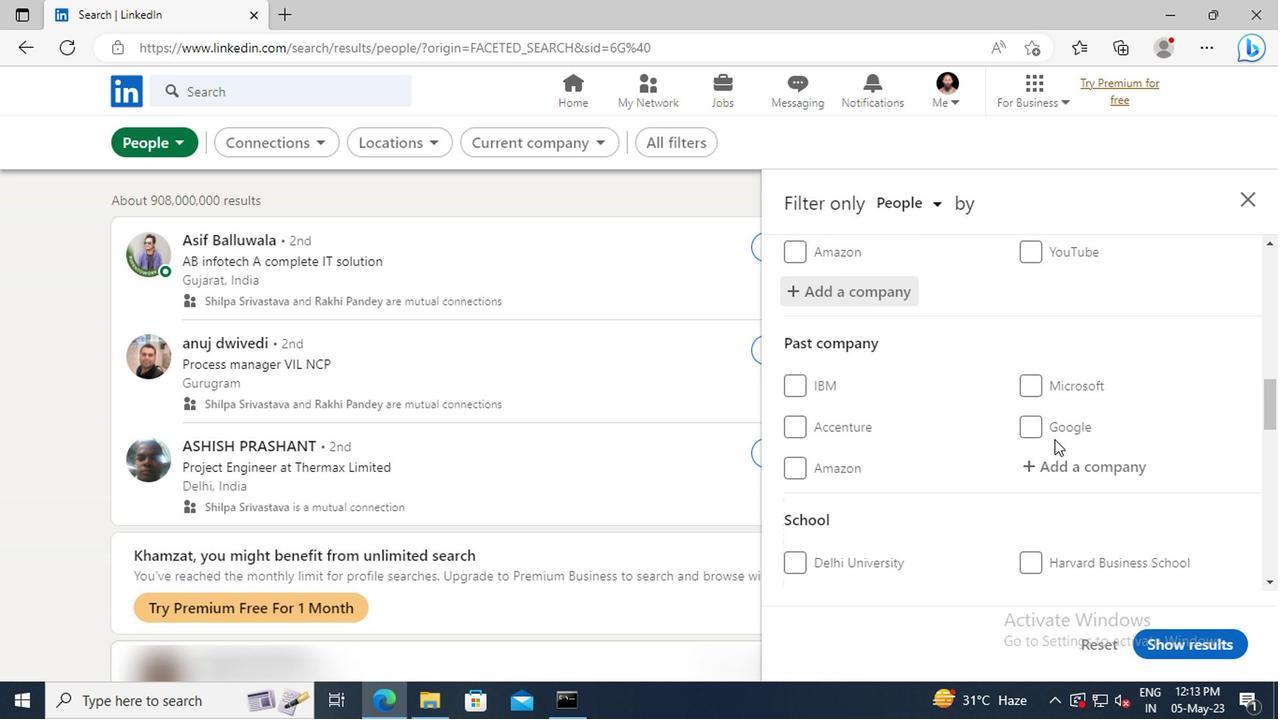 
Action: Mouse scrolled (1050, 439) with delta (0, 0)
Screenshot: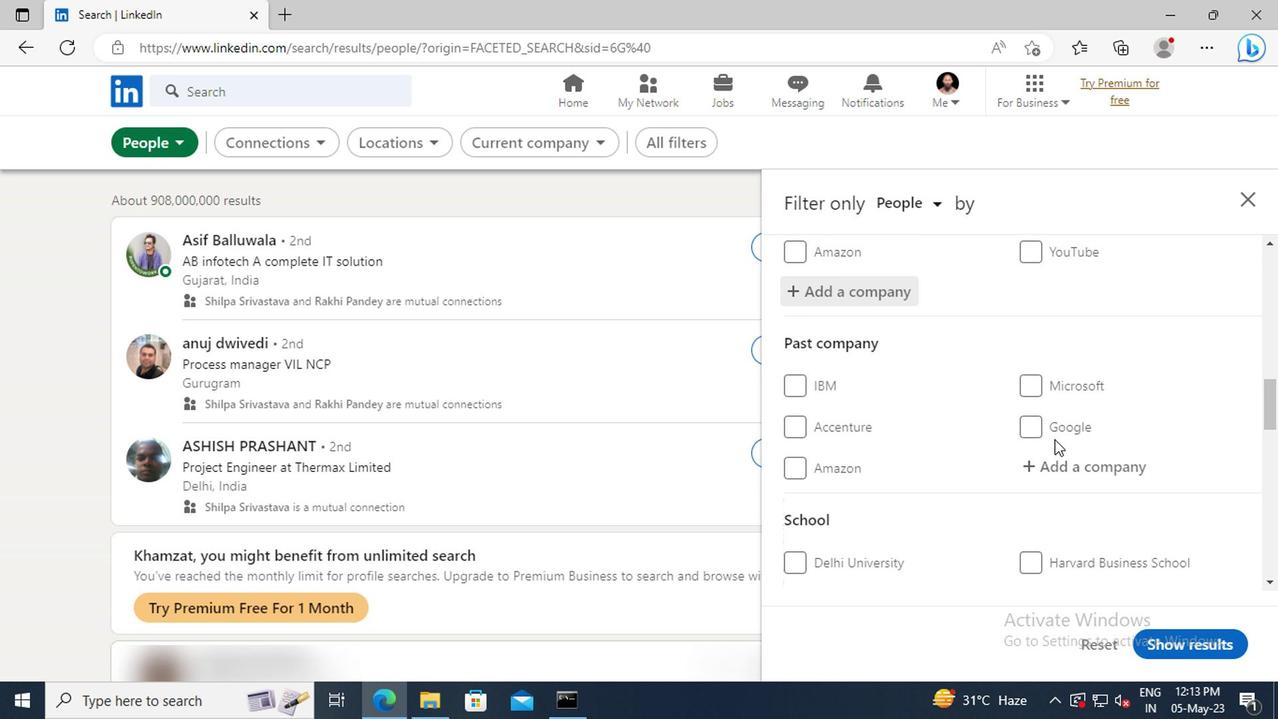 
Action: Mouse moved to (1049, 439)
Screenshot: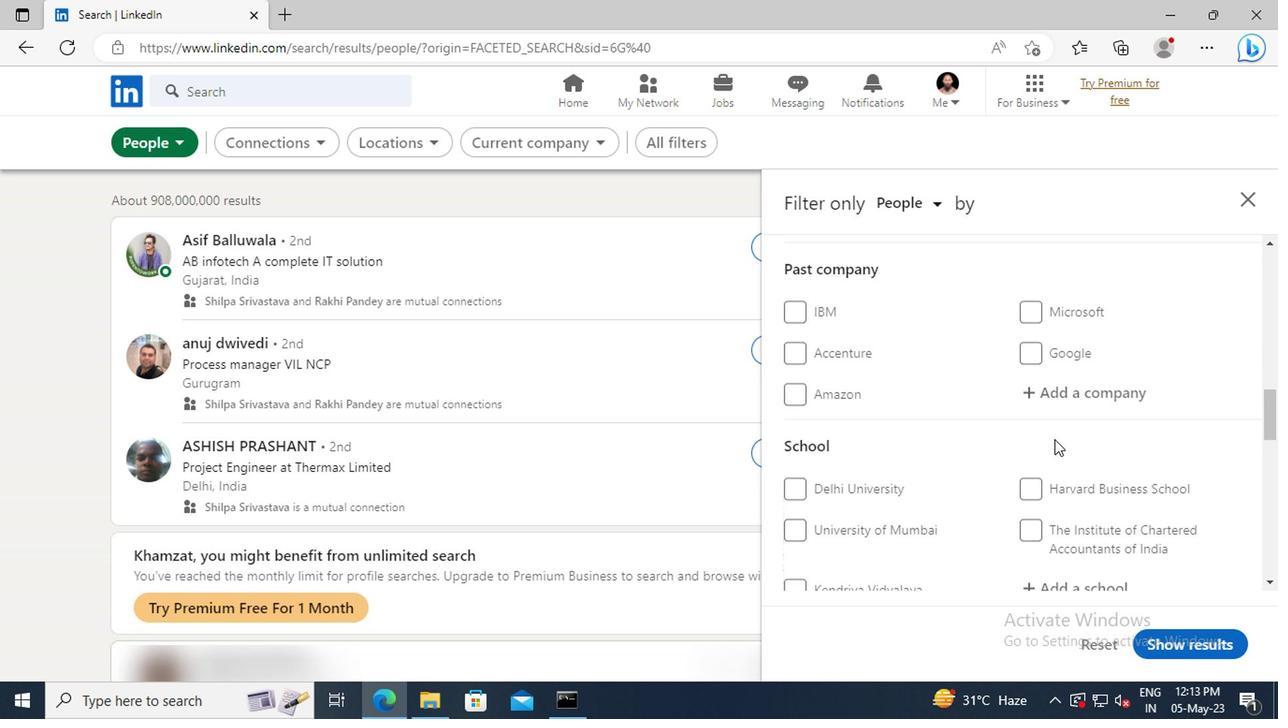 
Action: Mouse scrolled (1049, 438) with delta (0, -1)
Screenshot: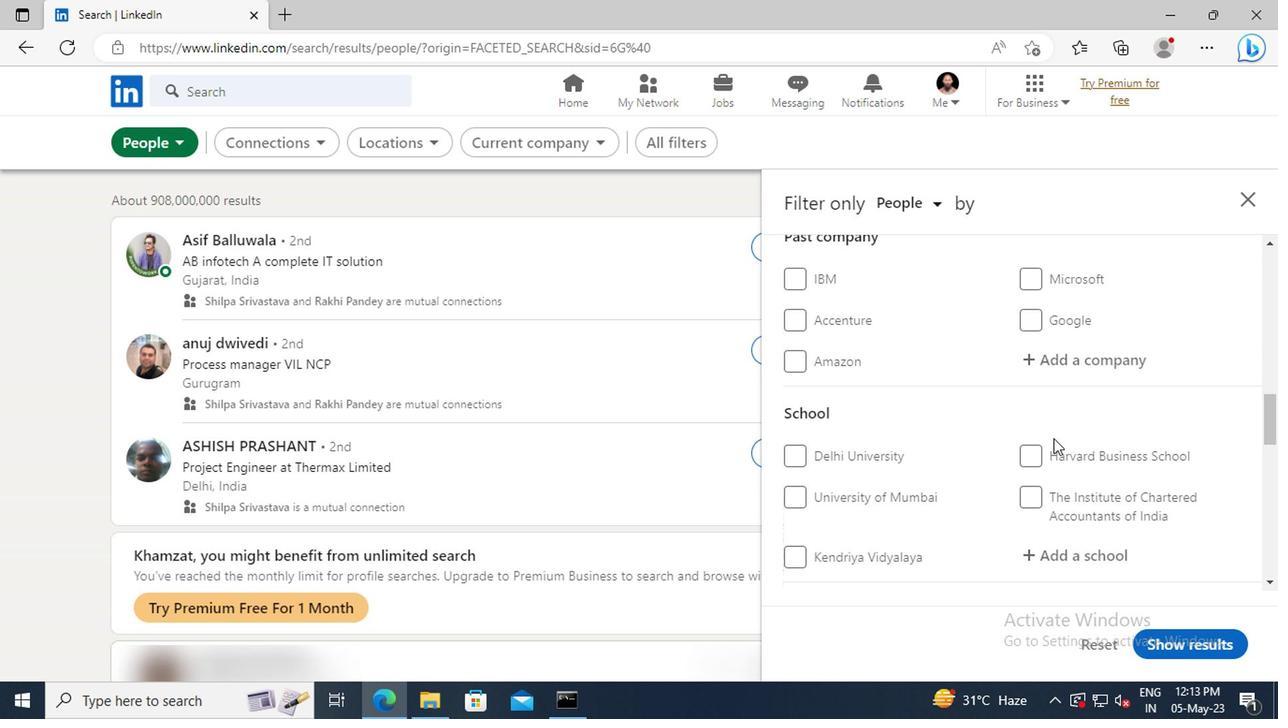 
Action: Mouse scrolled (1049, 438) with delta (0, -1)
Screenshot: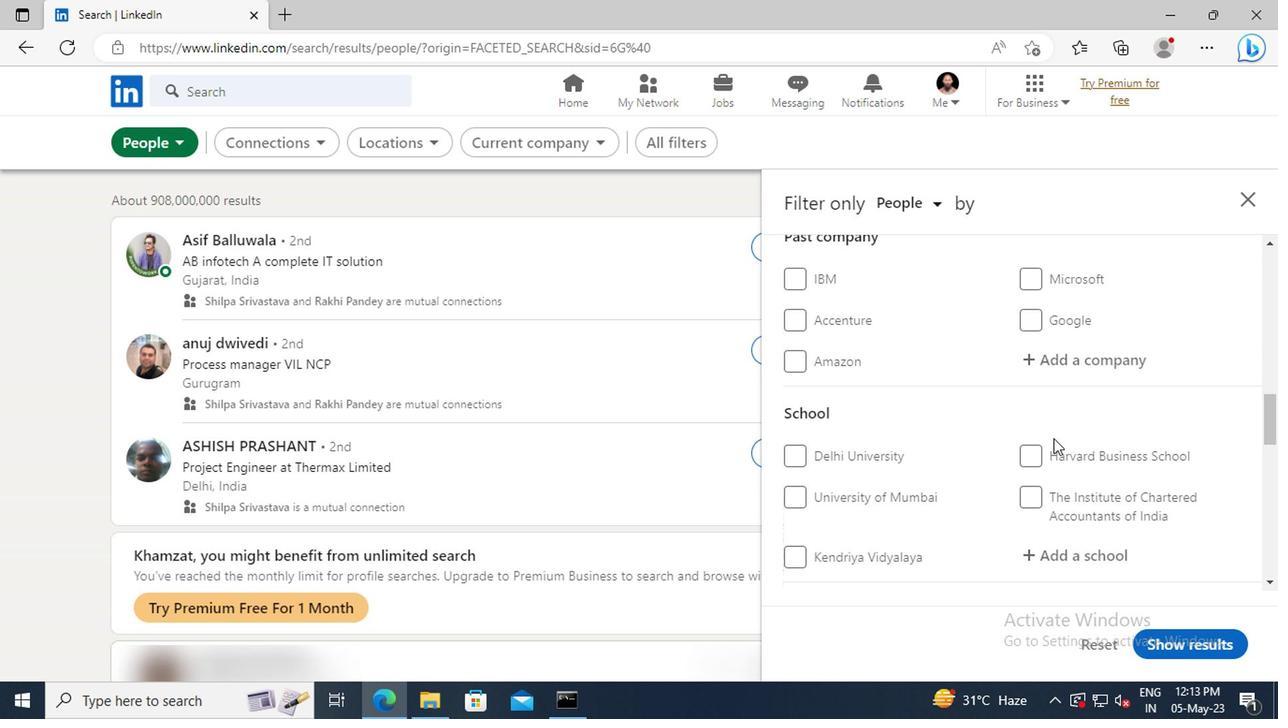 
Action: Mouse moved to (1050, 449)
Screenshot: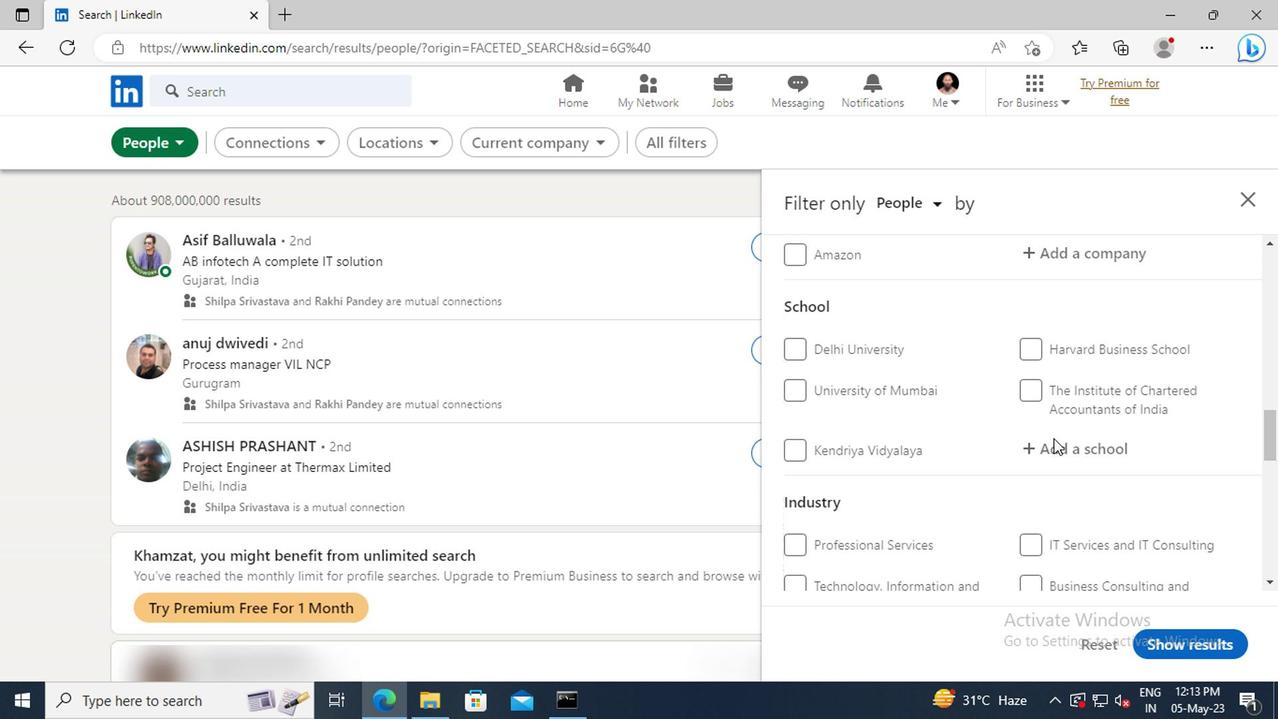 
Action: Mouse pressed left at (1050, 449)
Screenshot: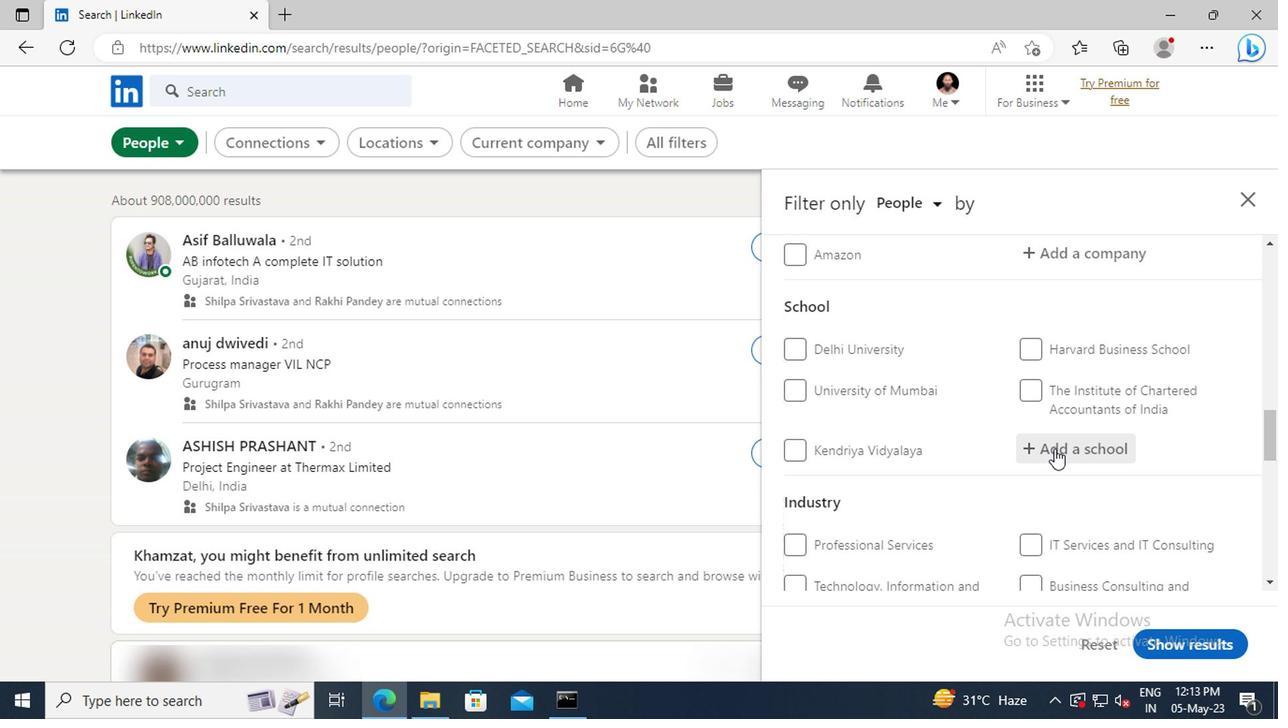 
Action: Key pressed <Key.shift>MAHATMA<Key.space><Key.shift>EDUCATION<Key.space><Key.shift>SOCIETYS<Key.space><Key.shift>PILLAIS<Key.space><Key.shift>INST
Screenshot: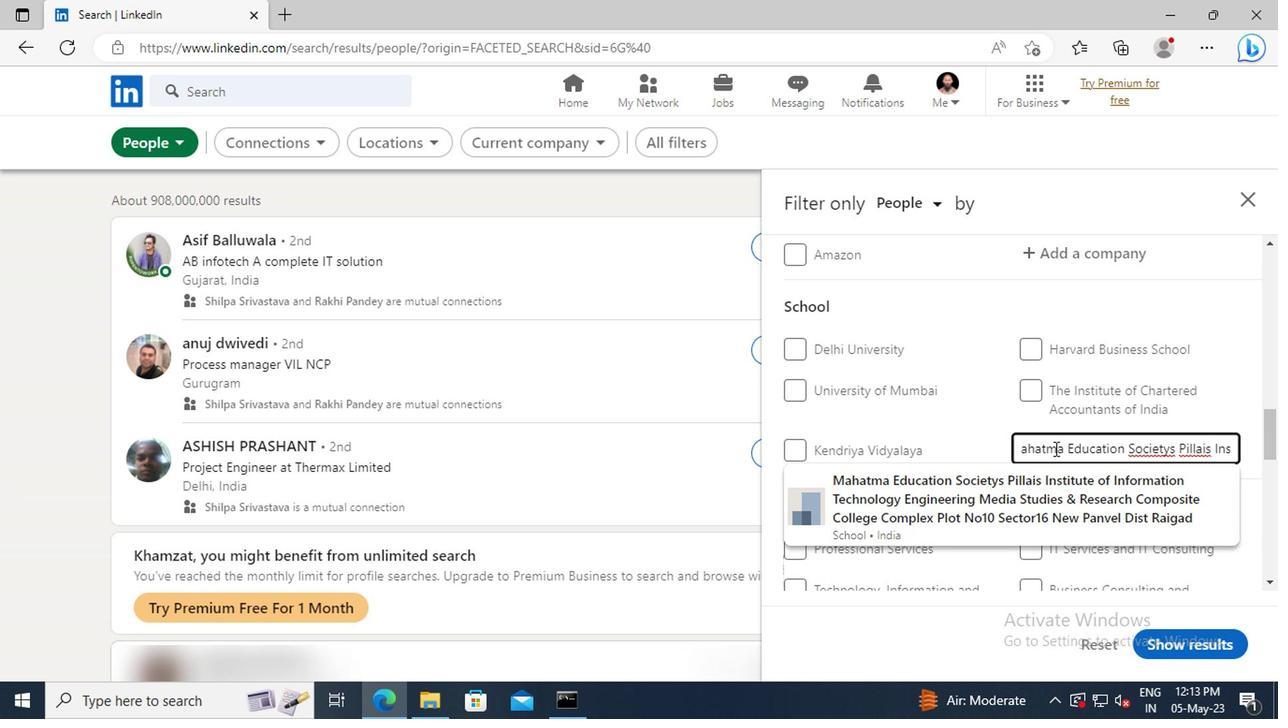 
Action: Mouse moved to (1056, 480)
Screenshot: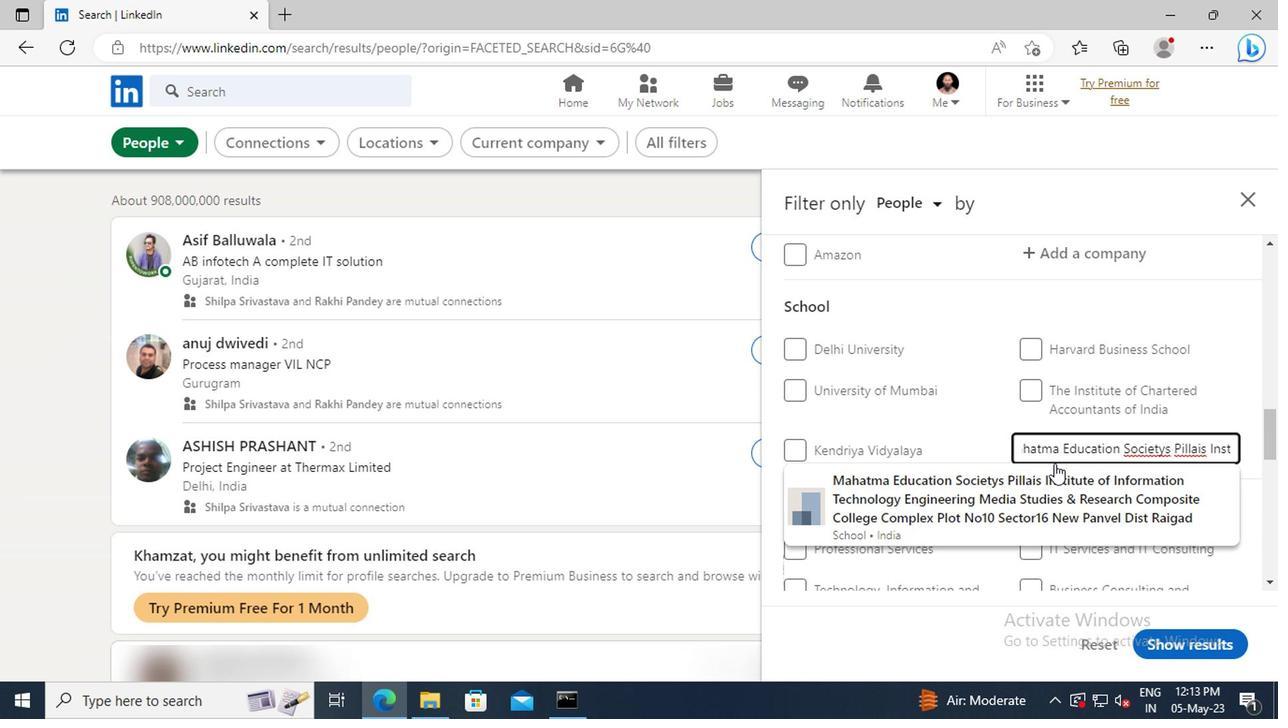 
Action: Mouse pressed left at (1056, 480)
Screenshot: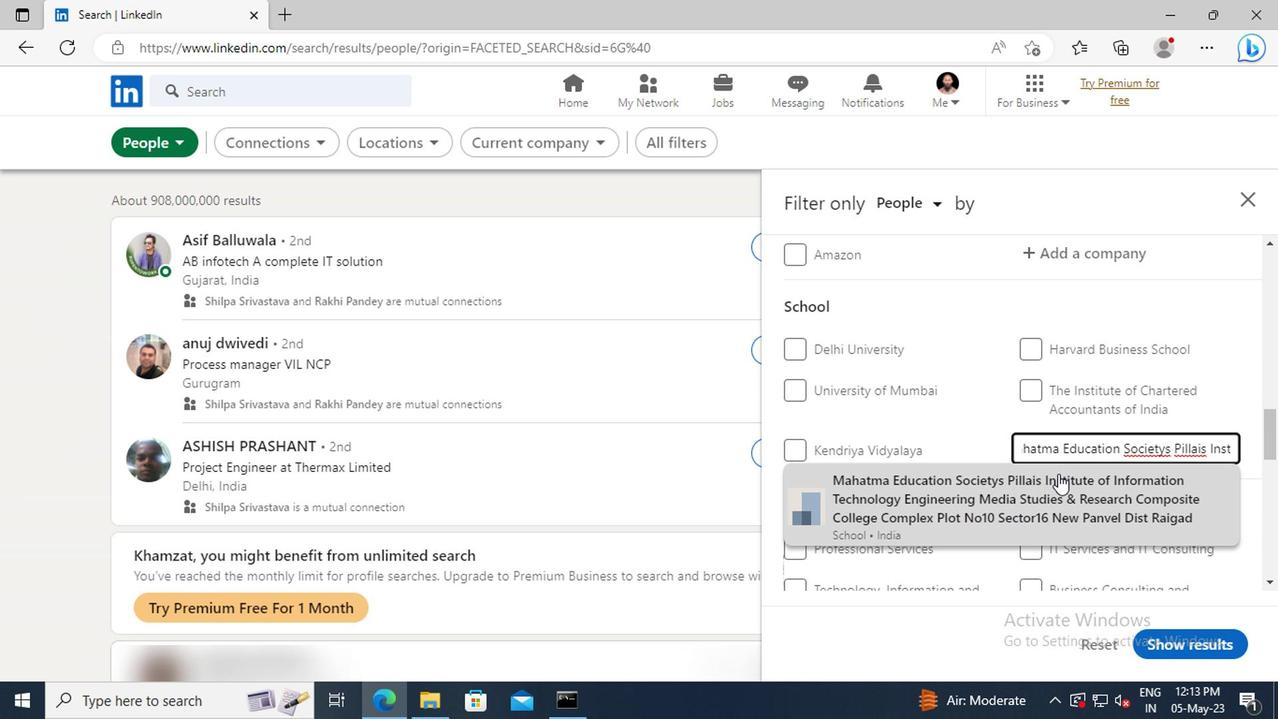 
Action: Mouse scrolled (1056, 479) with delta (0, -1)
Screenshot: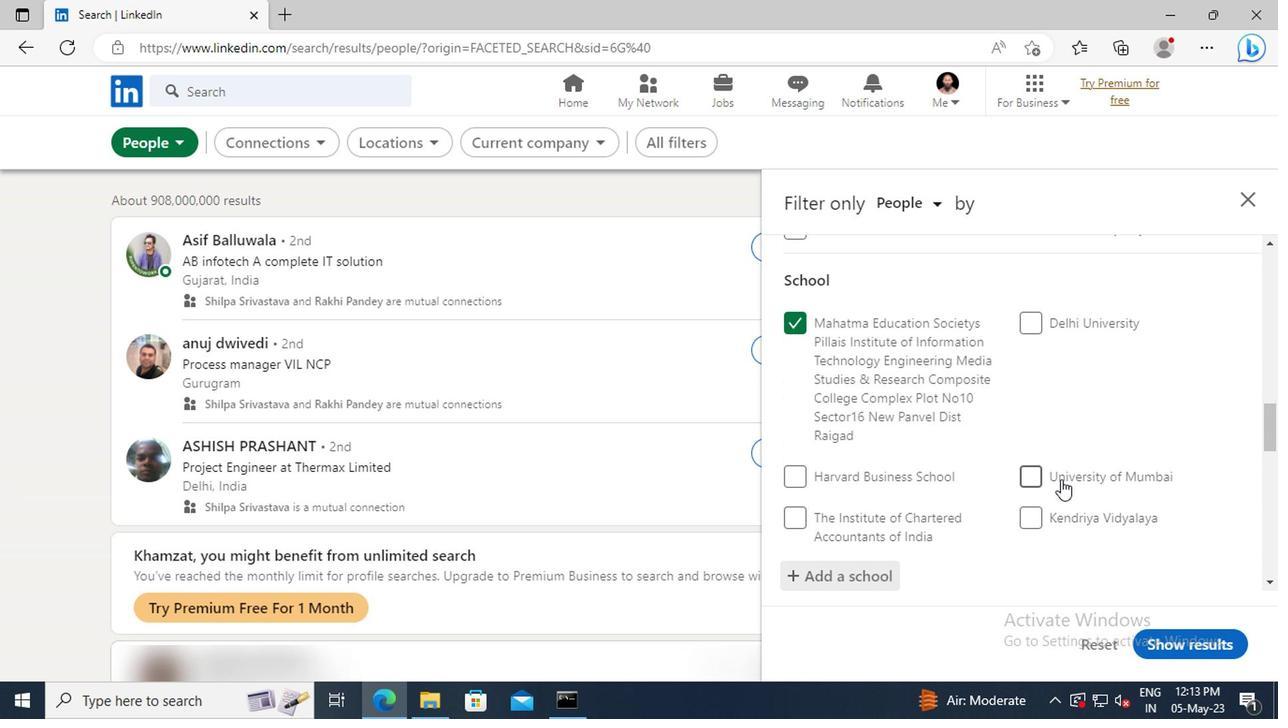 
Action: Mouse moved to (1058, 478)
Screenshot: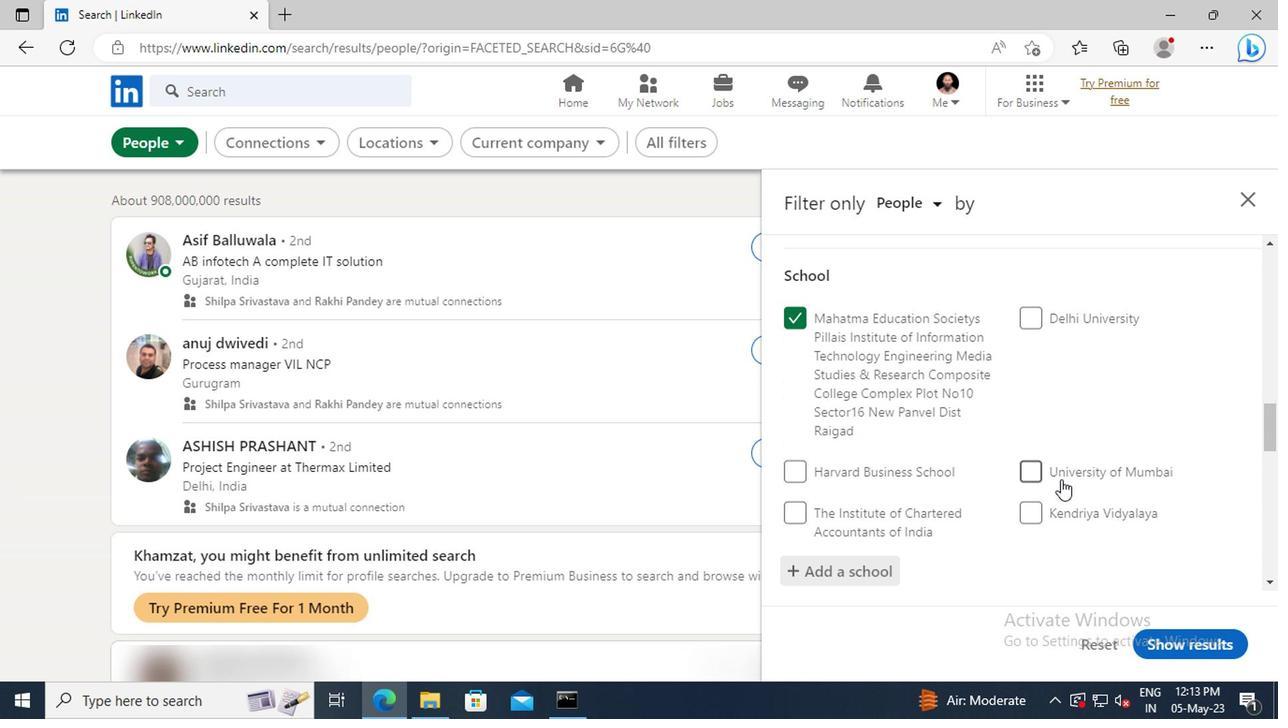 
Action: Mouse scrolled (1058, 477) with delta (0, -1)
Screenshot: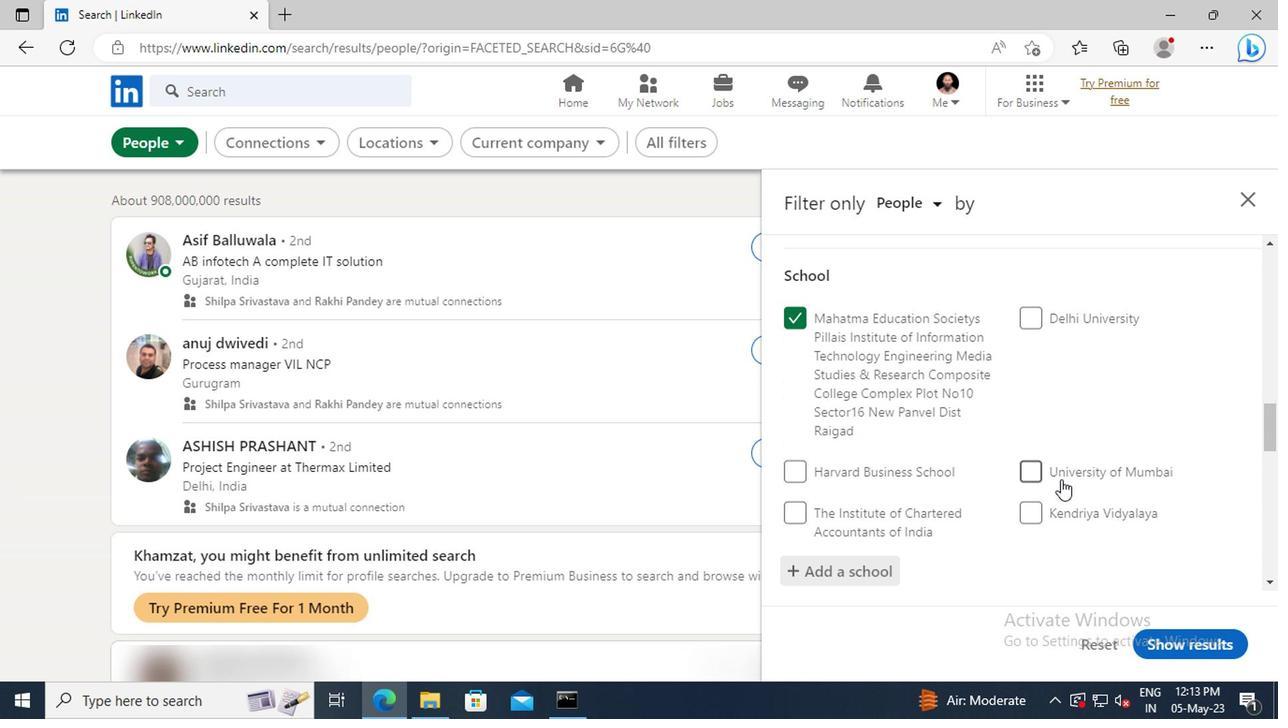 
Action: Mouse moved to (1054, 462)
Screenshot: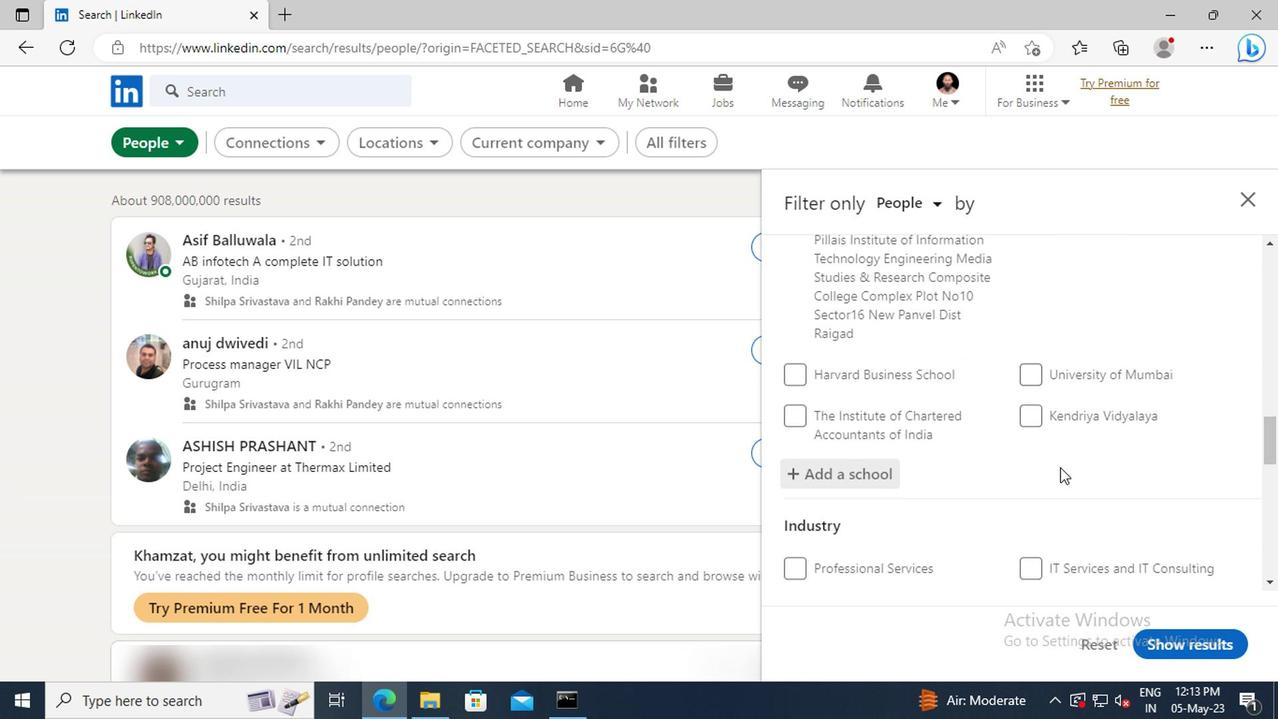 
Action: Mouse scrolled (1054, 462) with delta (0, 0)
Screenshot: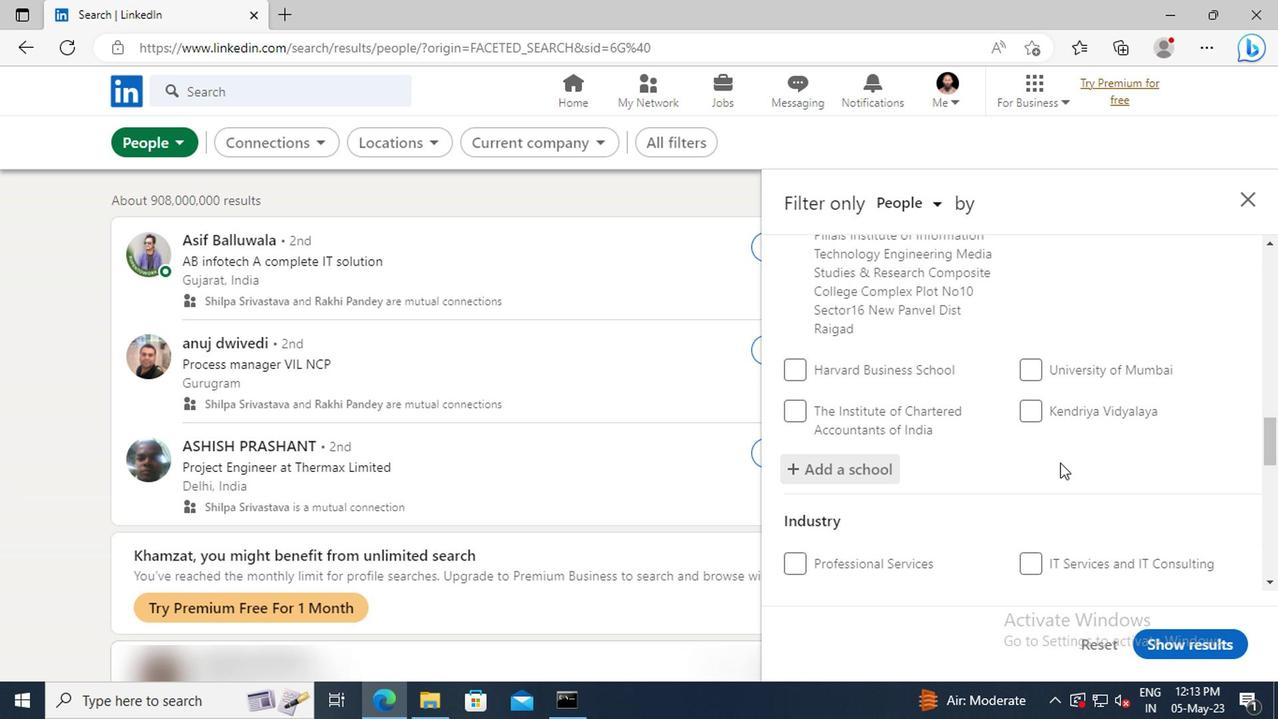
Action: Mouse moved to (1054, 458)
Screenshot: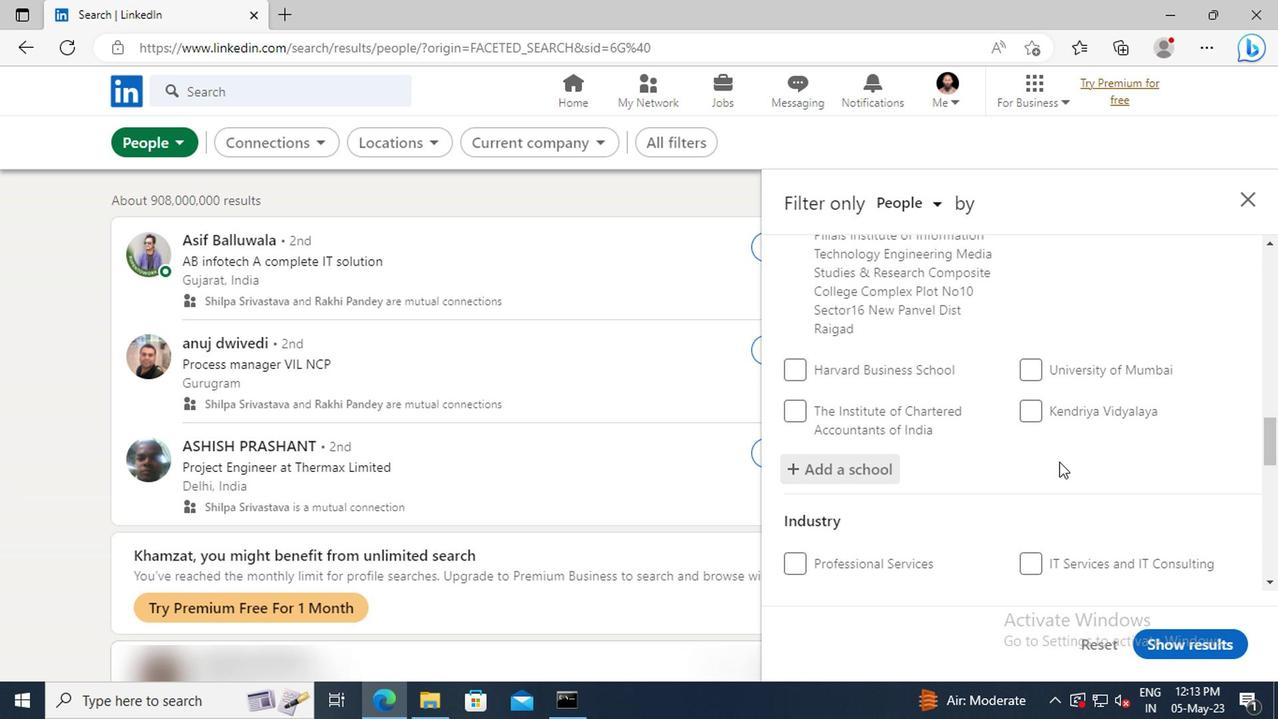 
Action: Mouse scrolled (1054, 458) with delta (0, 0)
Screenshot: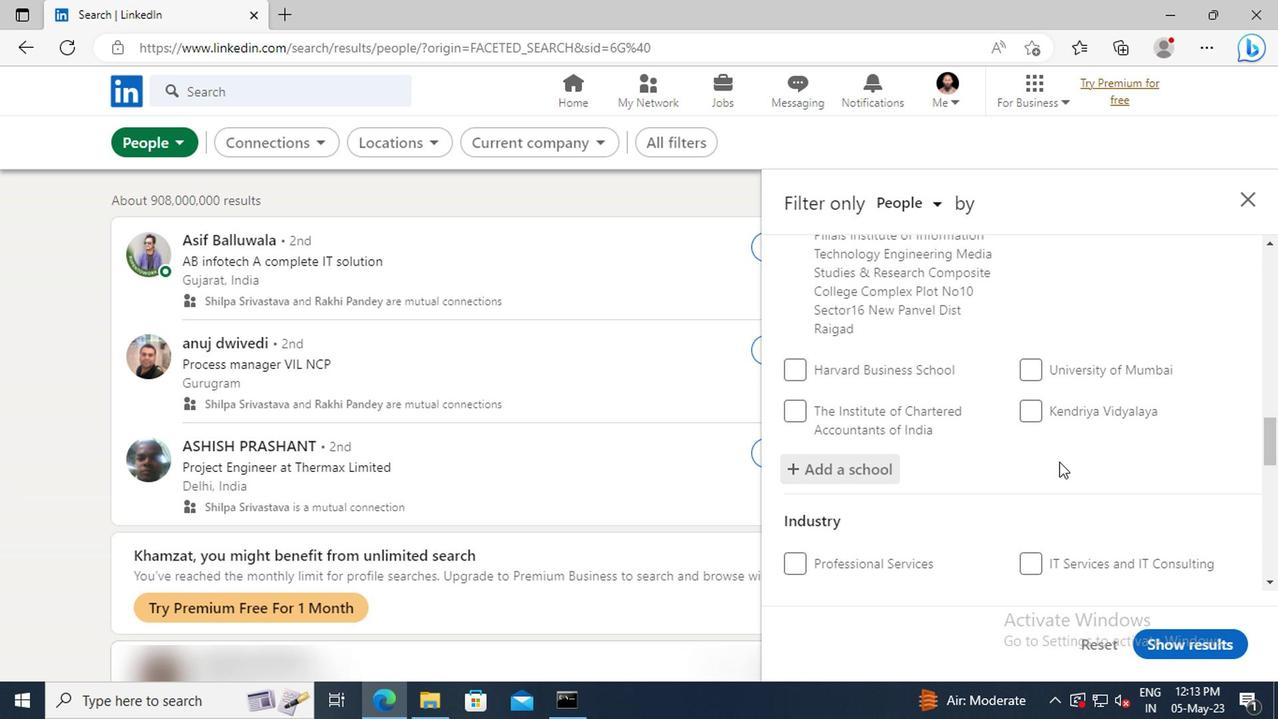 
Action: Mouse moved to (1053, 428)
Screenshot: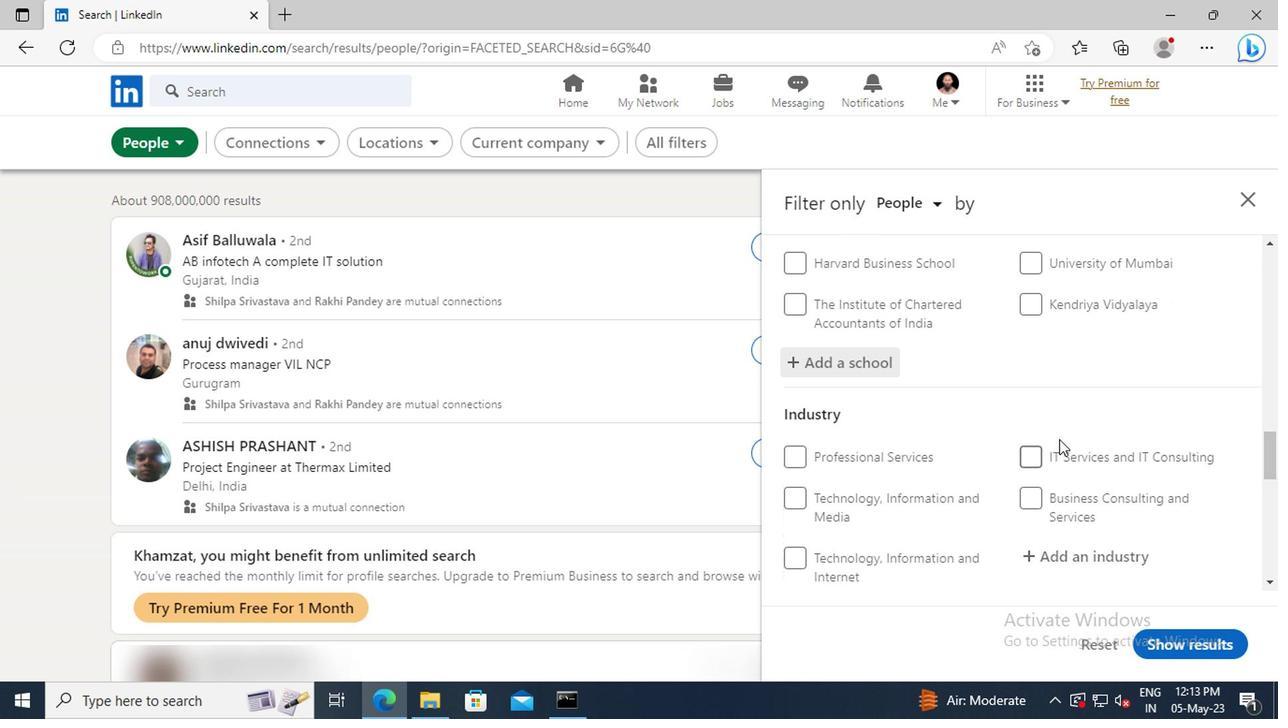 
Action: Mouse scrolled (1053, 428) with delta (0, 0)
Screenshot: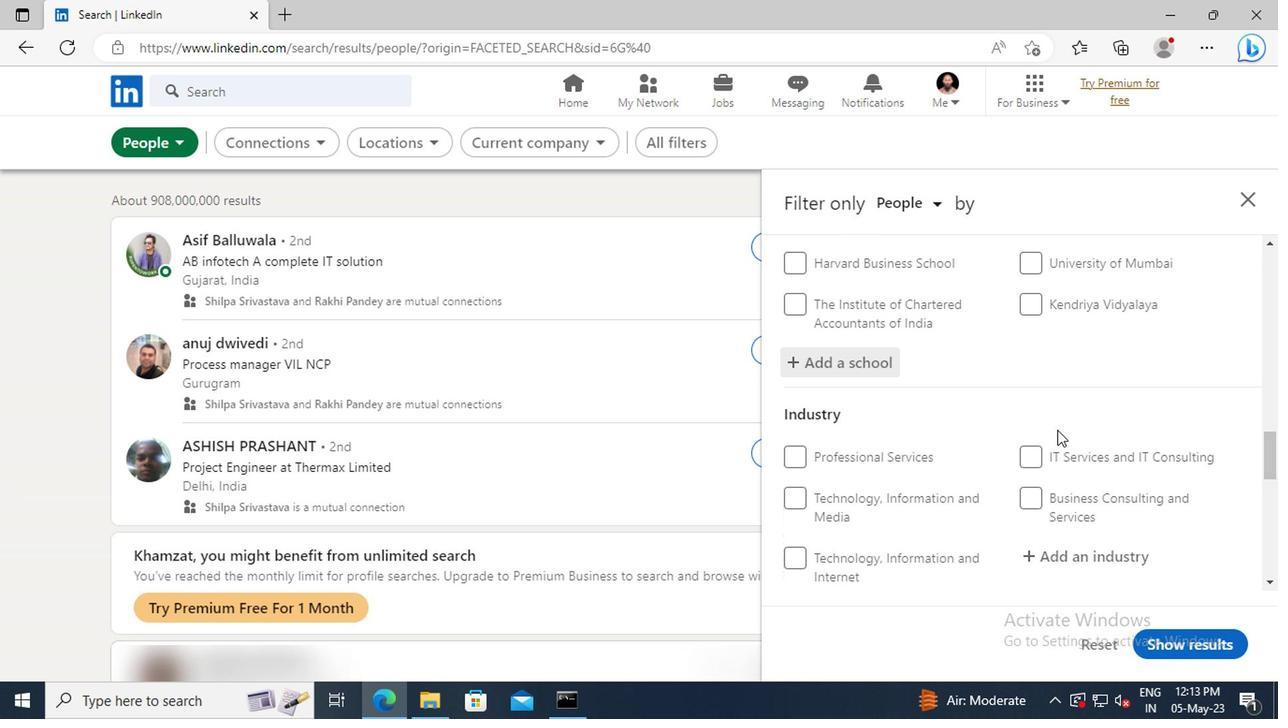 
Action: Mouse scrolled (1053, 428) with delta (0, 0)
Screenshot: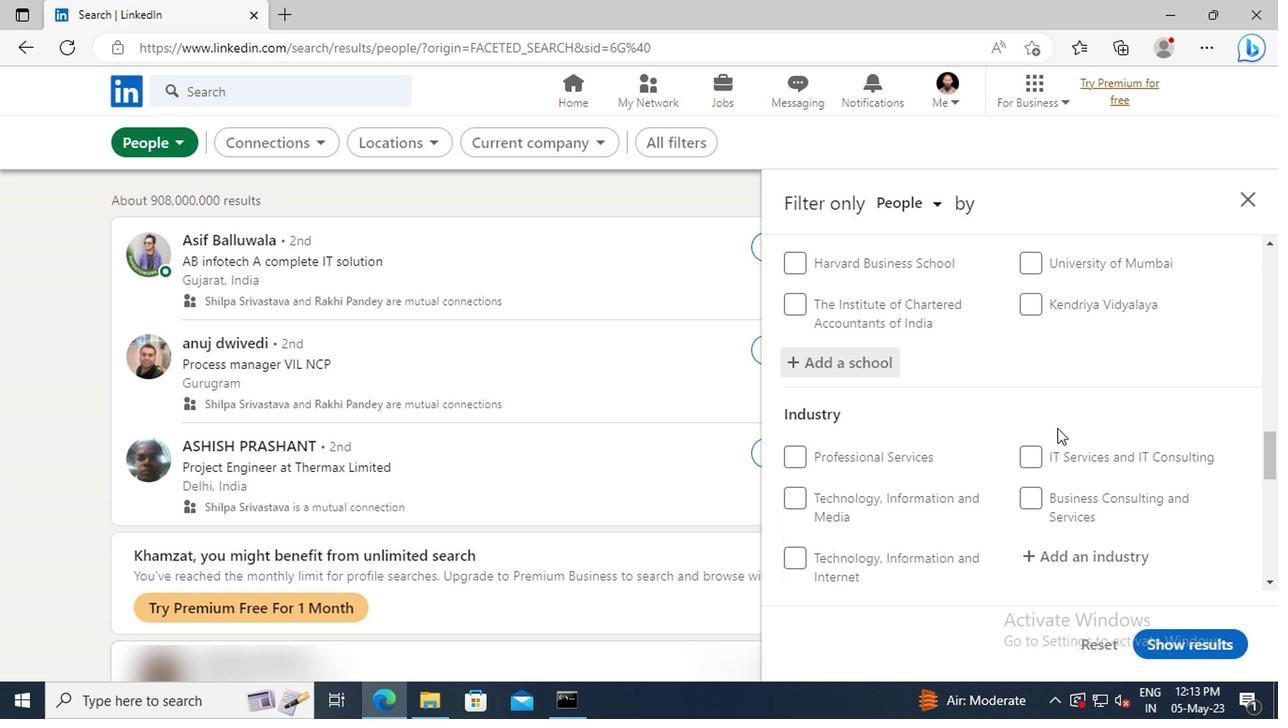 
Action: Mouse moved to (1050, 447)
Screenshot: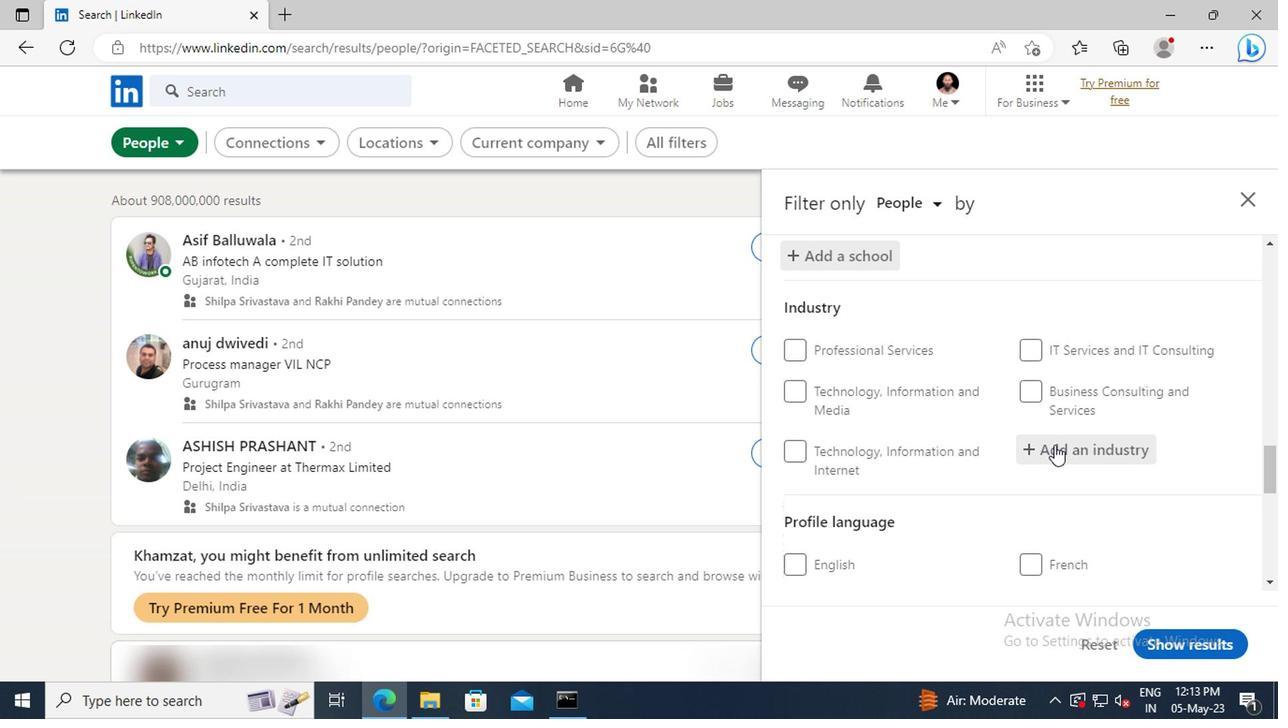
Action: Mouse pressed left at (1050, 447)
Screenshot: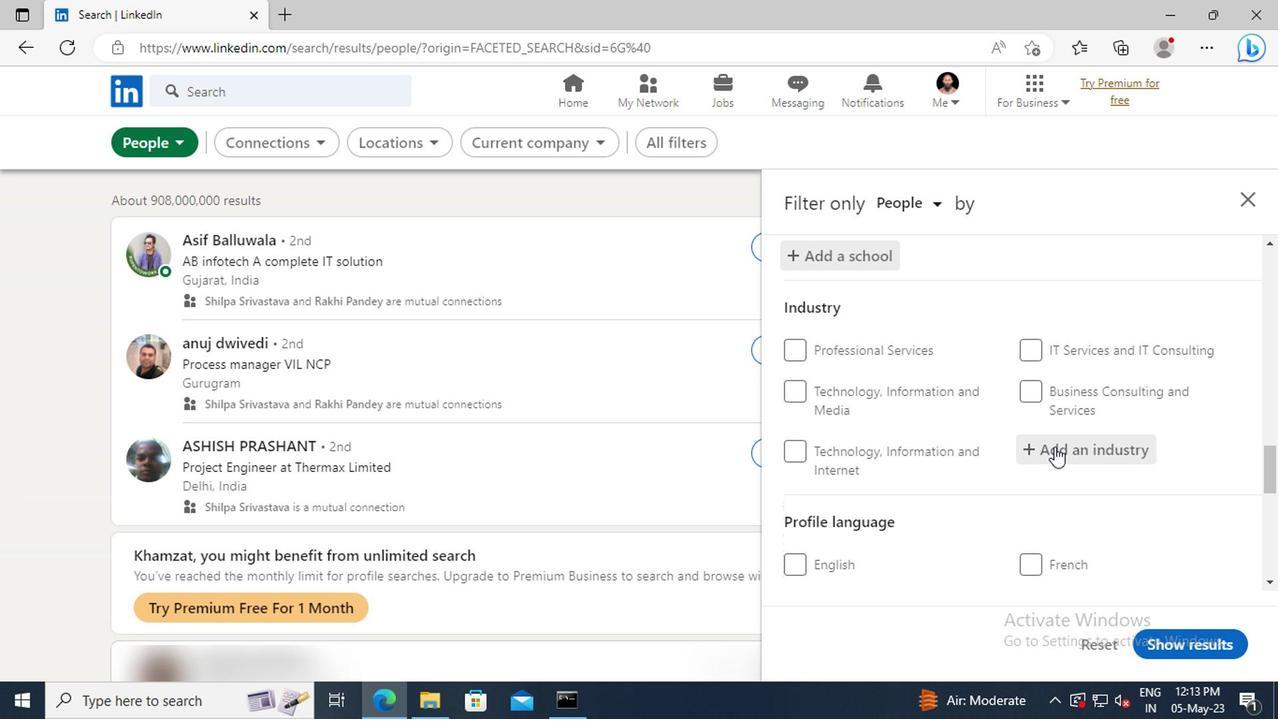 
Action: Key pressed <Key.shift>BUILDING<Key.space><Key.shift>STR
Screenshot: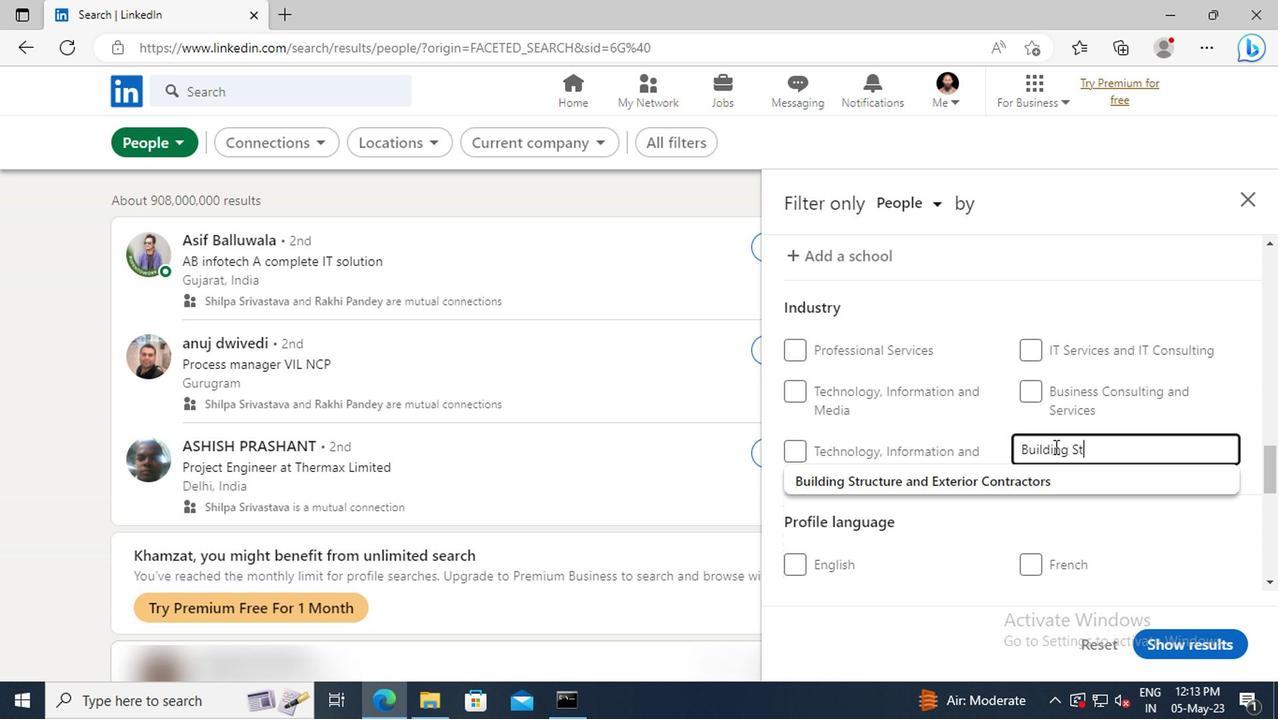 
Action: Mouse moved to (1053, 476)
Screenshot: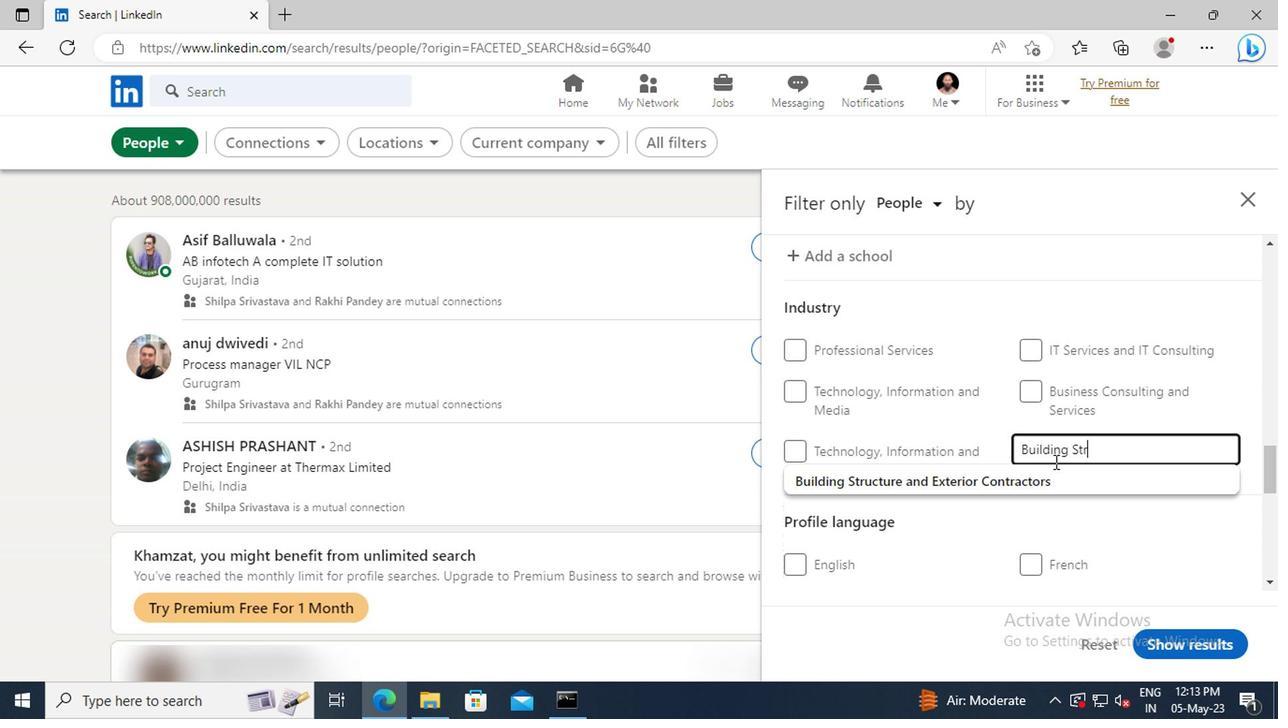
Action: Mouse pressed left at (1053, 476)
Screenshot: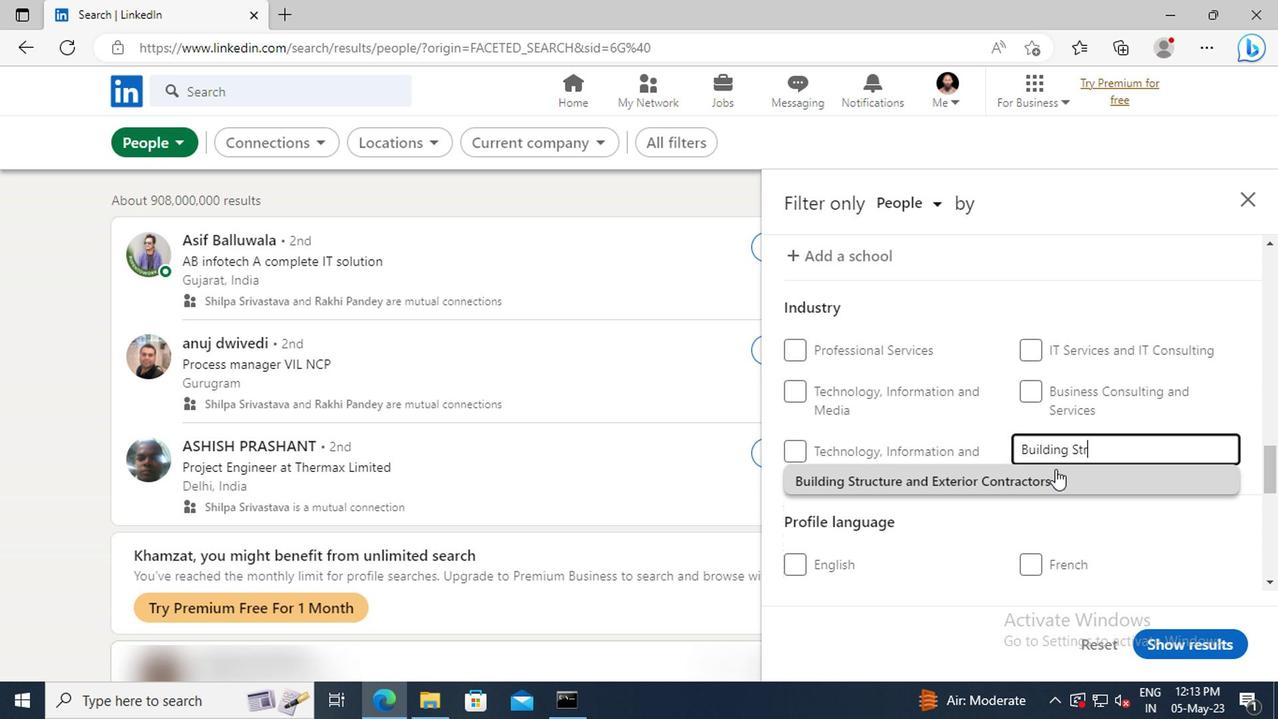 
Action: Mouse scrolled (1053, 476) with delta (0, 0)
Screenshot: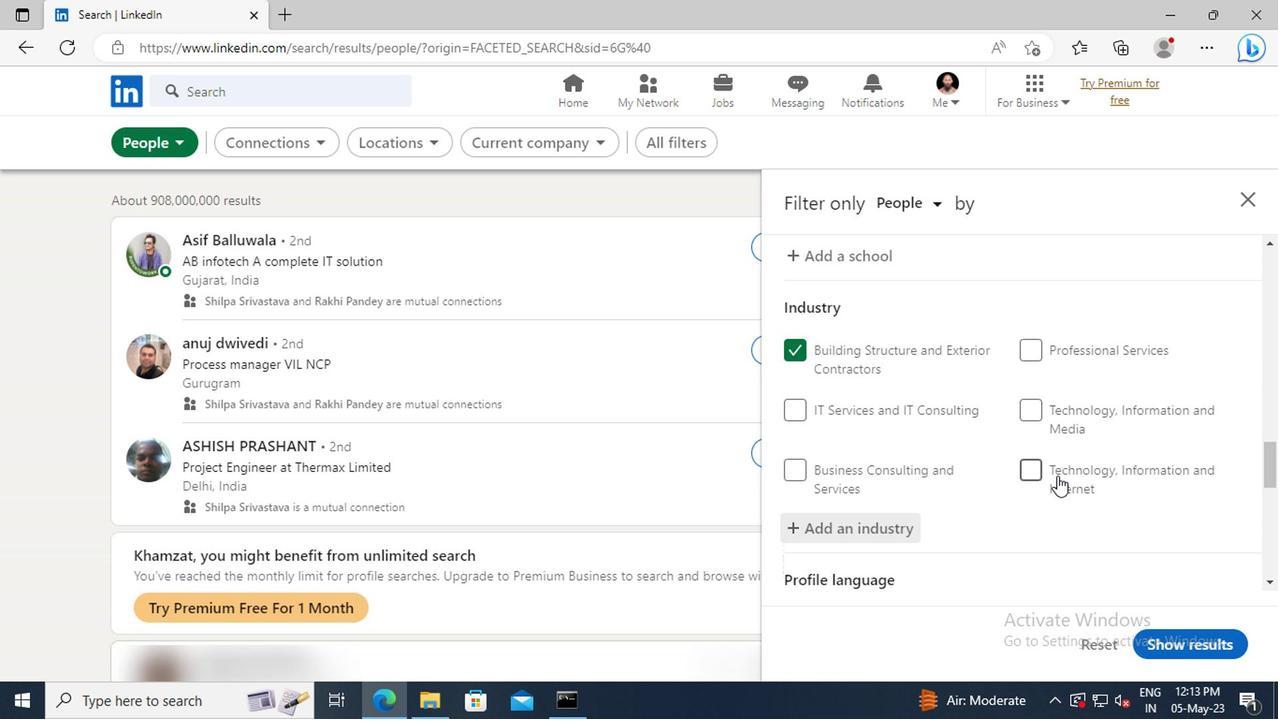 
Action: Mouse moved to (1053, 476)
Screenshot: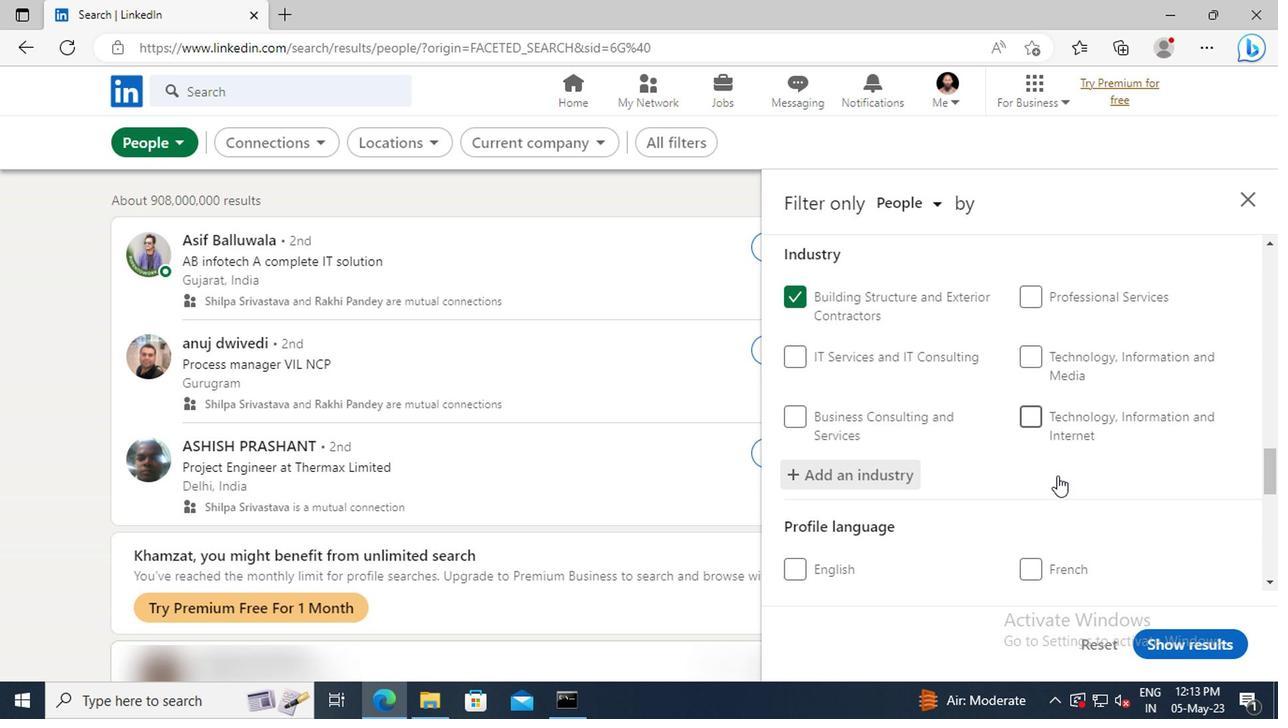 
Action: Mouse scrolled (1053, 474) with delta (0, -1)
Screenshot: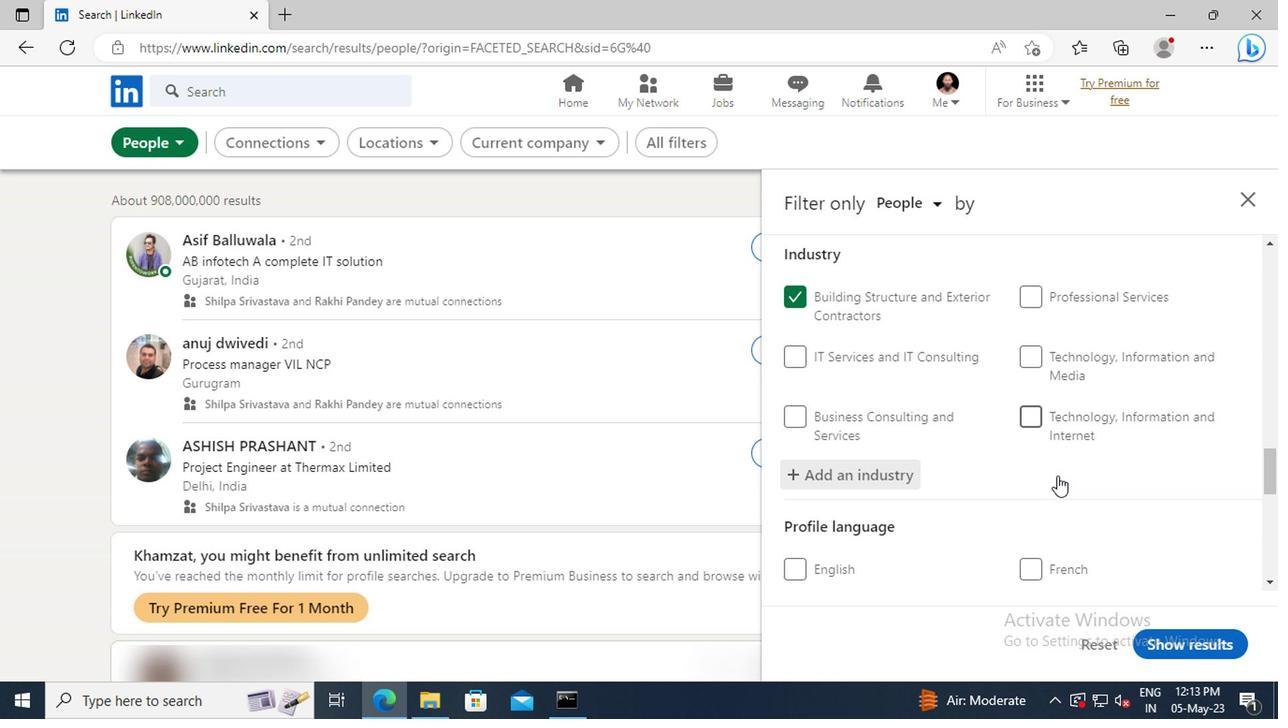 
Action: Mouse scrolled (1053, 474) with delta (0, -1)
Screenshot: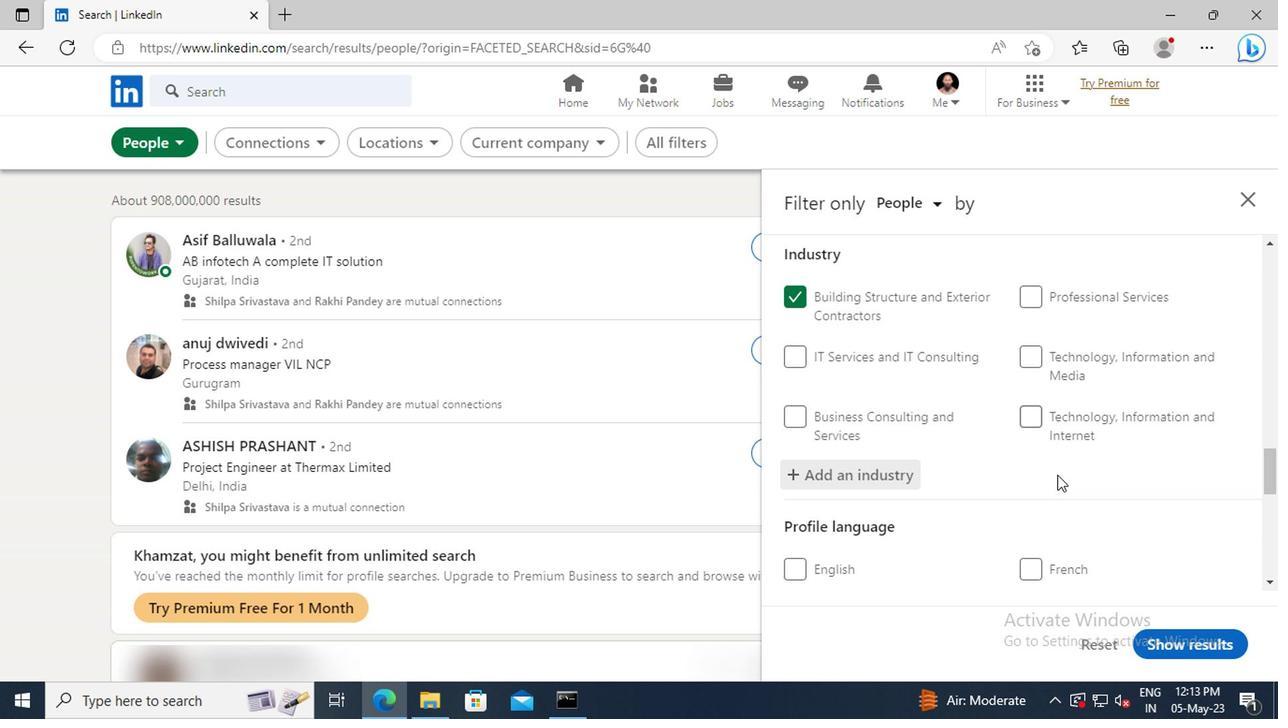 
Action: Mouse moved to (1050, 442)
Screenshot: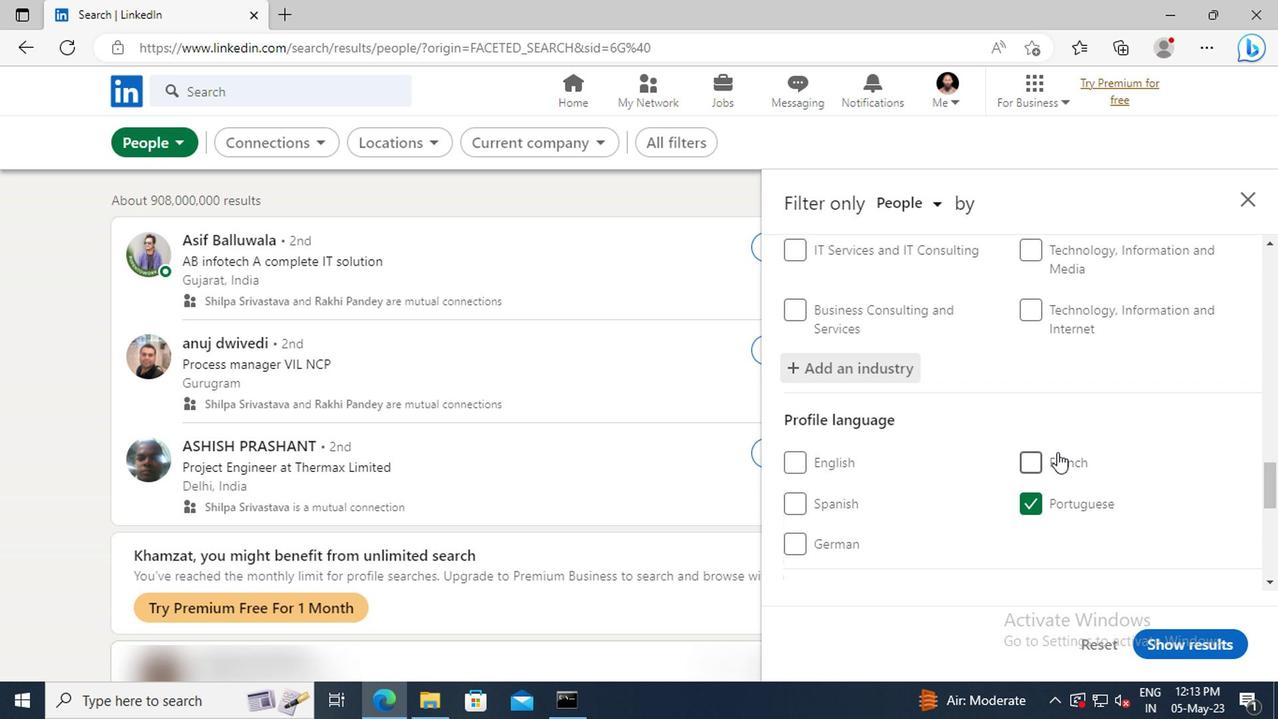 
Action: Mouse scrolled (1050, 442) with delta (0, 0)
Screenshot: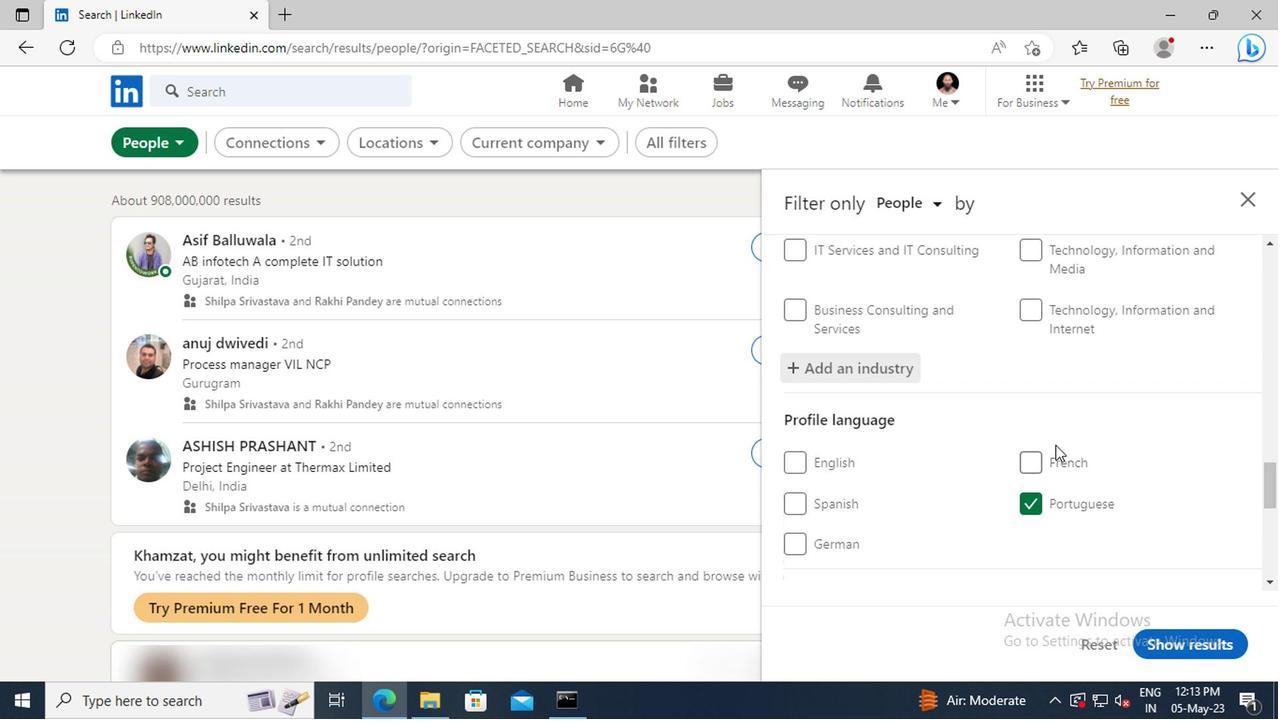 
Action: Mouse scrolled (1050, 442) with delta (0, 0)
Screenshot: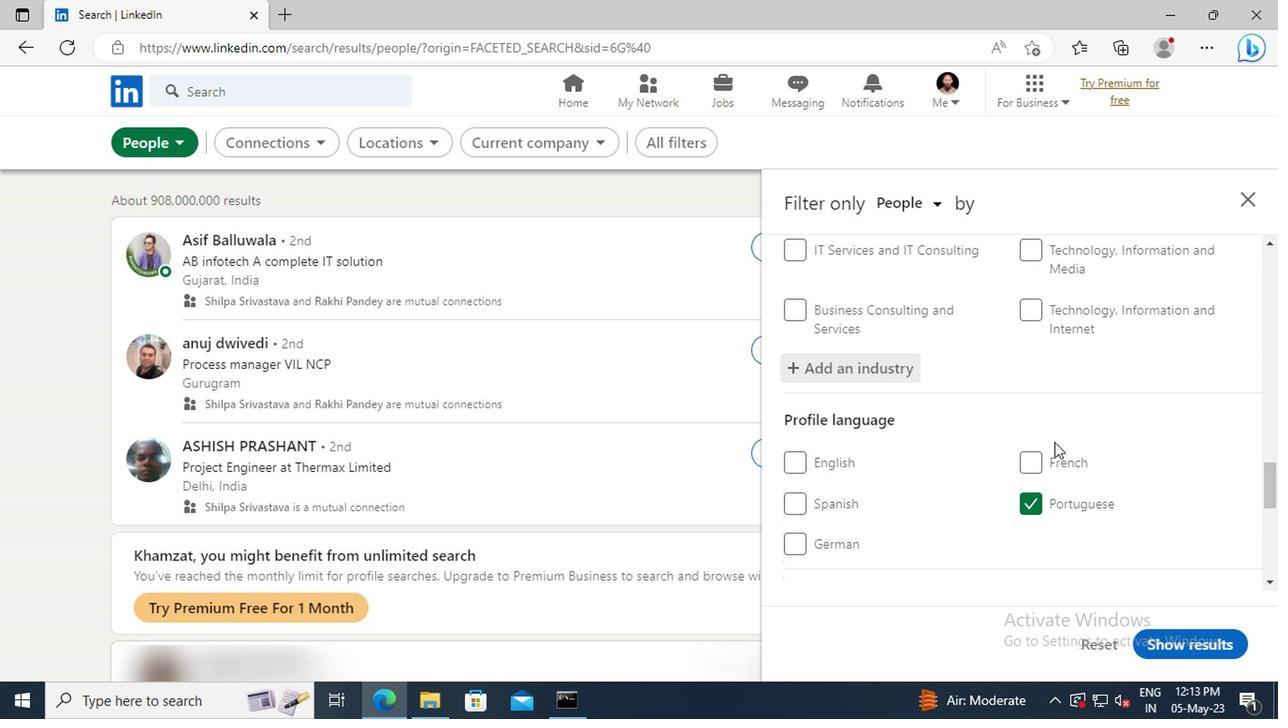 
Action: Mouse moved to (1047, 436)
Screenshot: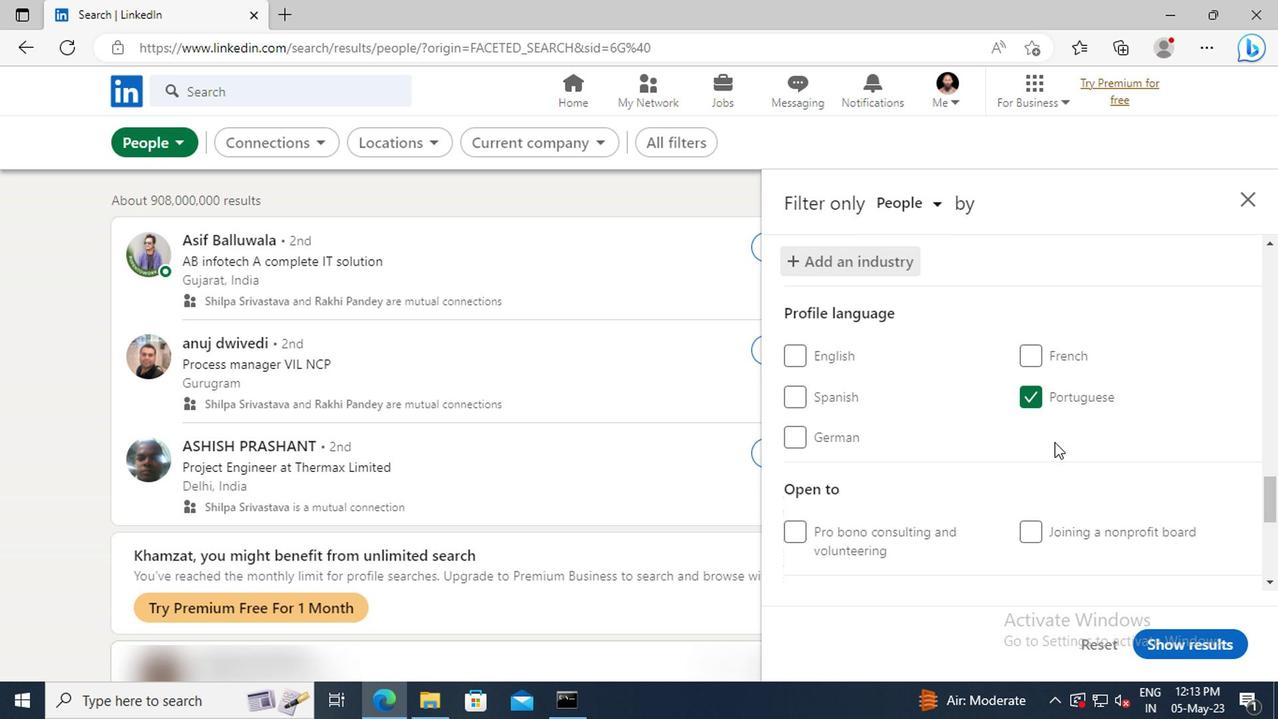 
Action: Mouse scrolled (1047, 435) with delta (0, -1)
Screenshot: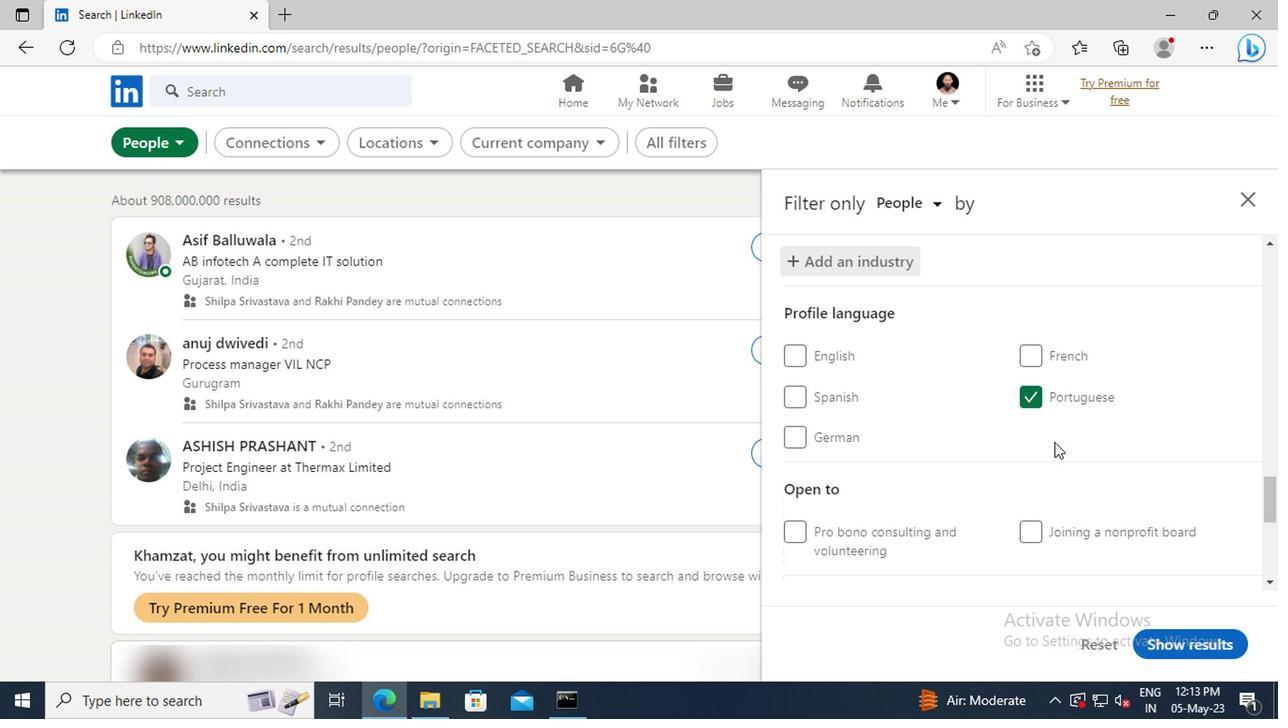 
Action: Mouse scrolled (1047, 435) with delta (0, -1)
Screenshot: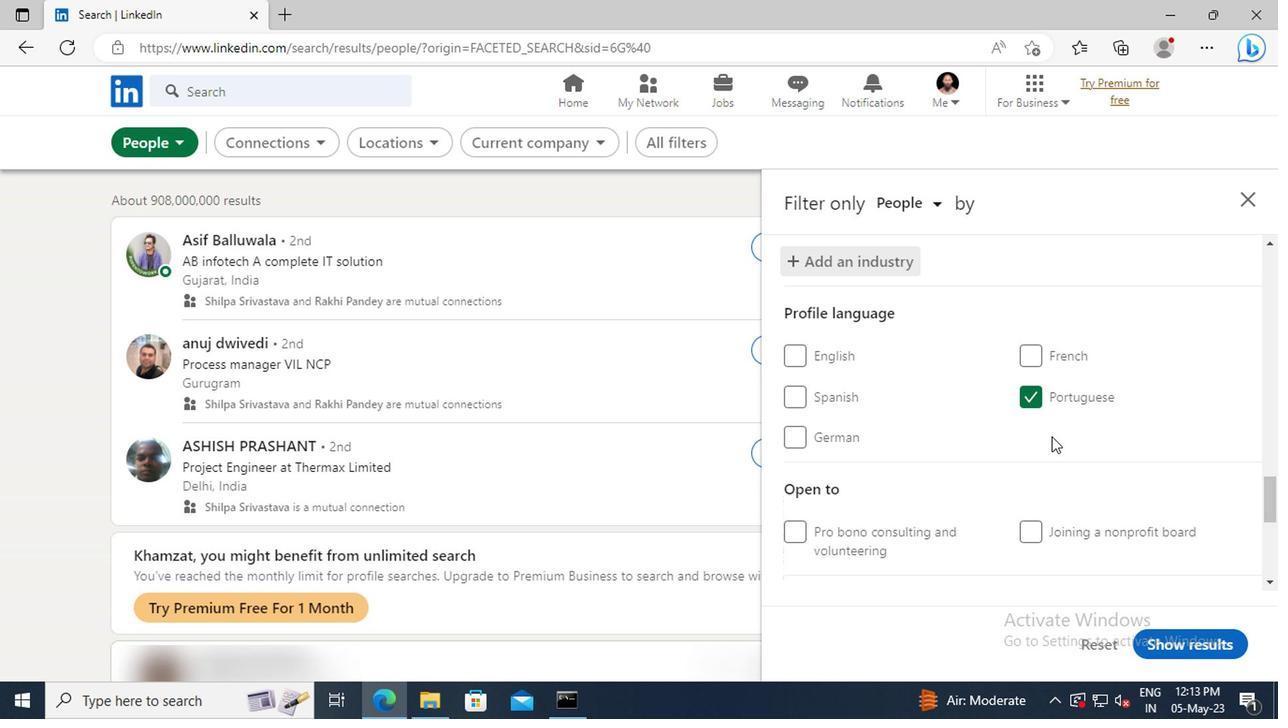 
Action: Mouse scrolled (1047, 435) with delta (0, -1)
Screenshot: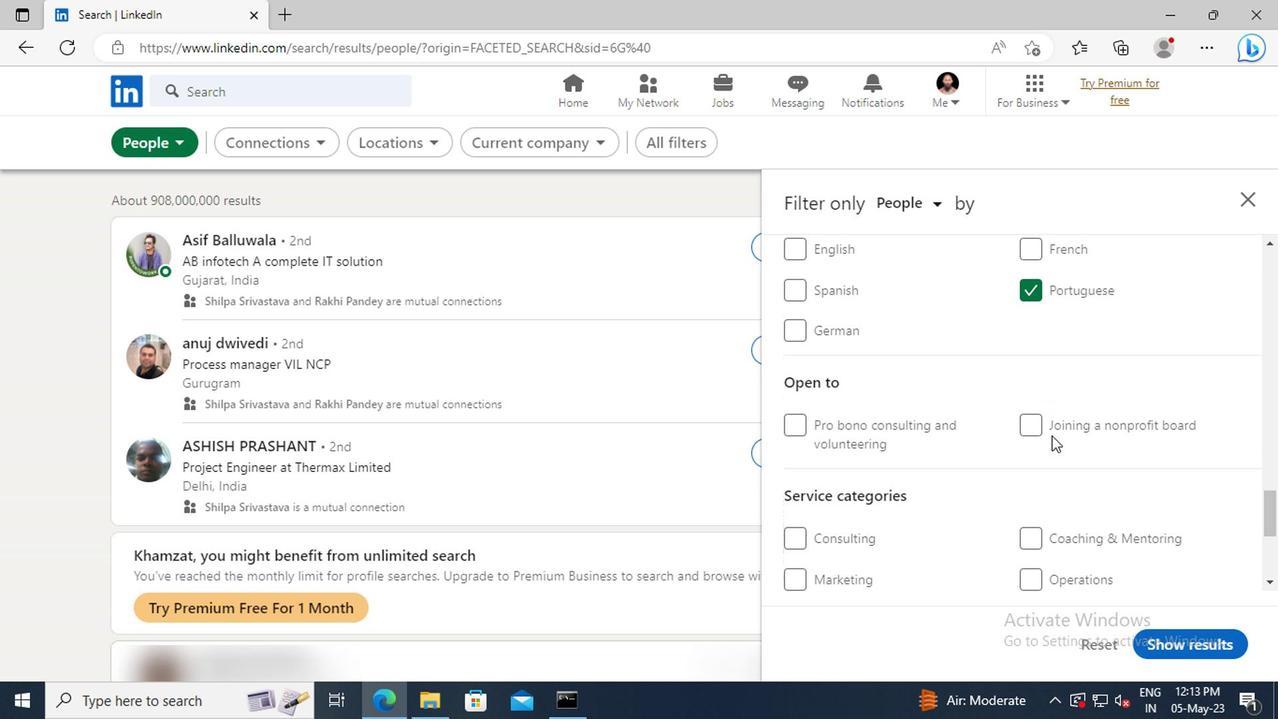 
Action: Mouse scrolled (1047, 435) with delta (0, -1)
Screenshot: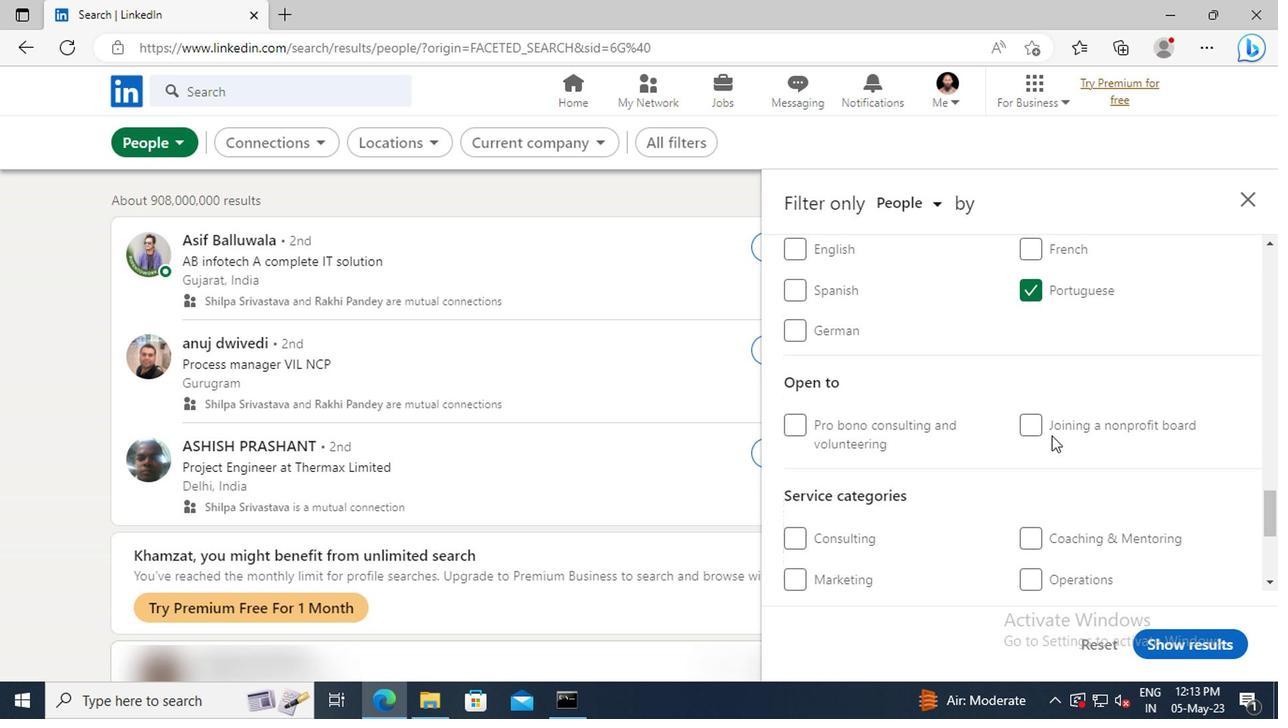 
Action: Mouse scrolled (1047, 435) with delta (0, -1)
Screenshot: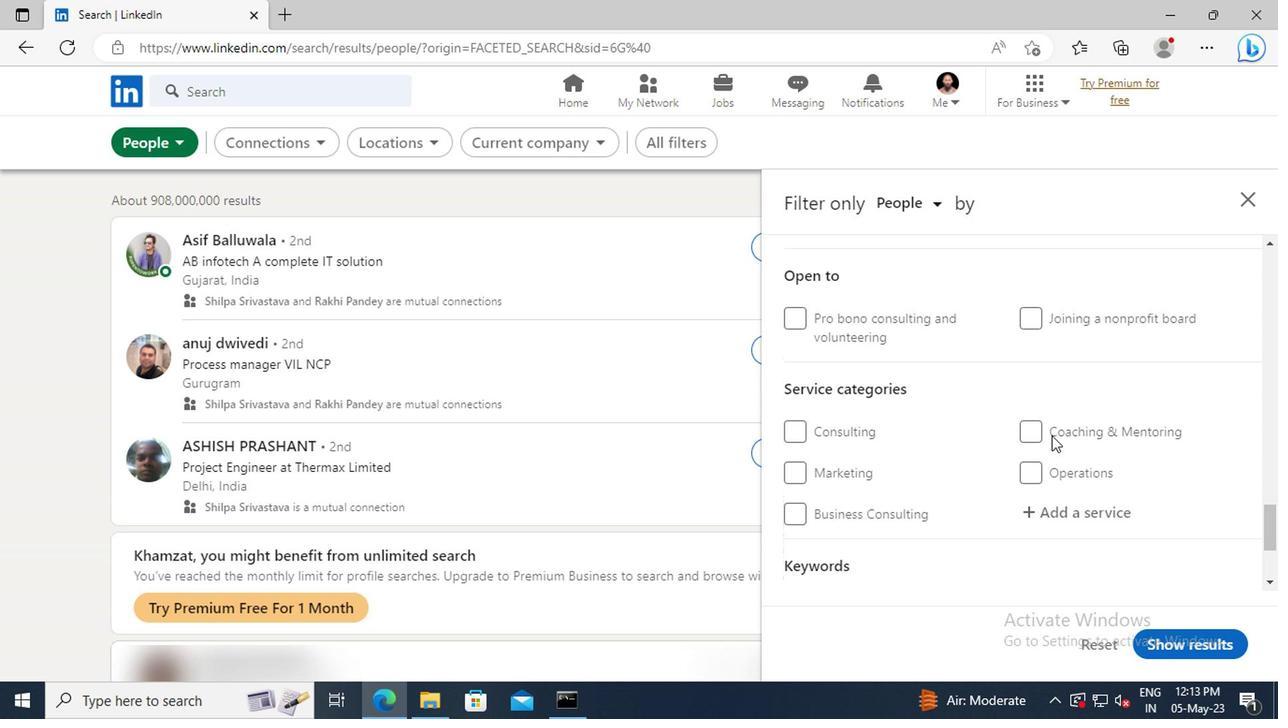 
Action: Mouse moved to (1051, 455)
Screenshot: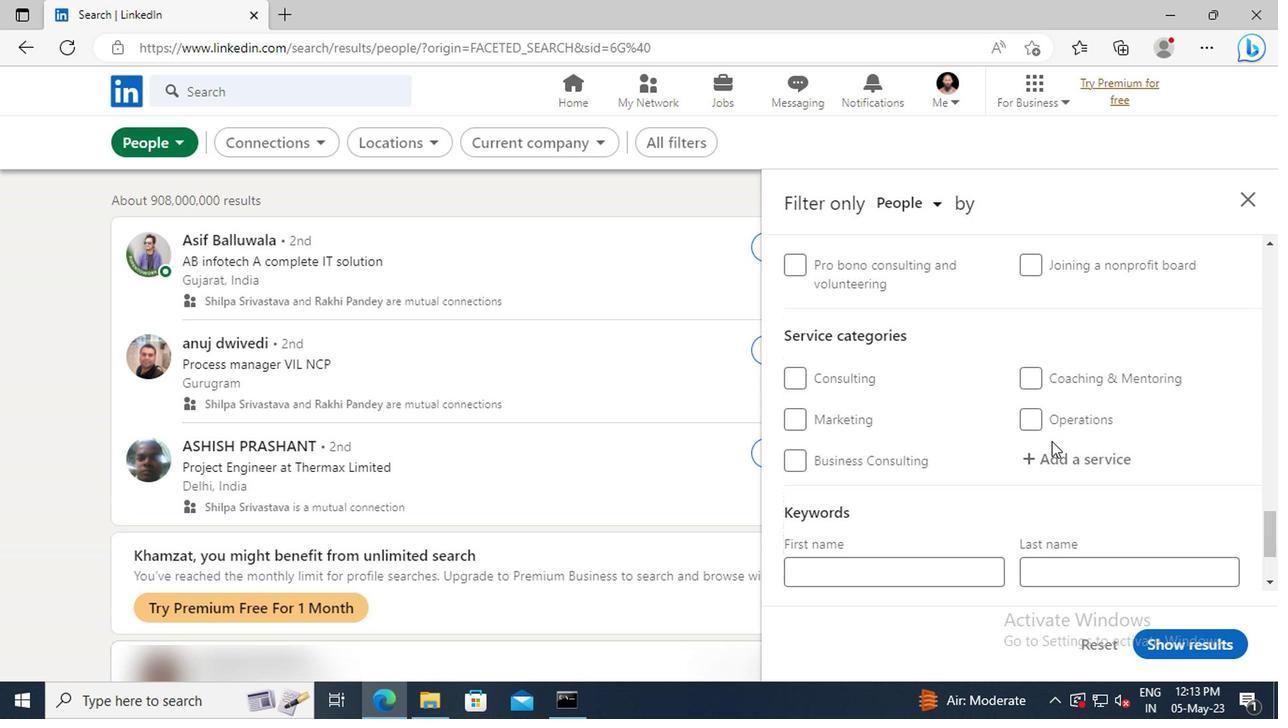 
Action: Mouse pressed left at (1051, 455)
Screenshot: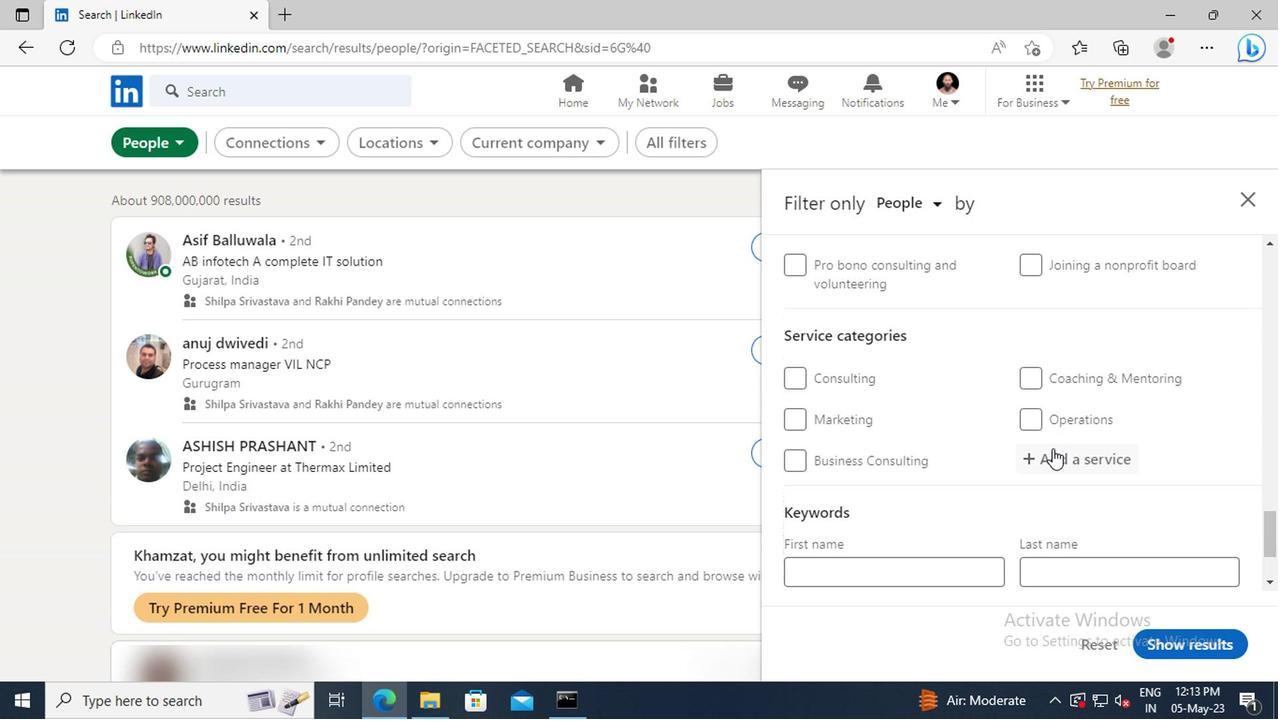 
Action: Key pressed <Key.shift>INTER
Screenshot: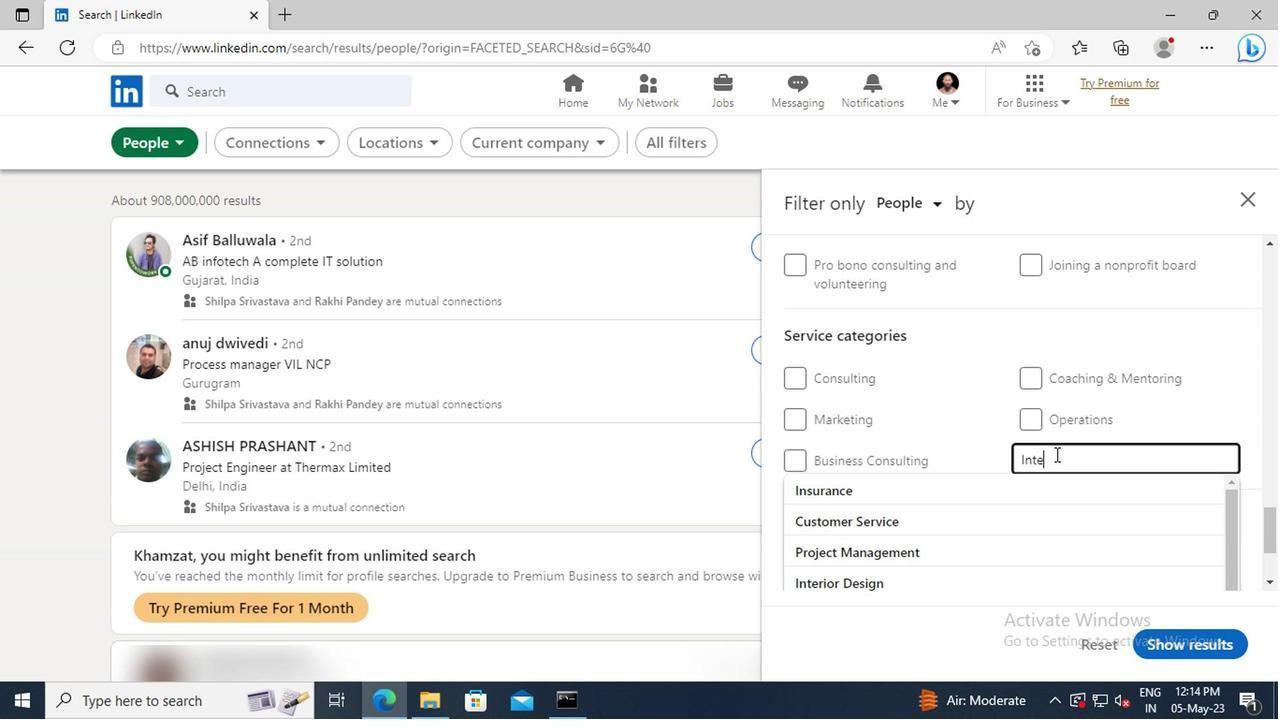 
Action: Mouse moved to (1063, 512)
Screenshot: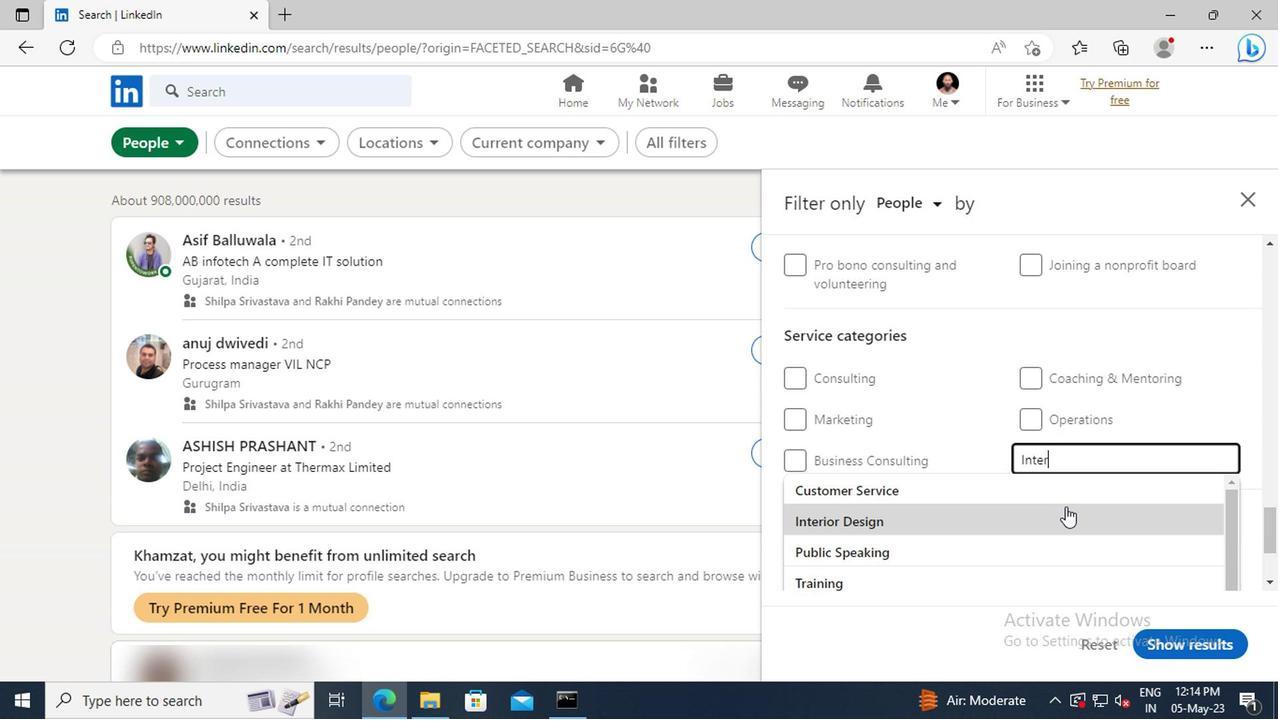 
Action: Mouse pressed left at (1063, 512)
Screenshot: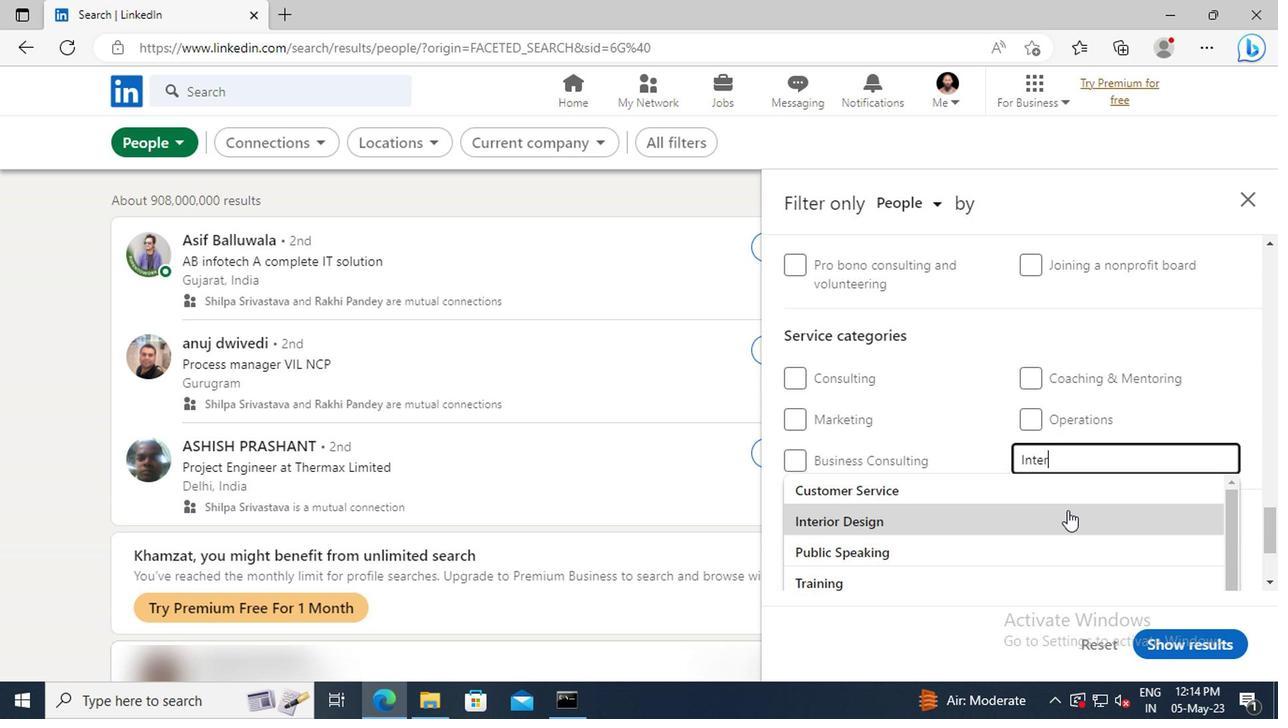 
Action: Mouse moved to (1064, 512)
Screenshot: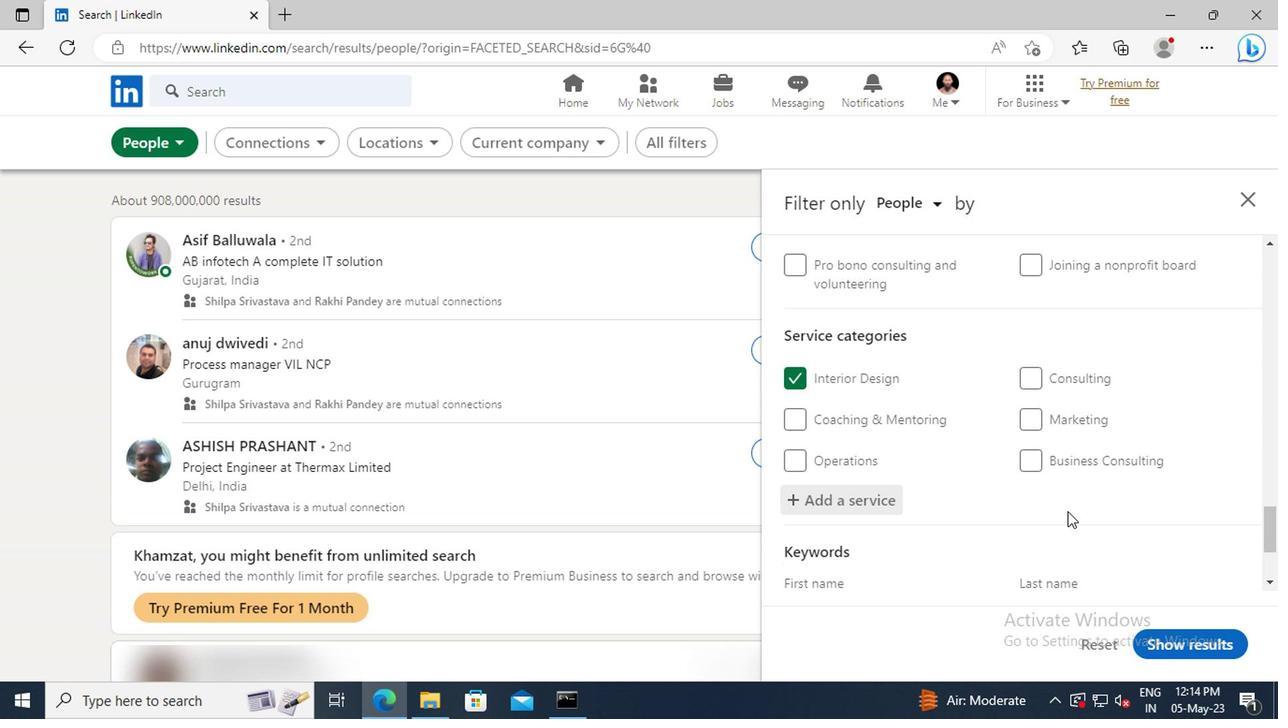 
Action: Mouse scrolled (1064, 511) with delta (0, 0)
Screenshot: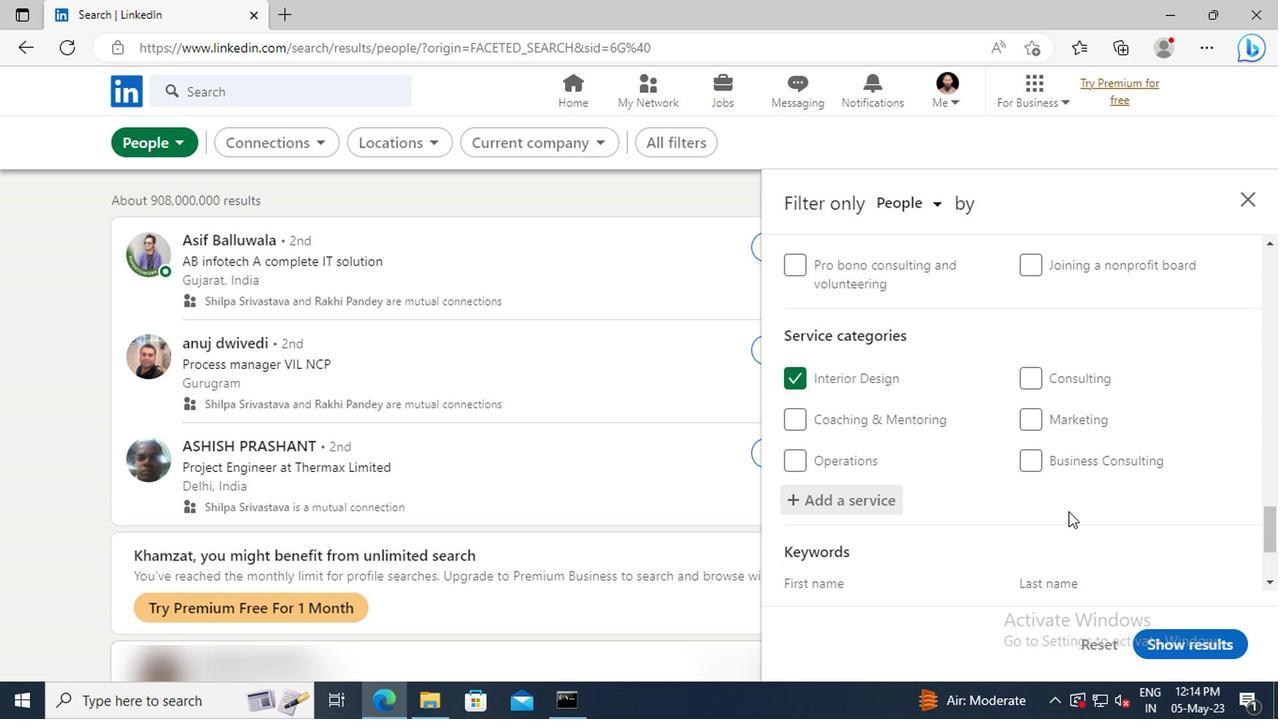 
Action: Mouse scrolled (1064, 511) with delta (0, 0)
Screenshot: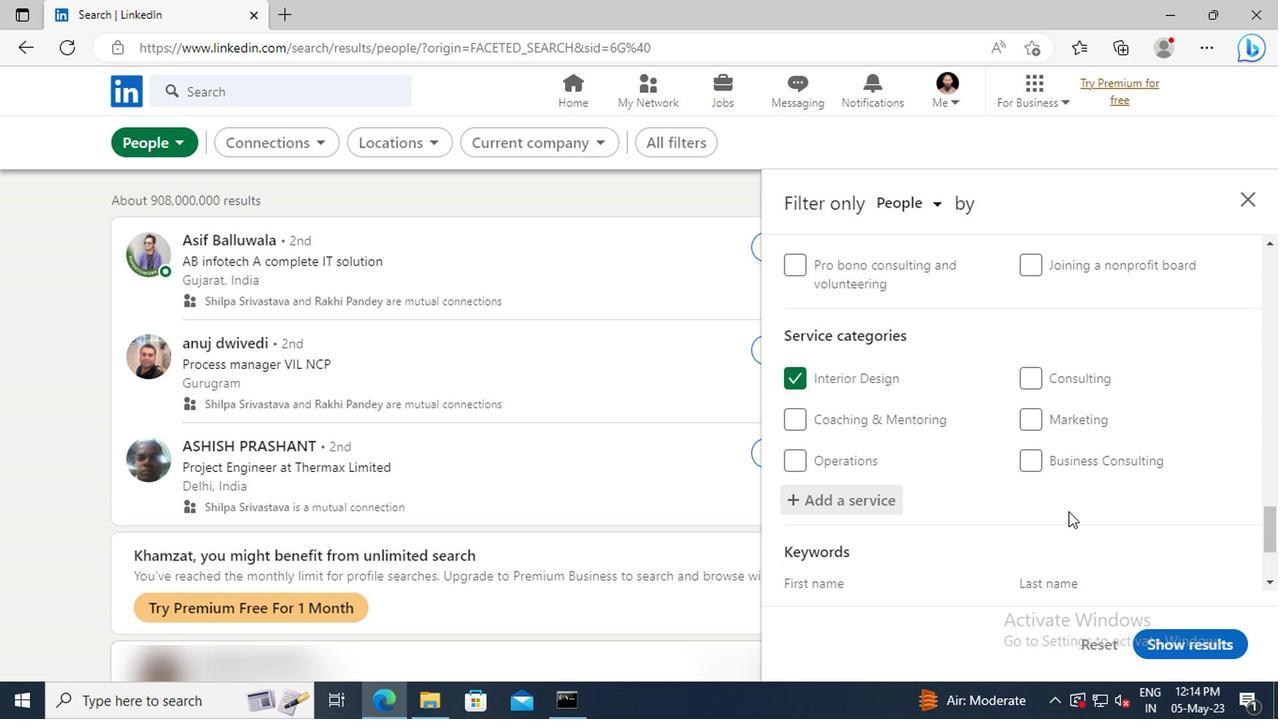 
Action: Mouse scrolled (1064, 511) with delta (0, 0)
Screenshot: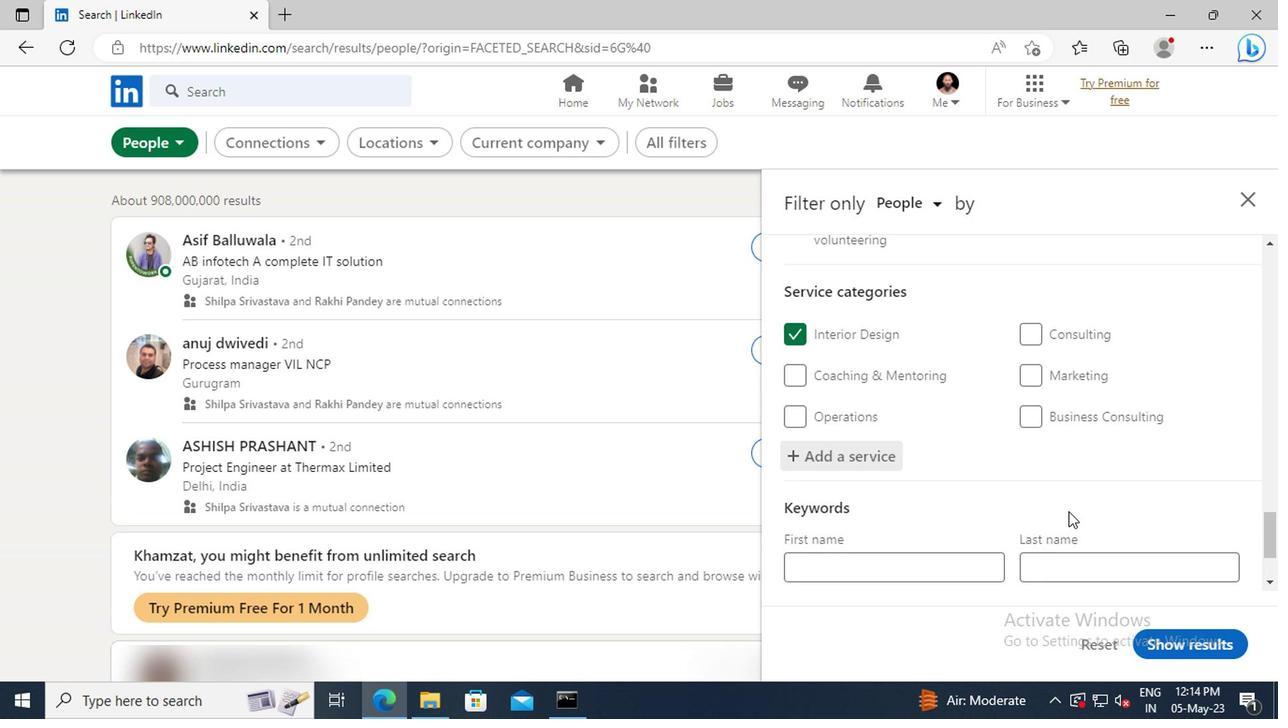 
Action: Mouse scrolled (1064, 511) with delta (0, 0)
Screenshot: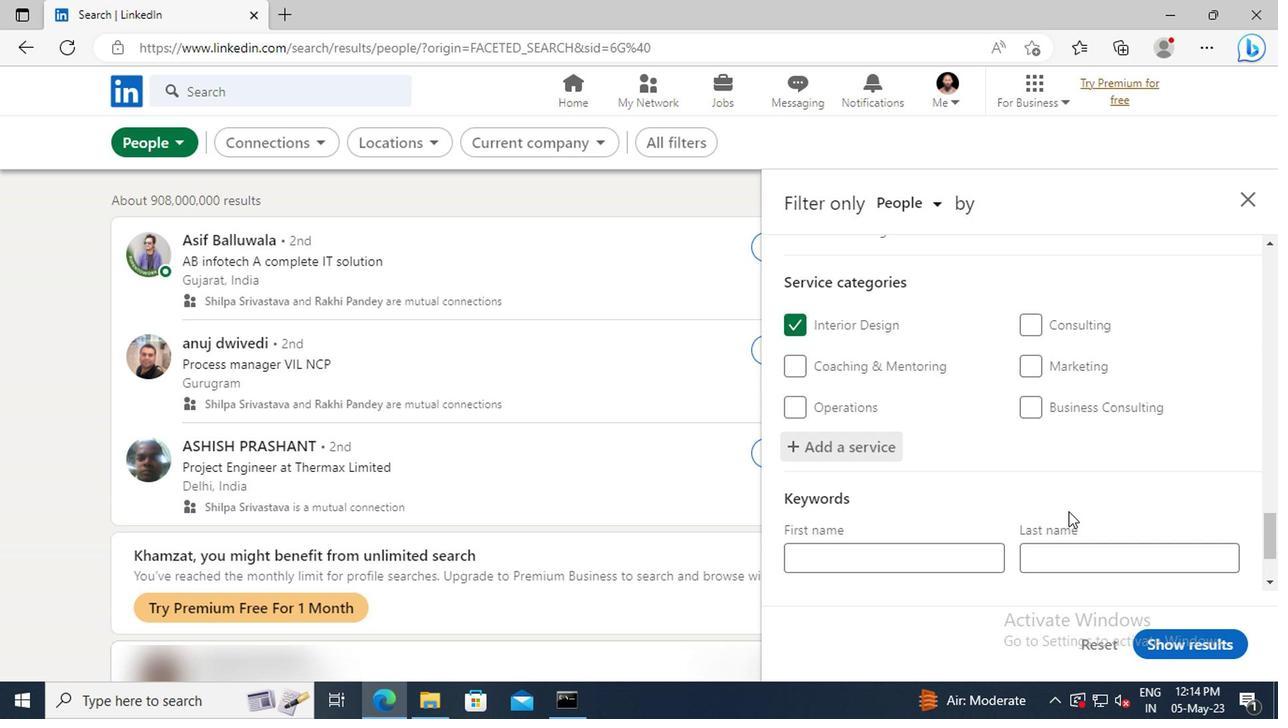 
Action: Mouse moved to (945, 516)
Screenshot: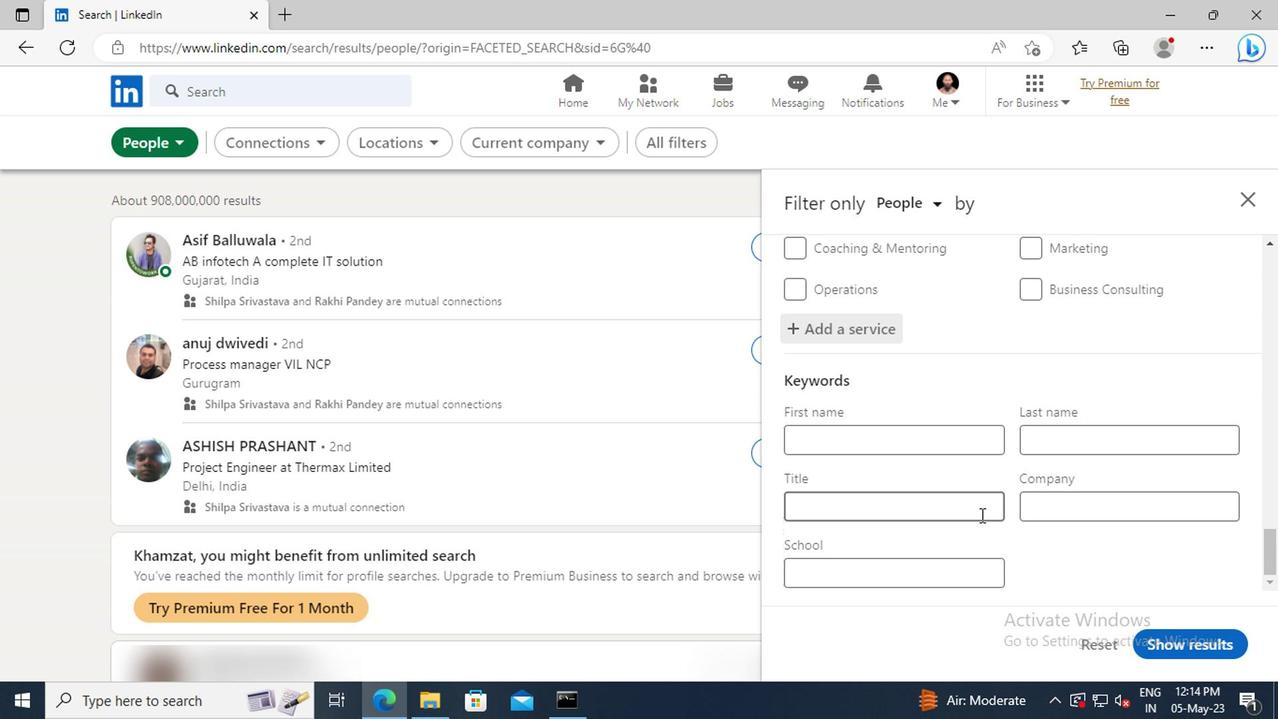 
Action: Mouse pressed left at (945, 516)
Screenshot: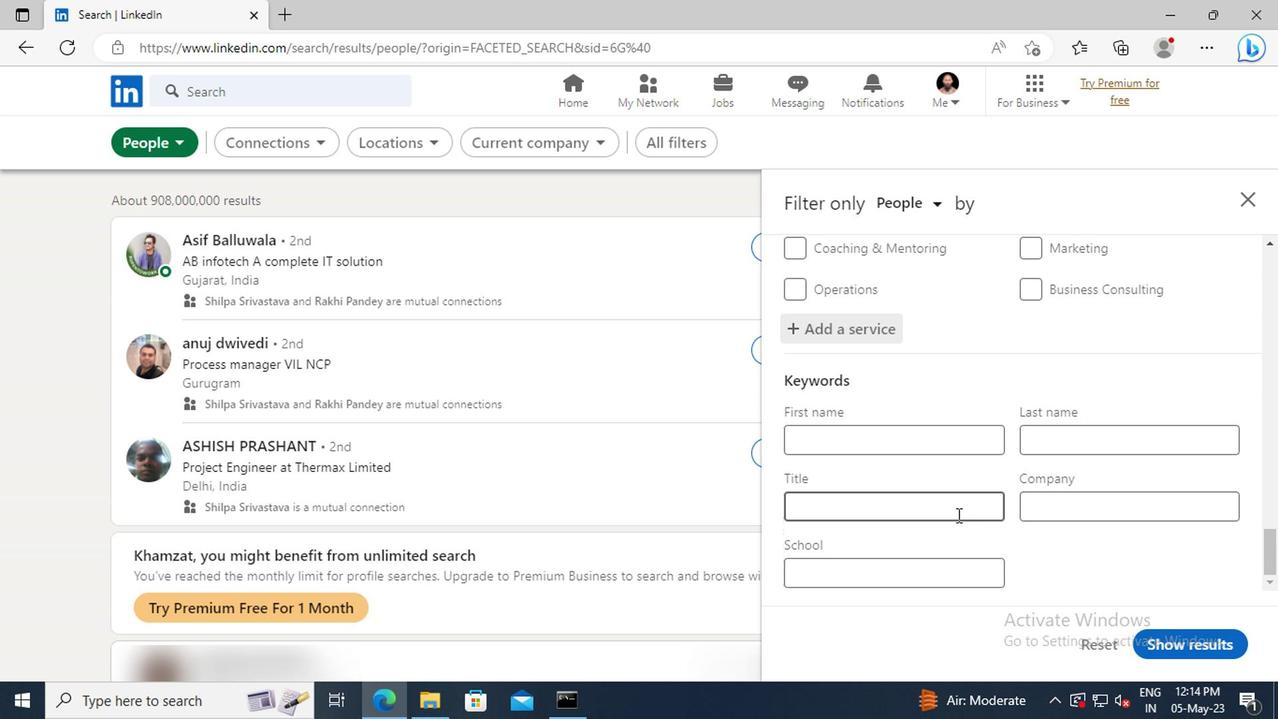 
Action: Key pressed <Key.shift>VEHICLE<Key.space>OR<Key.space><Key.shift>EQUIPMENT<Key.space><Key.shift>CLEANER<Key.enter>
Screenshot: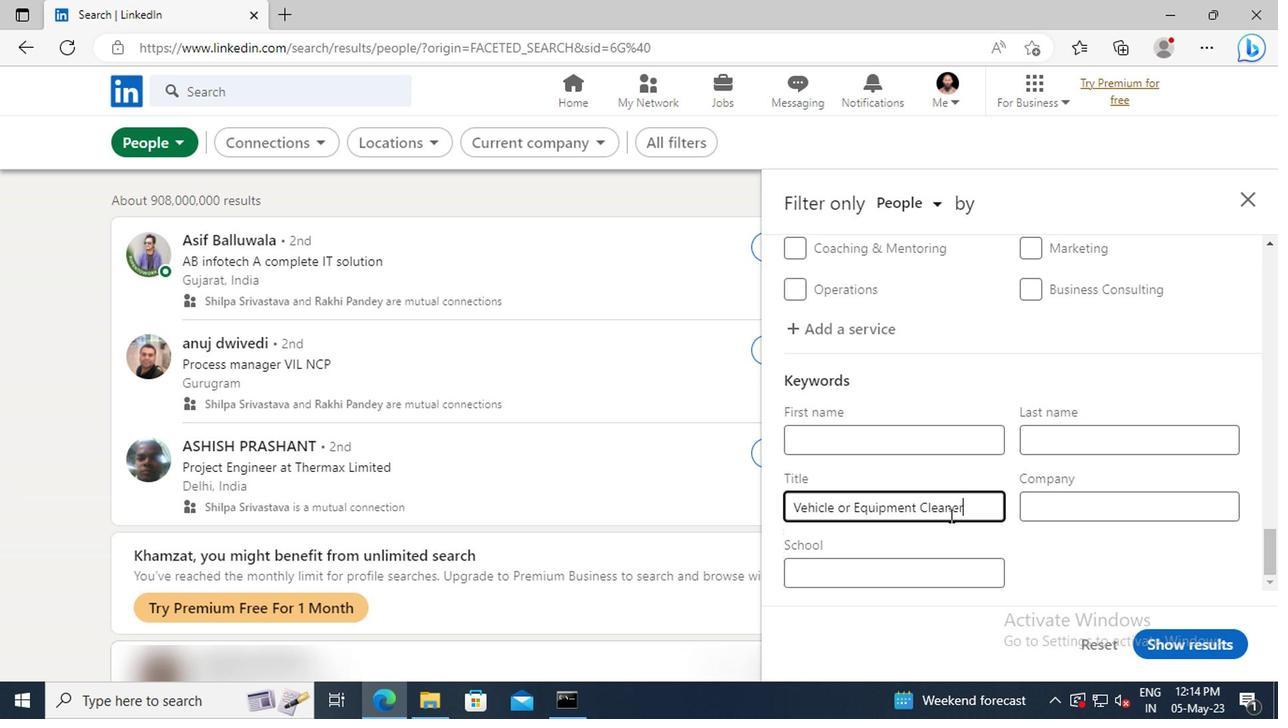 
Action: Mouse moved to (1169, 643)
Screenshot: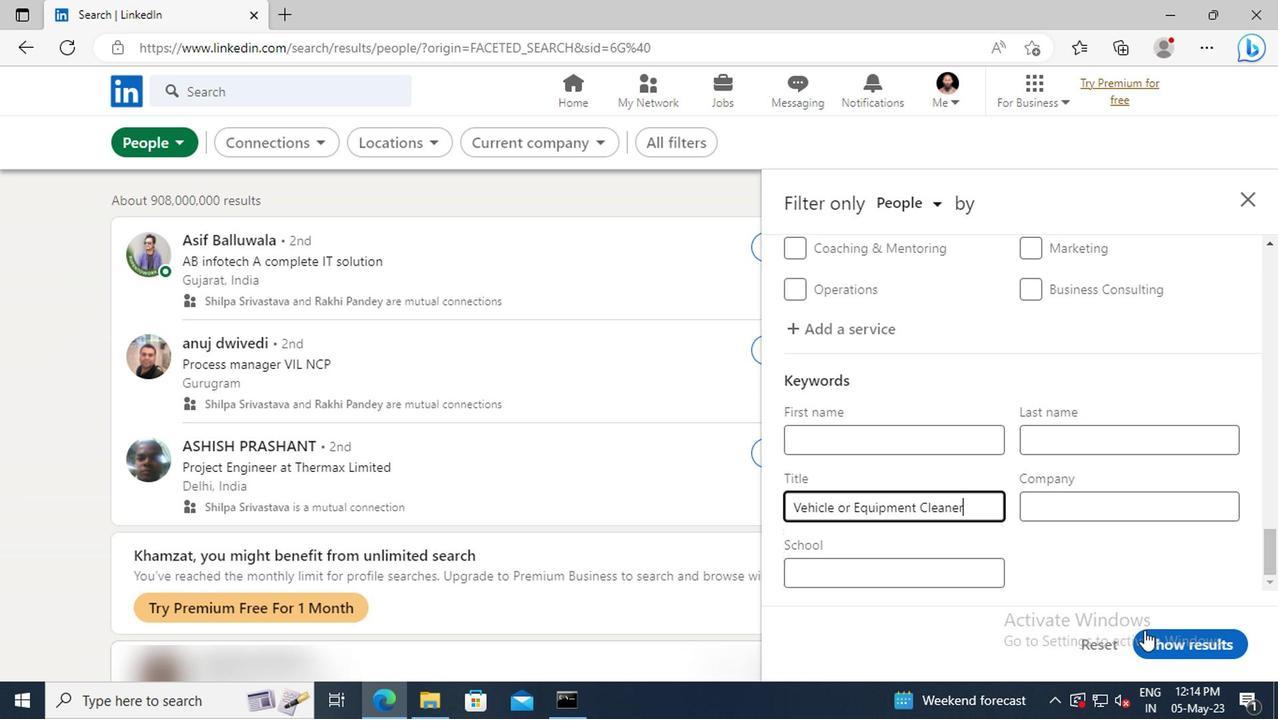 
Action: Mouse pressed left at (1169, 643)
Screenshot: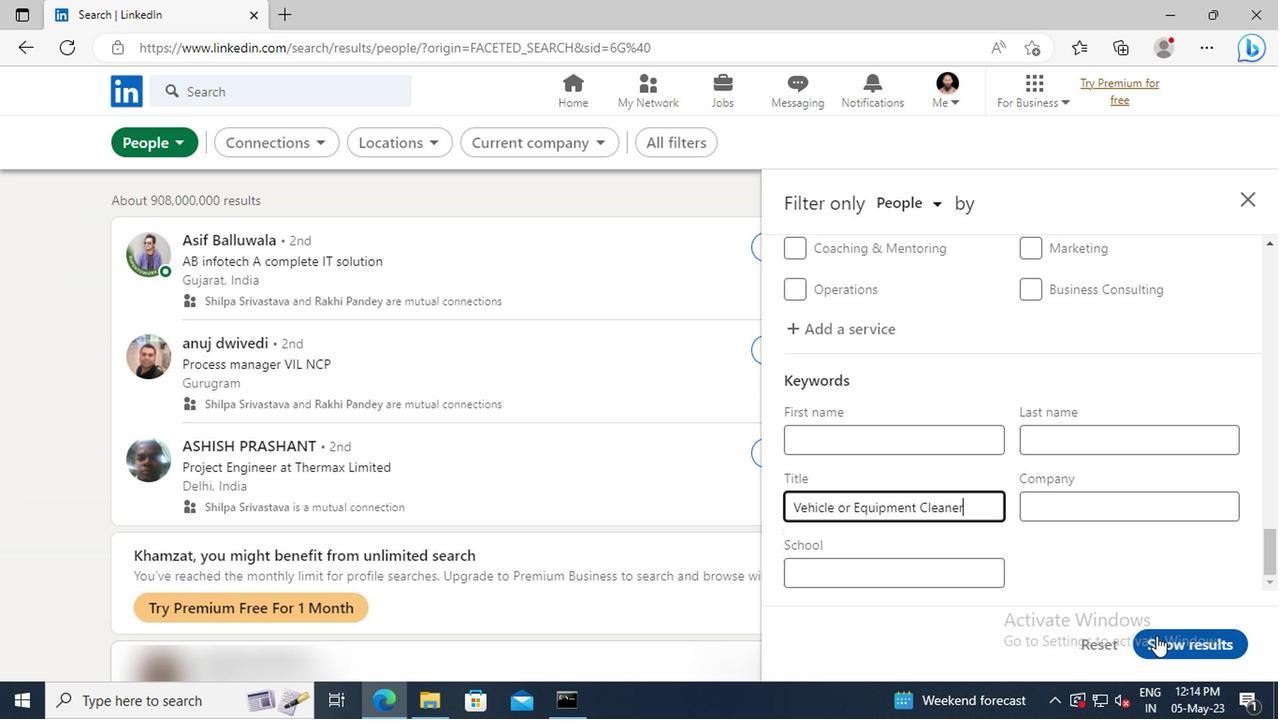 
